 Task: Look for space in Rawmarsh, United Kingdom from 1st August, 2023 to 5th August, 2023 for 3 adults, 1 child in price range Rs.13000 to Rs.20000. Place can be entire place with 2 bedrooms having 3 beds and 2 bathrooms. Property type can be flatguest house, hotel. Booking option can be shelf check-in. Required host language is English.
Action: Mouse moved to (545, 124)
Screenshot: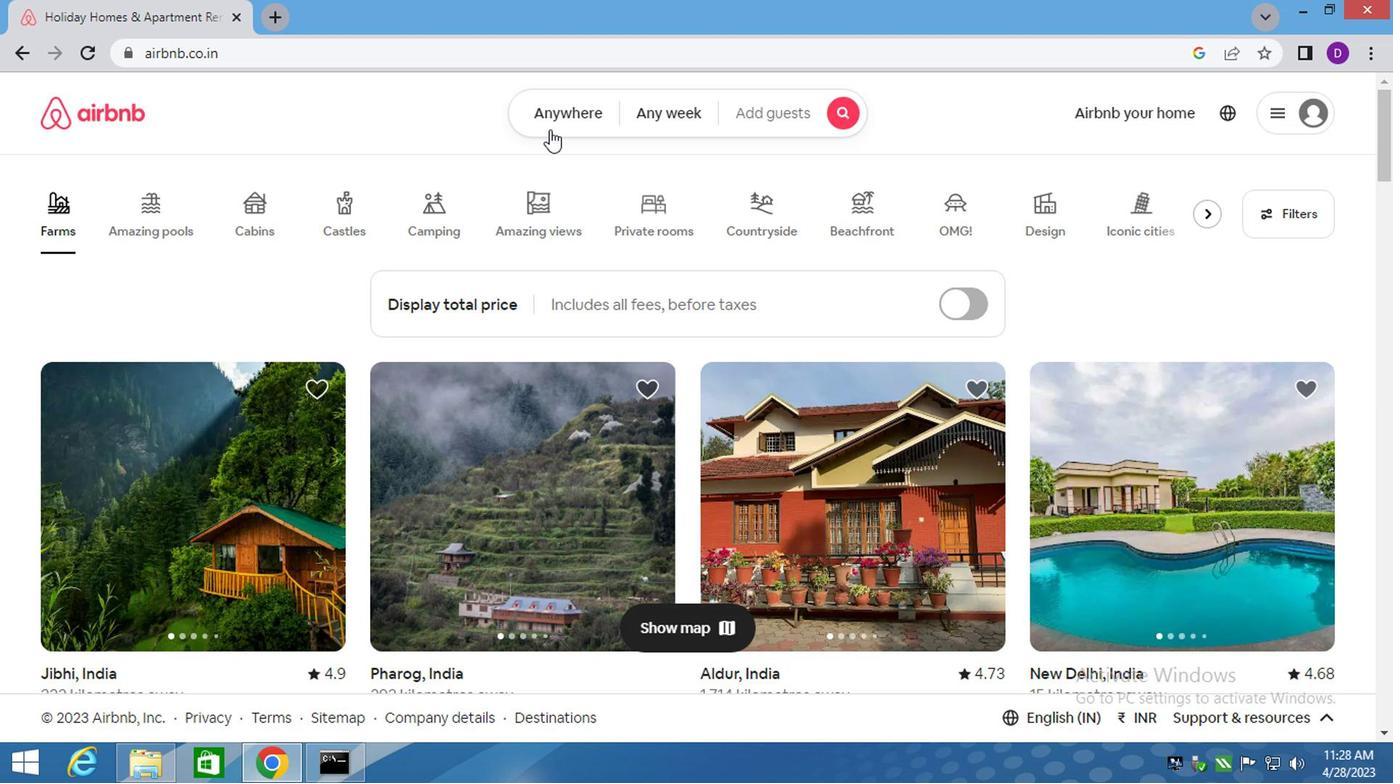 
Action: Mouse pressed left at (545, 124)
Screenshot: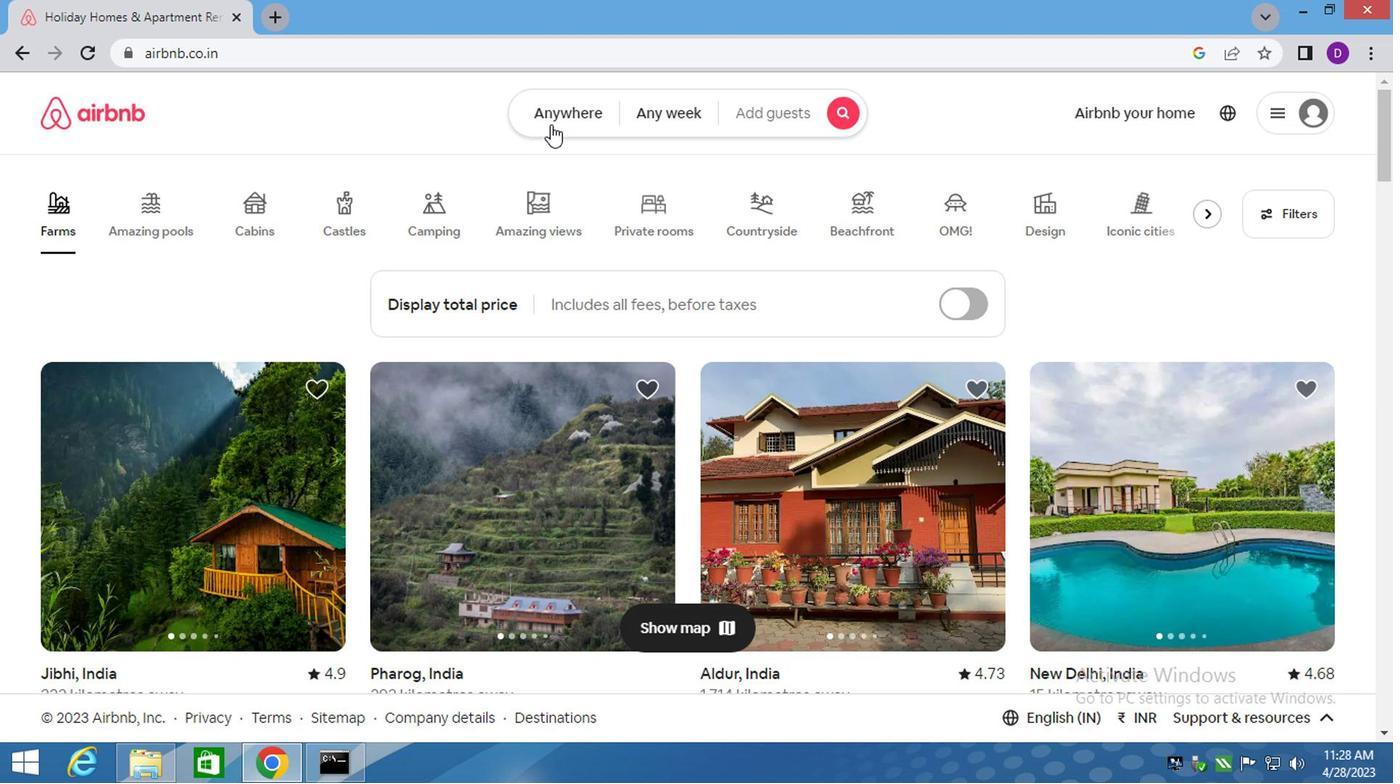 
Action: Mouse moved to (378, 195)
Screenshot: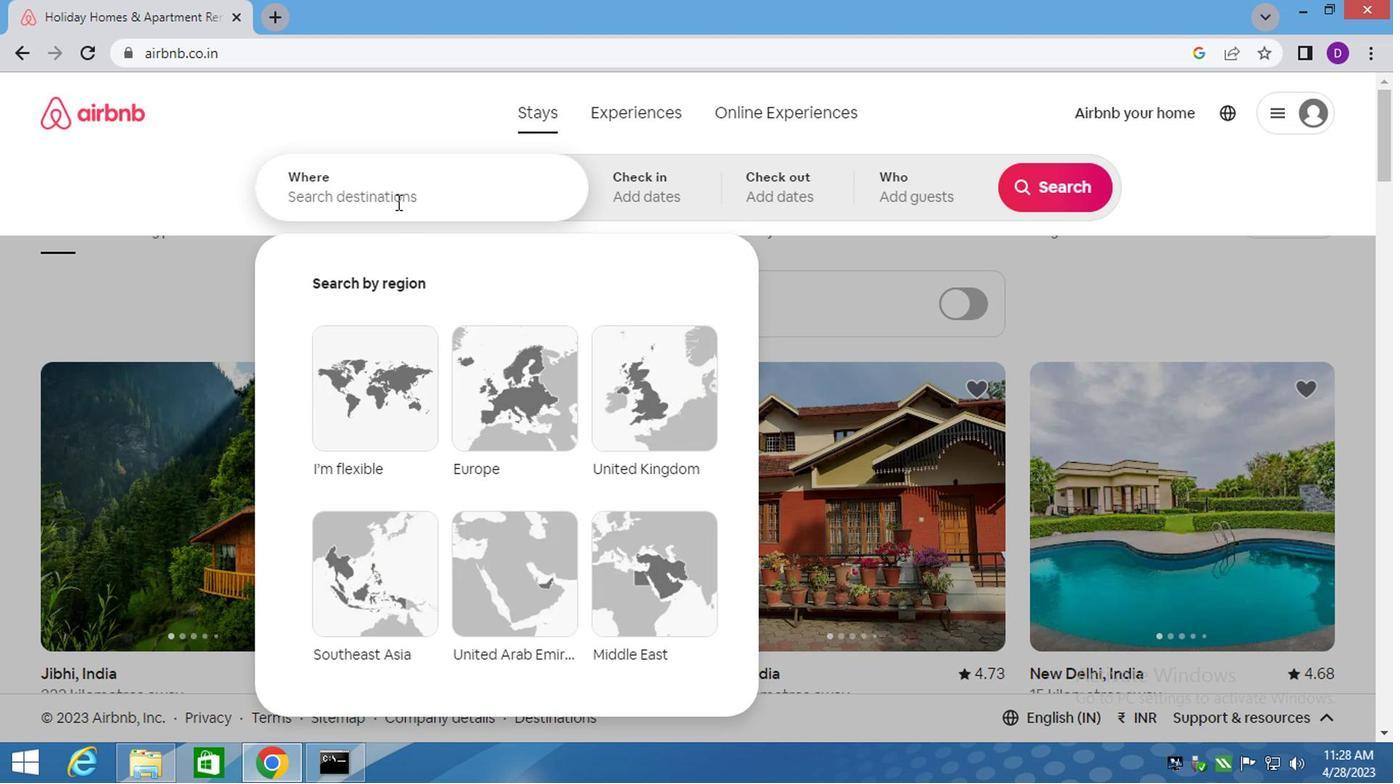 
Action: Mouse pressed left at (378, 195)
Screenshot: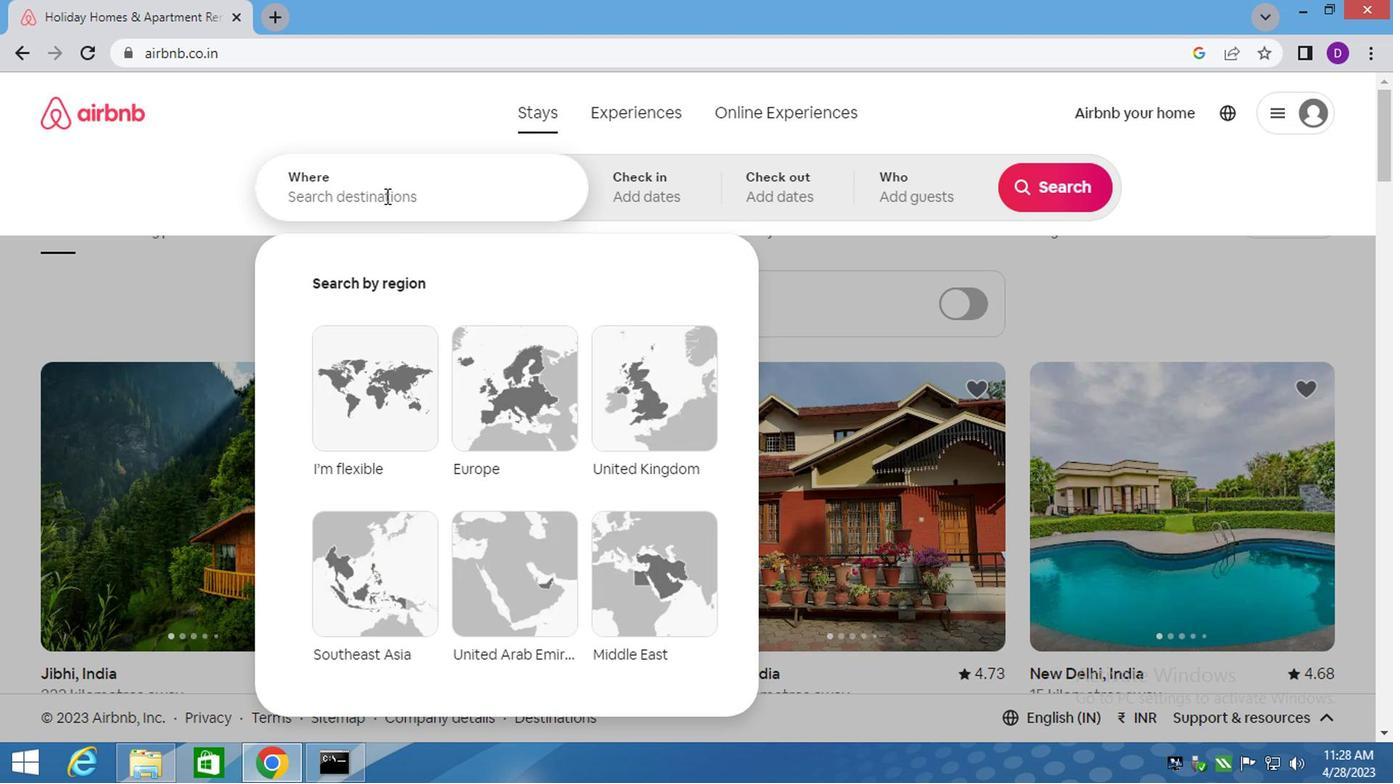 
Action: Key pressed rawmarsh
Screenshot: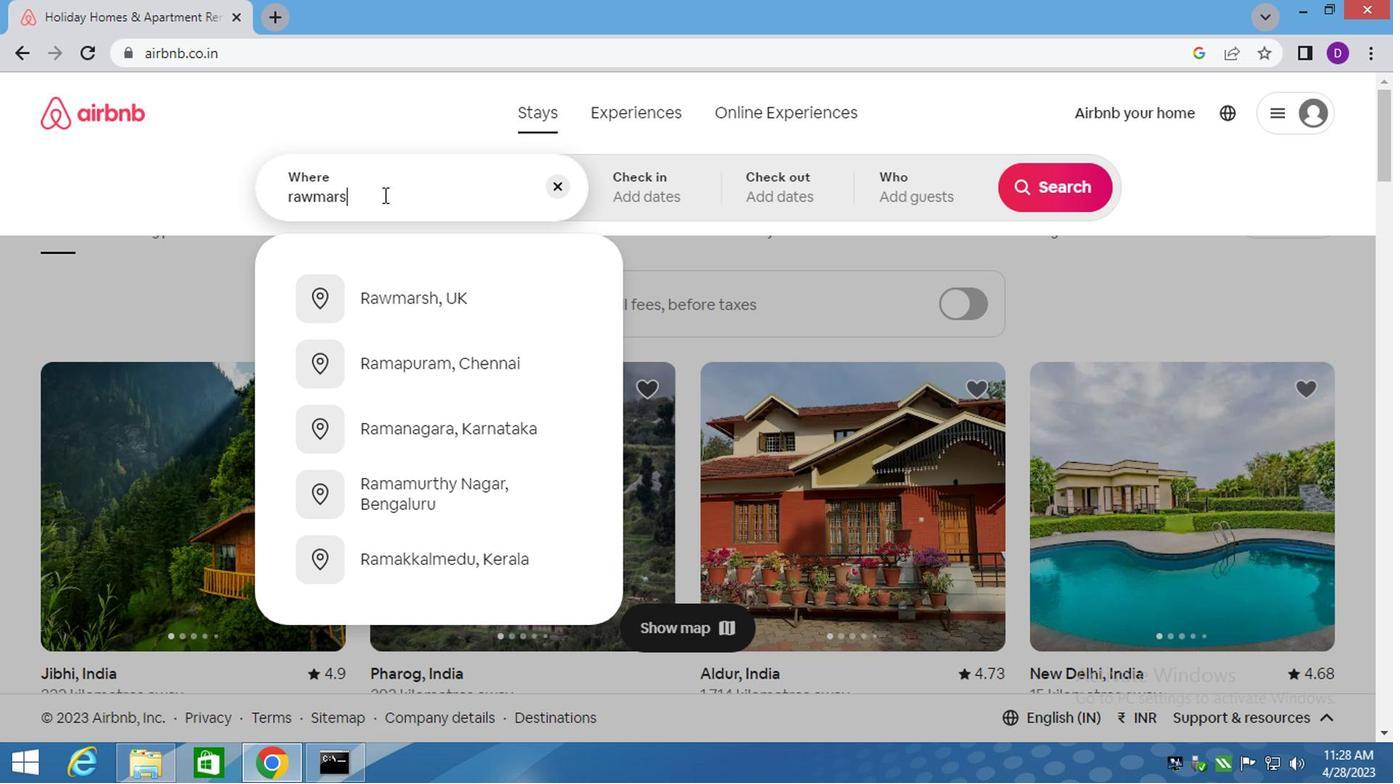 
Action: Mouse moved to (433, 295)
Screenshot: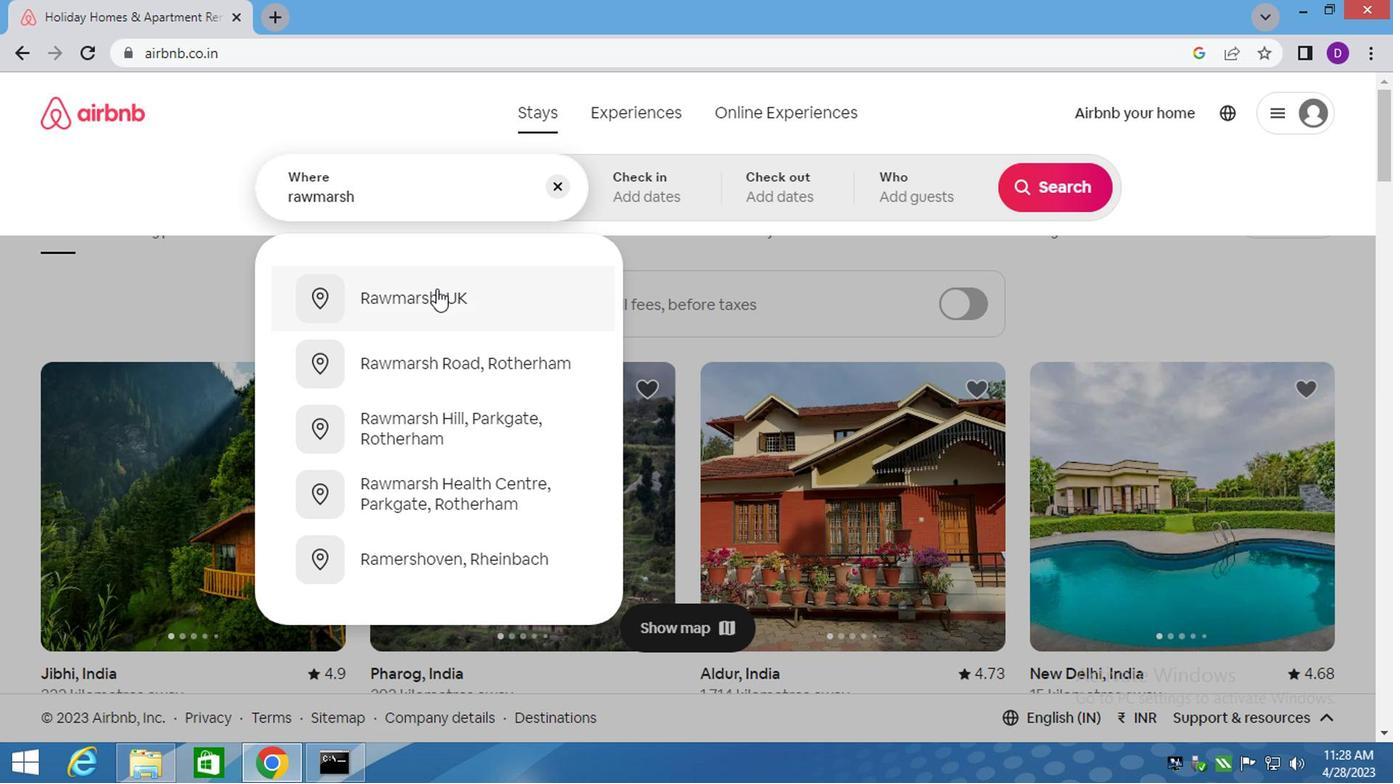 
Action: Mouse pressed left at (433, 295)
Screenshot: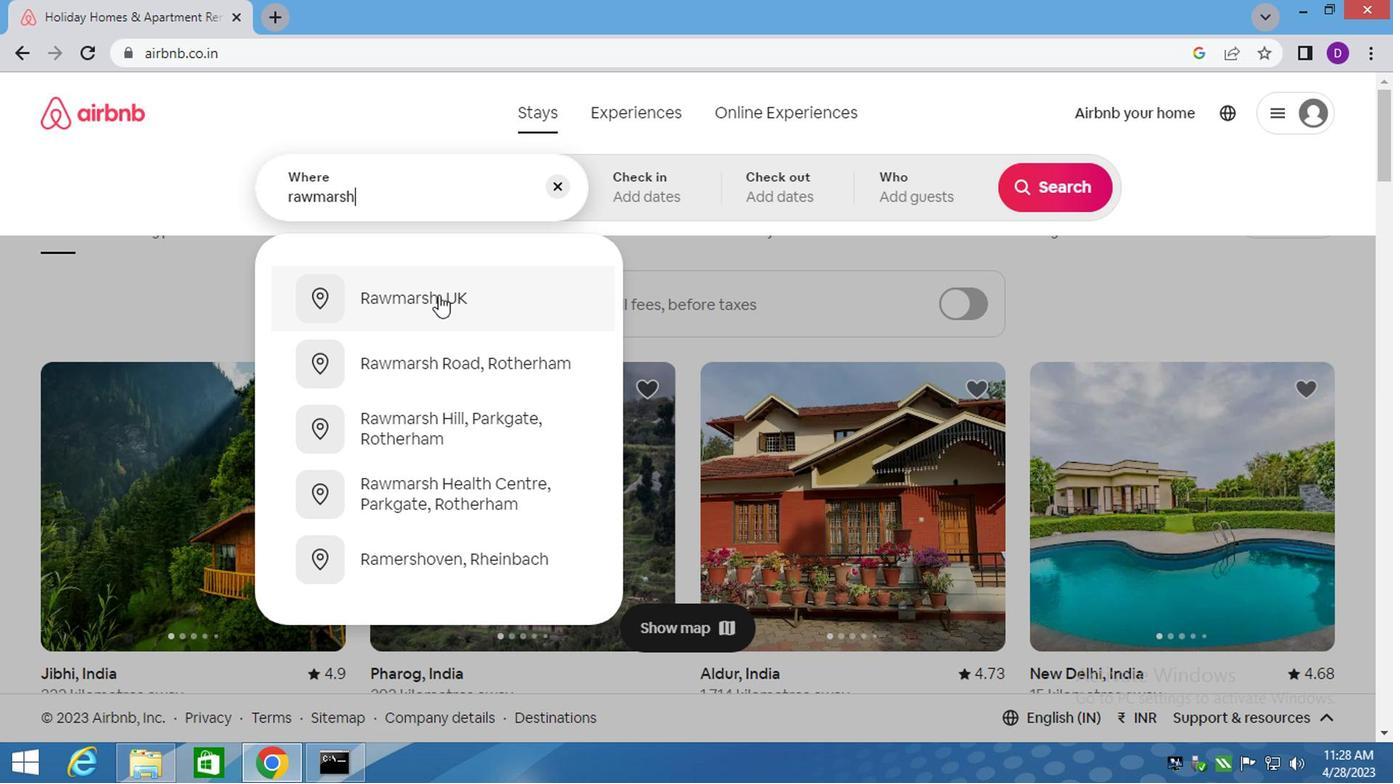 
Action: Mouse moved to (1031, 354)
Screenshot: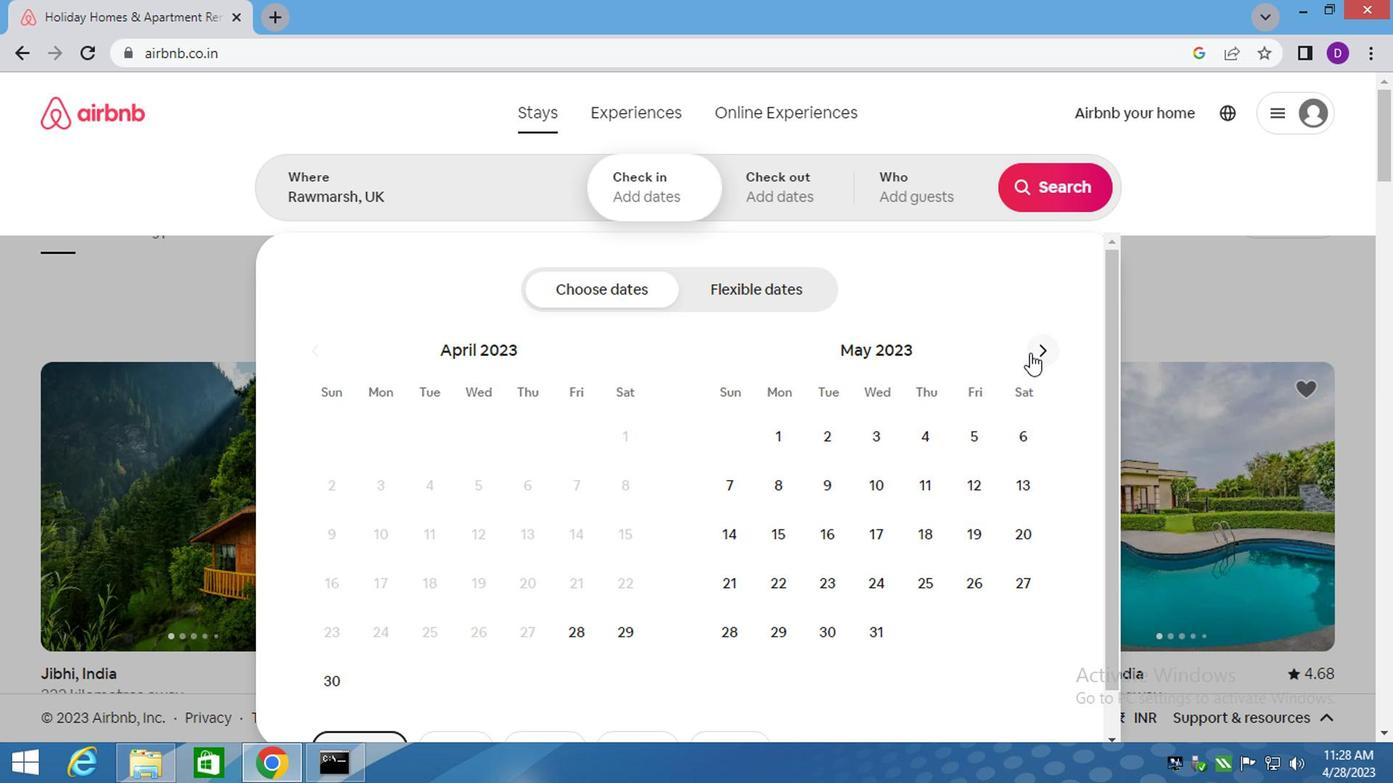 
Action: Mouse pressed left at (1031, 354)
Screenshot: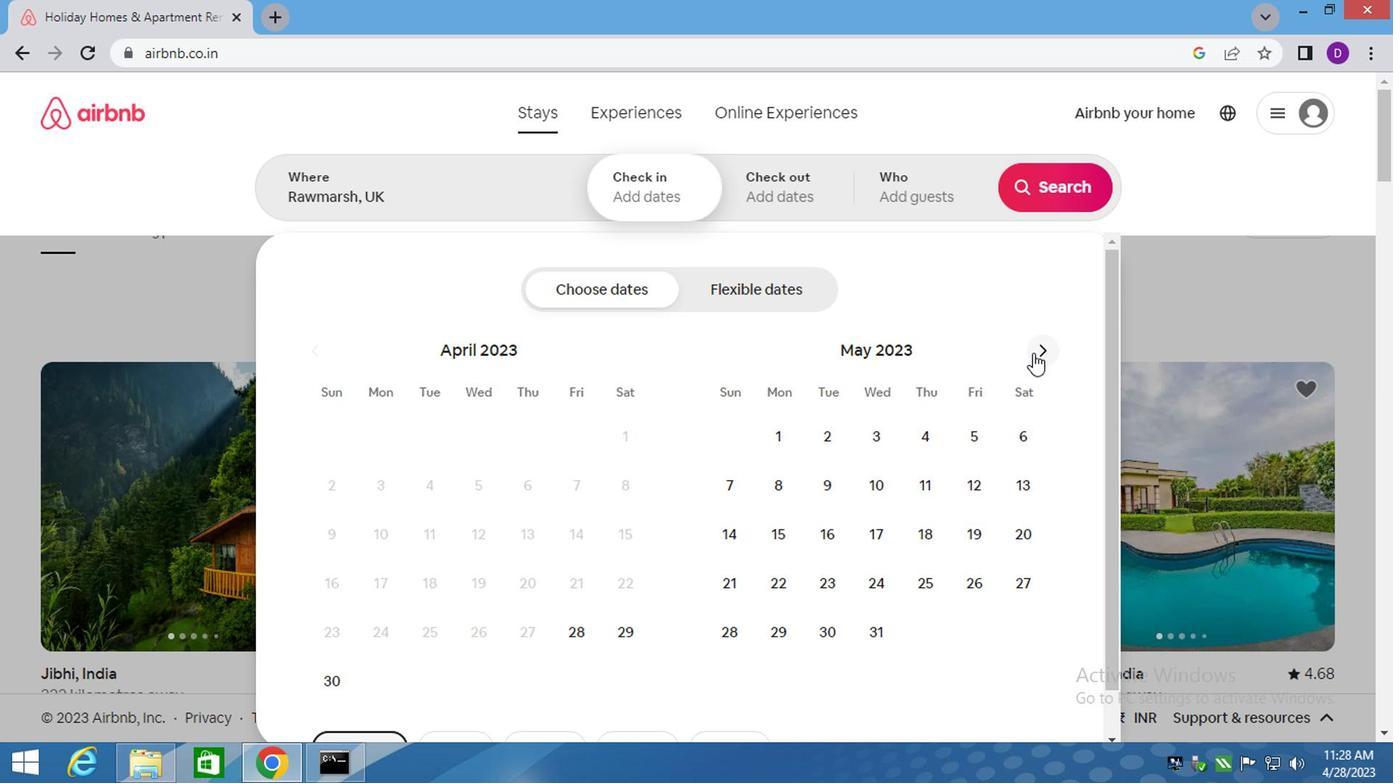 
Action: Mouse pressed left at (1031, 354)
Screenshot: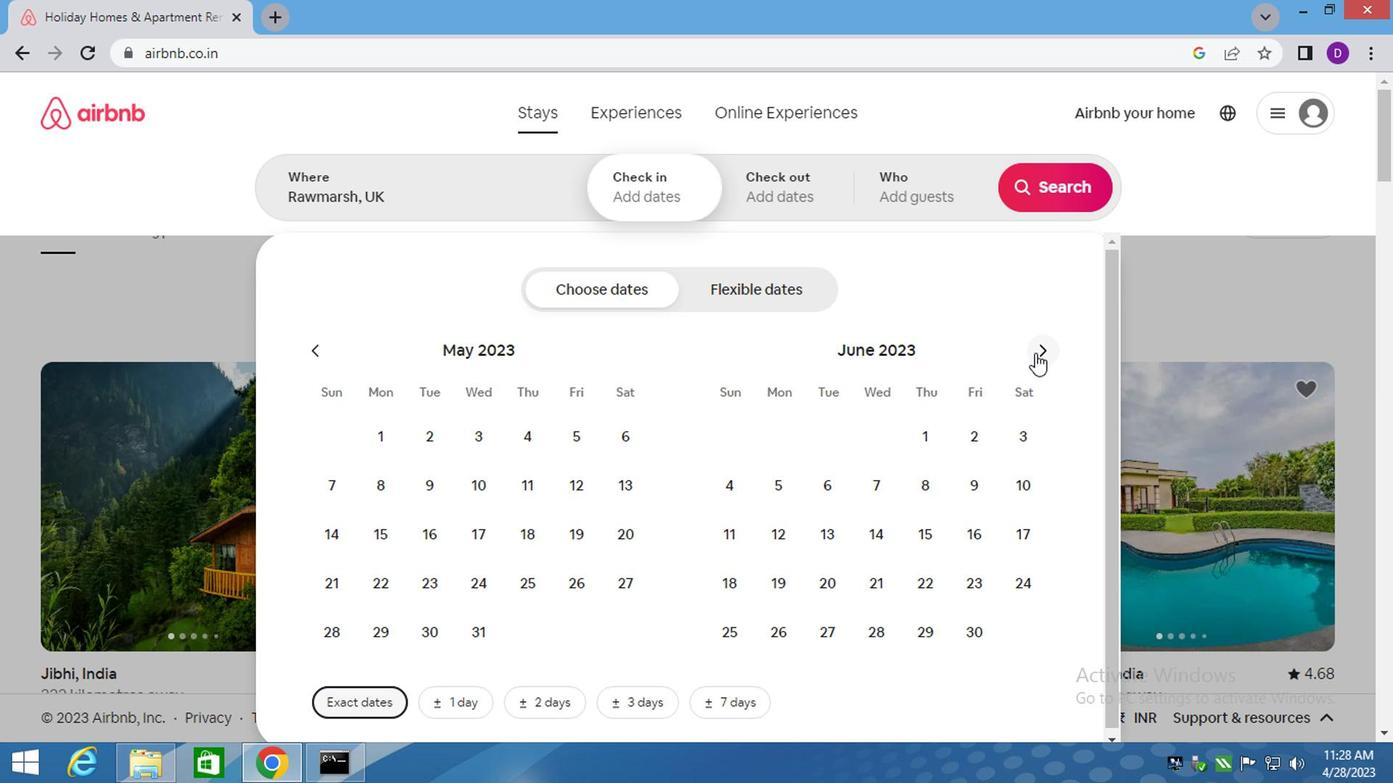 
Action: Mouse pressed left at (1031, 354)
Screenshot: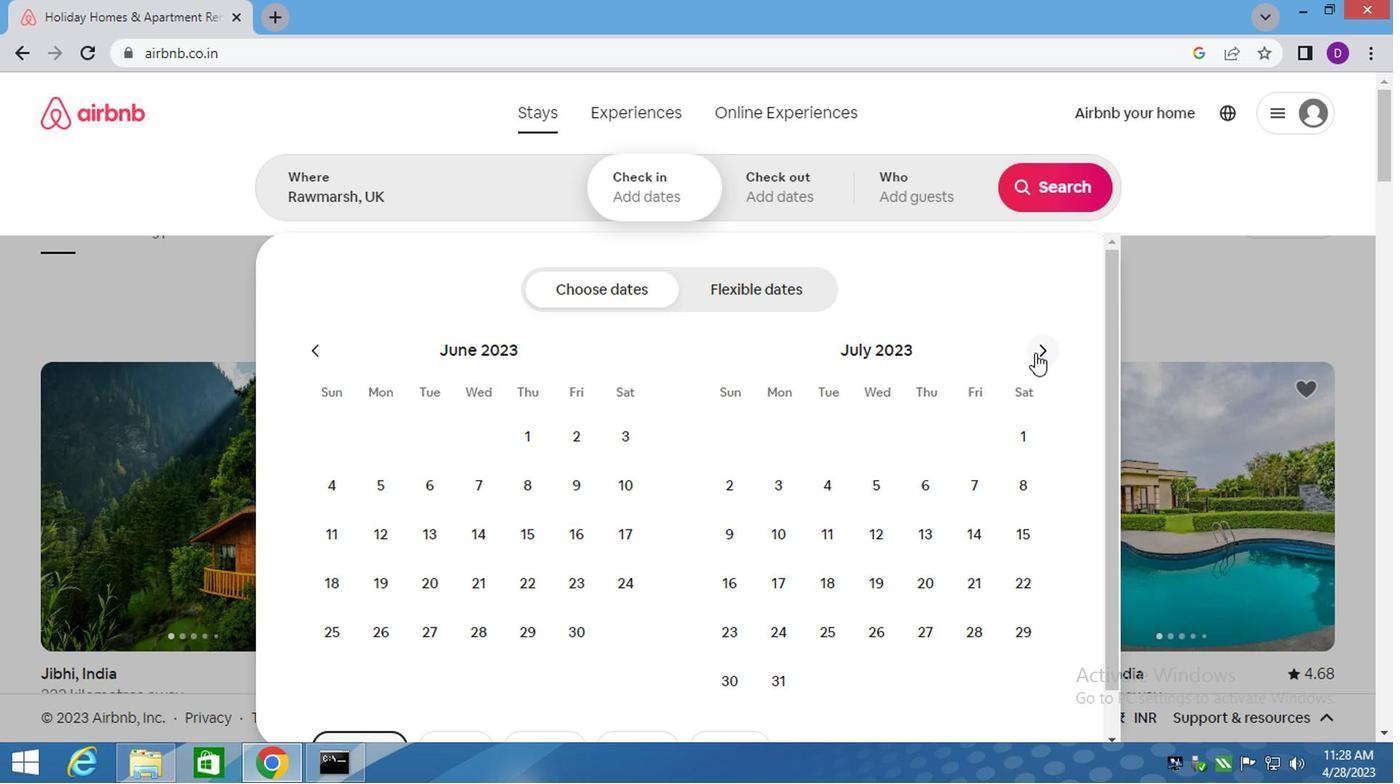 
Action: Mouse moved to (828, 436)
Screenshot: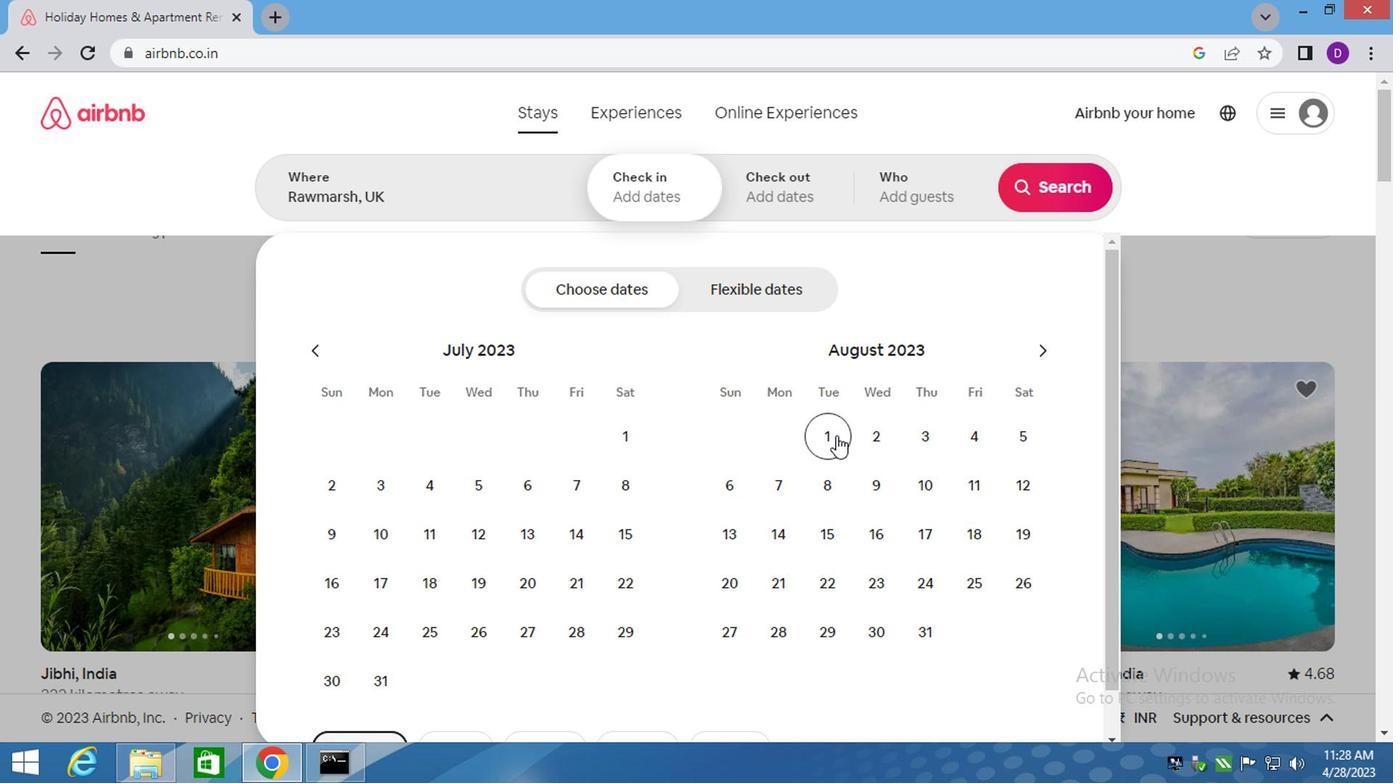 
Action: Mouse pressed left at (828, 436)
Screenshot: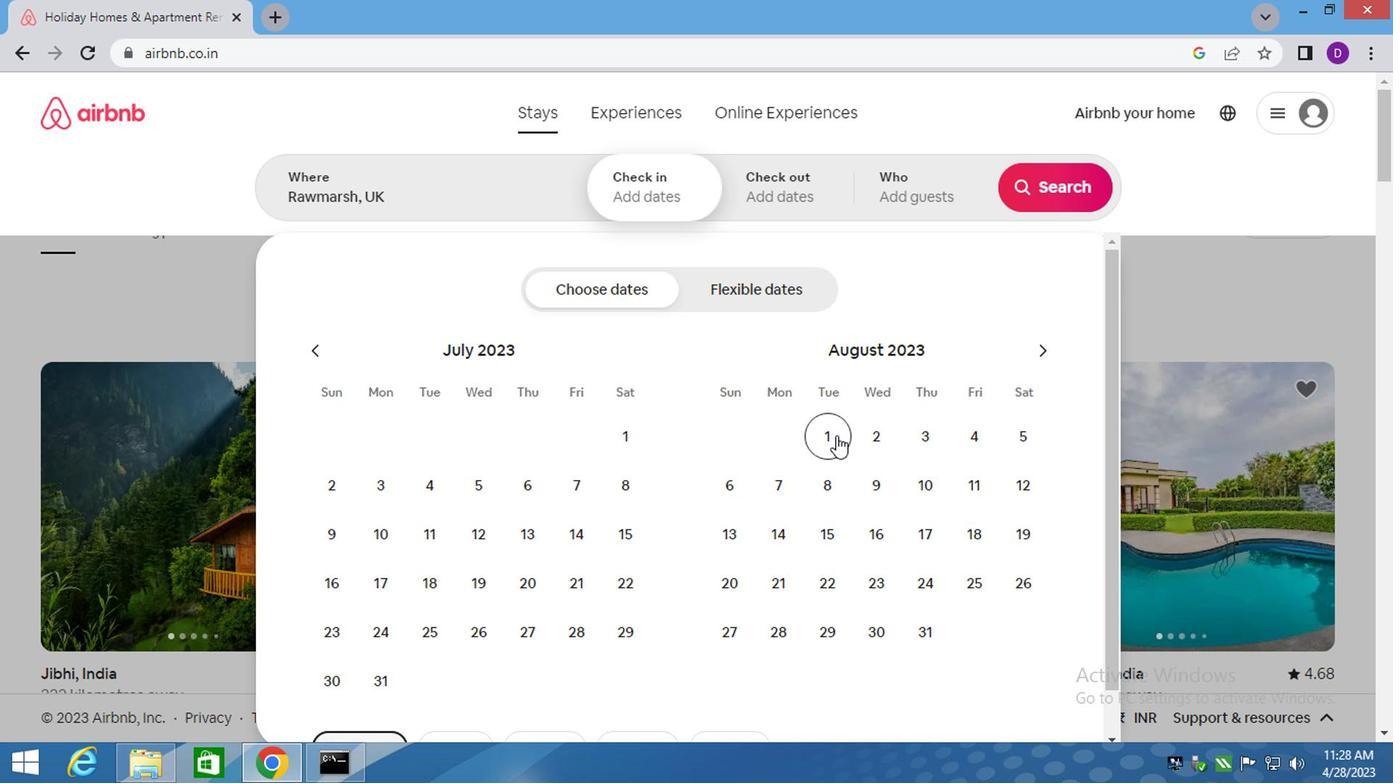 
Action: Mouse moved to (1012, 430)
Screenshot: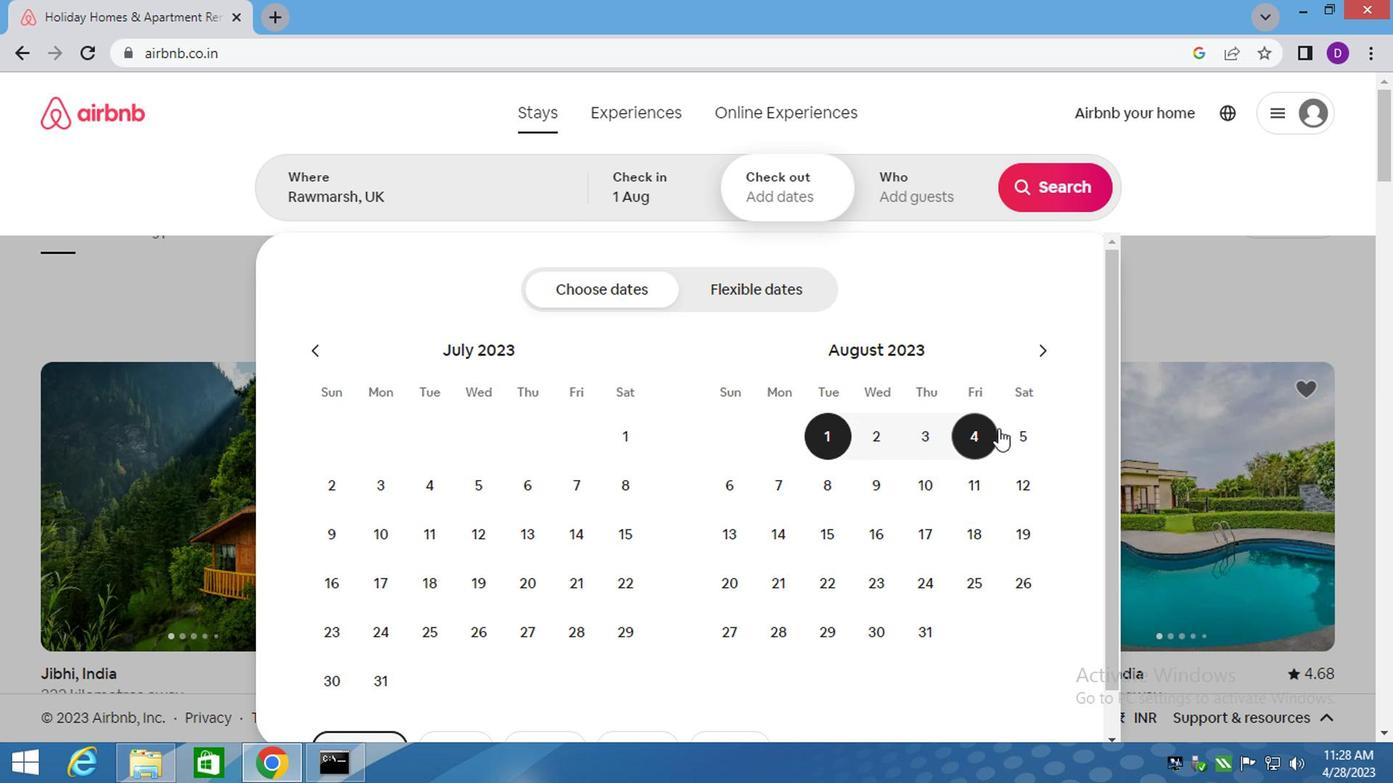 
Action: Mouse pressed left at (1012, 430)
Screenshot: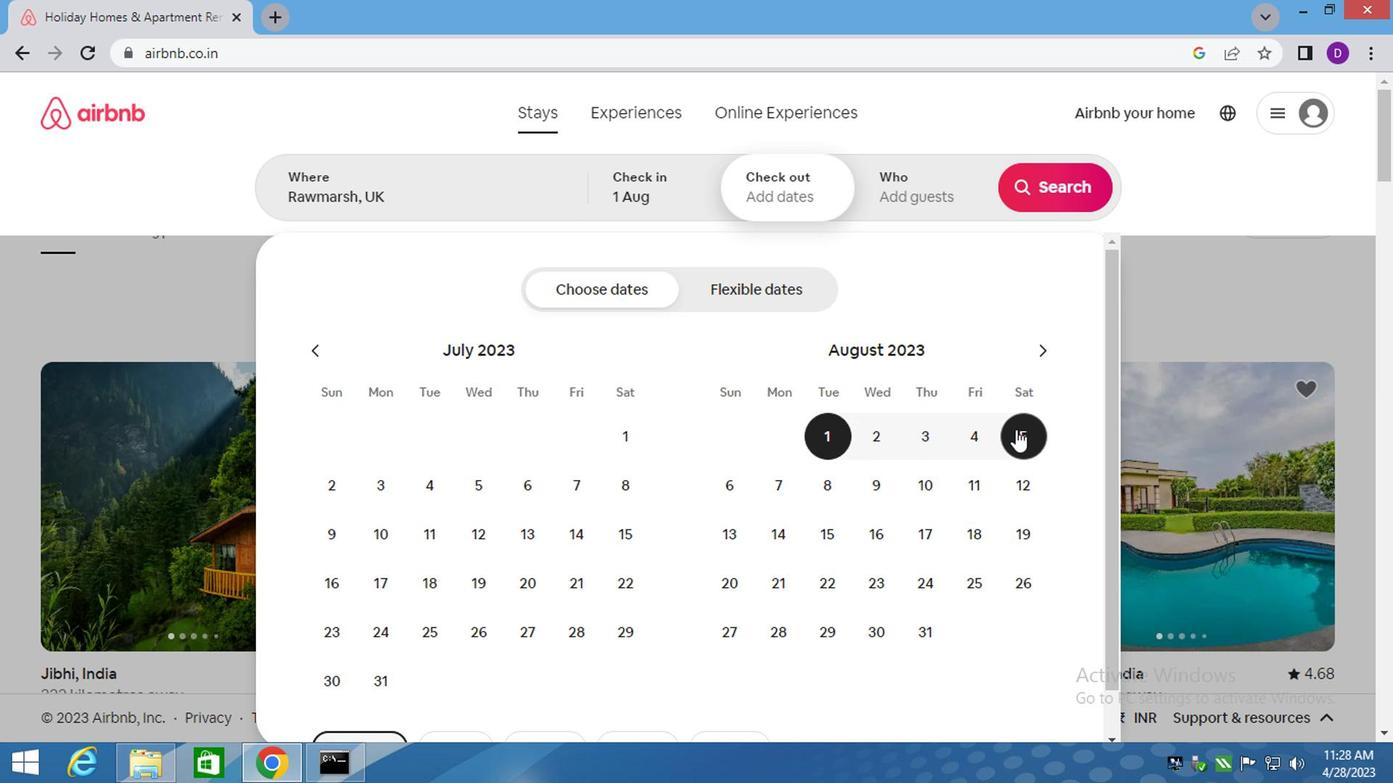
Action: Mouse moved to (899, 184)
Screenshot: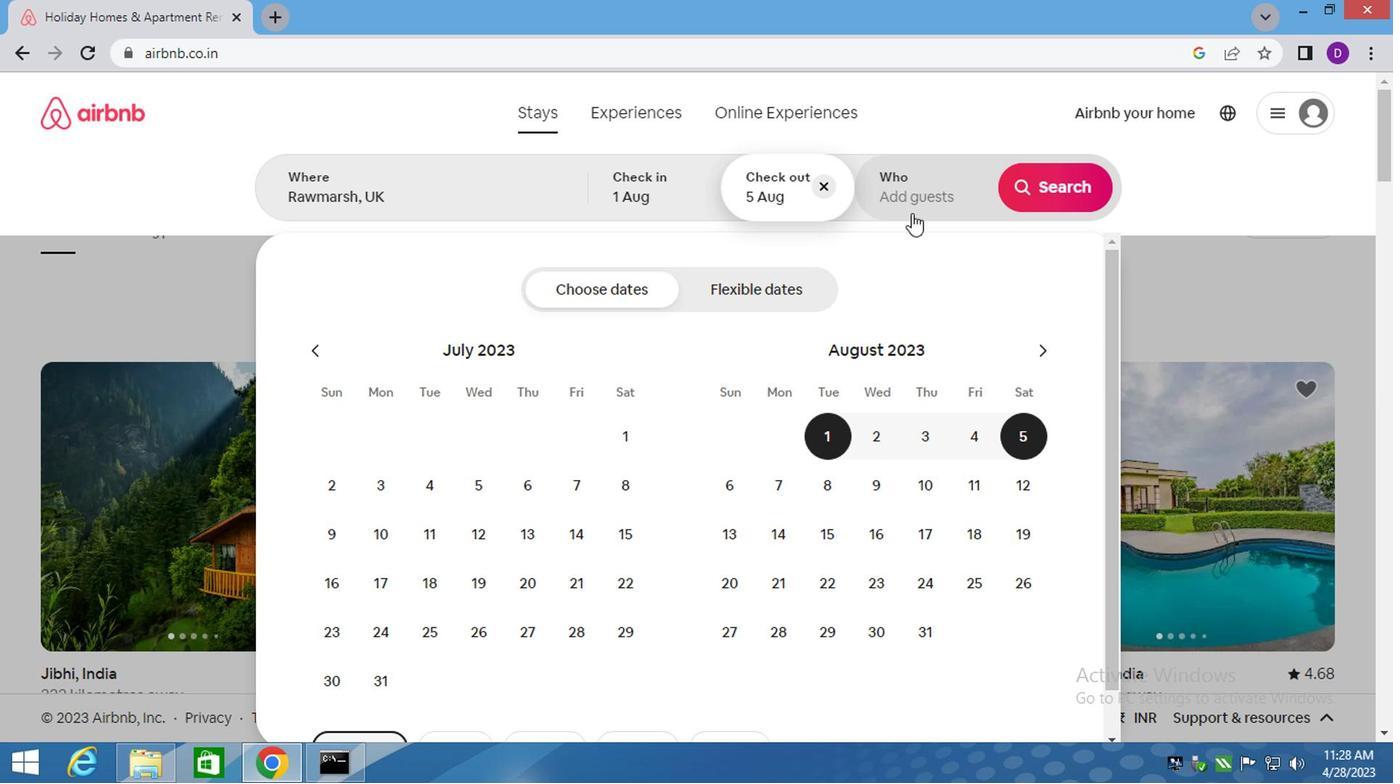 
Action: Mouse pressed left at (899, 184)
Screenshot: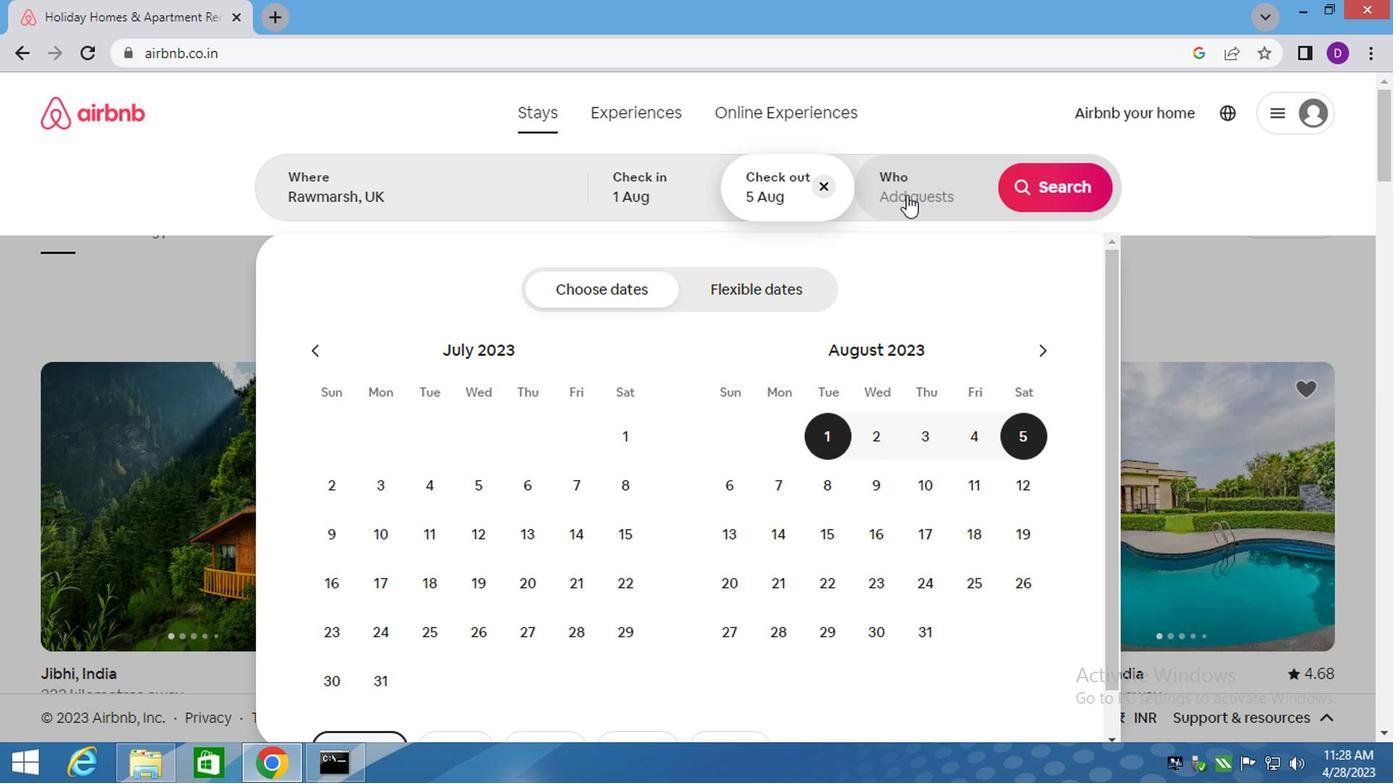 
Action: Mouse moved to (1054, 292)
Screenshot: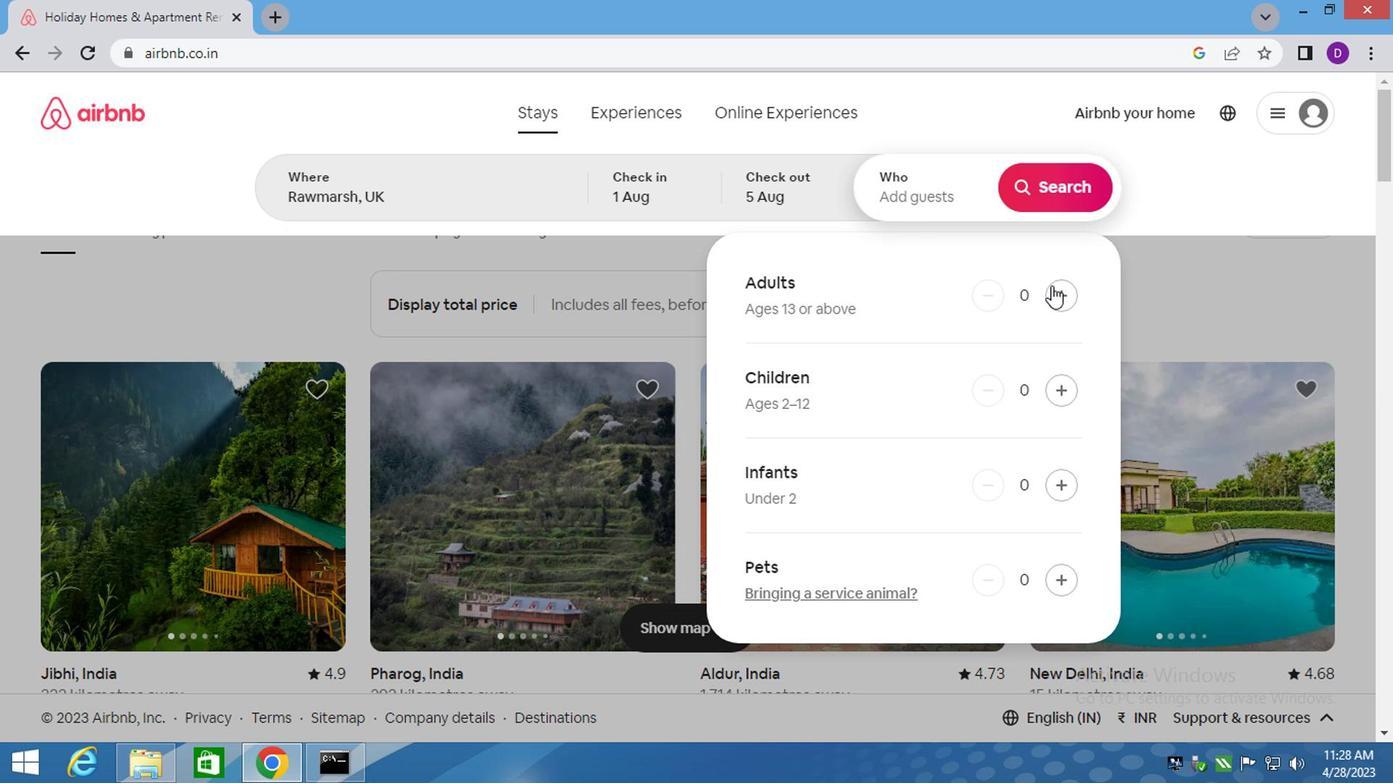 
Action: Mouse pressed left at (1054, 292)
Screenshot: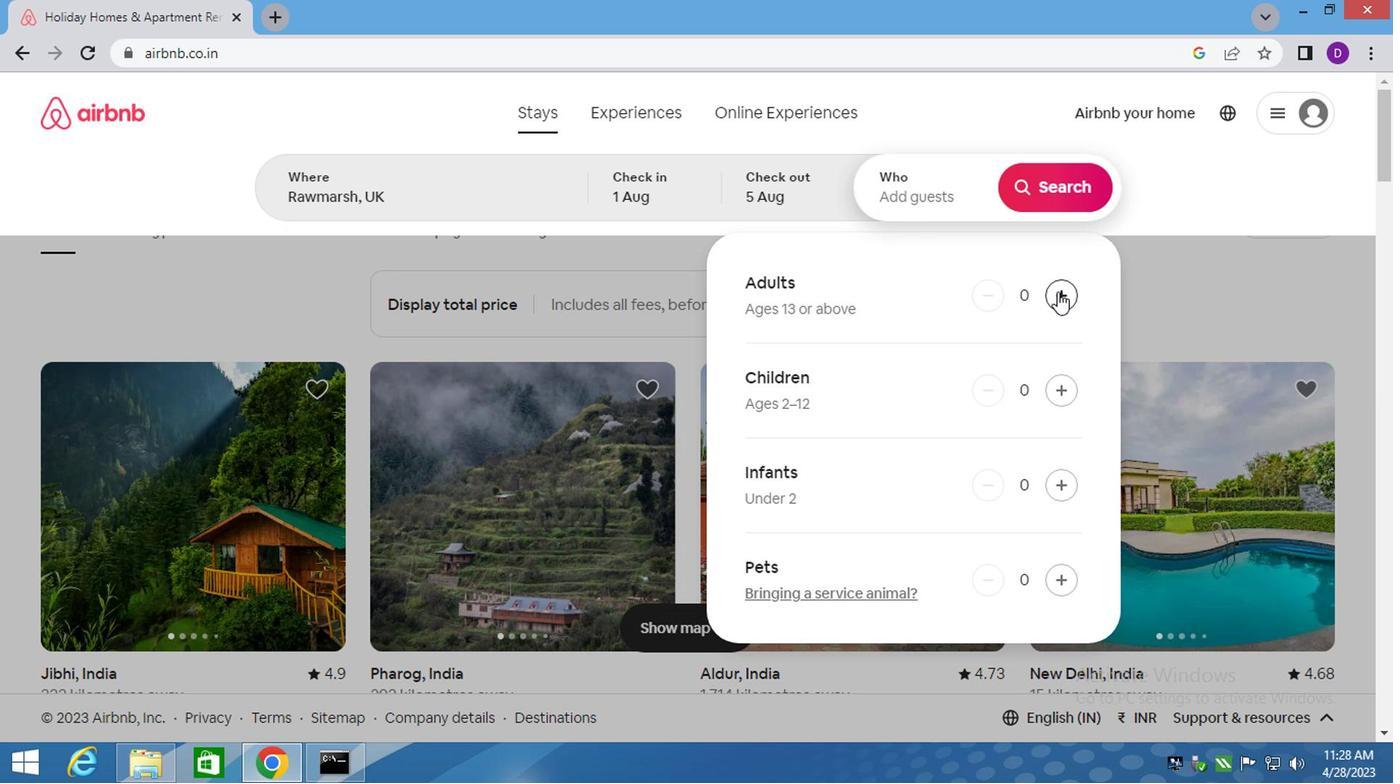 
Action: Mouse pressed left at (1054, 292)
Screenshot: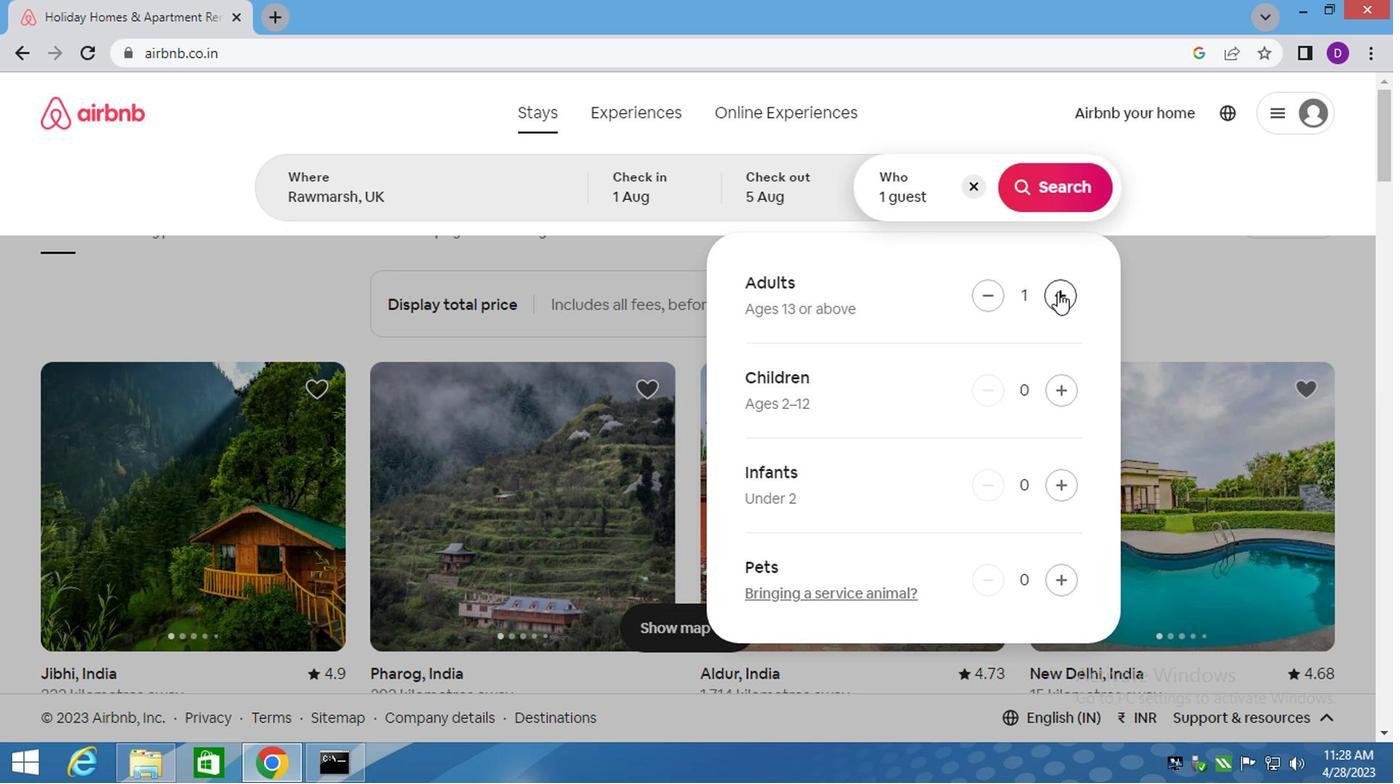 
Action: Mouse pressed left at (1054, 292)
Screenshot: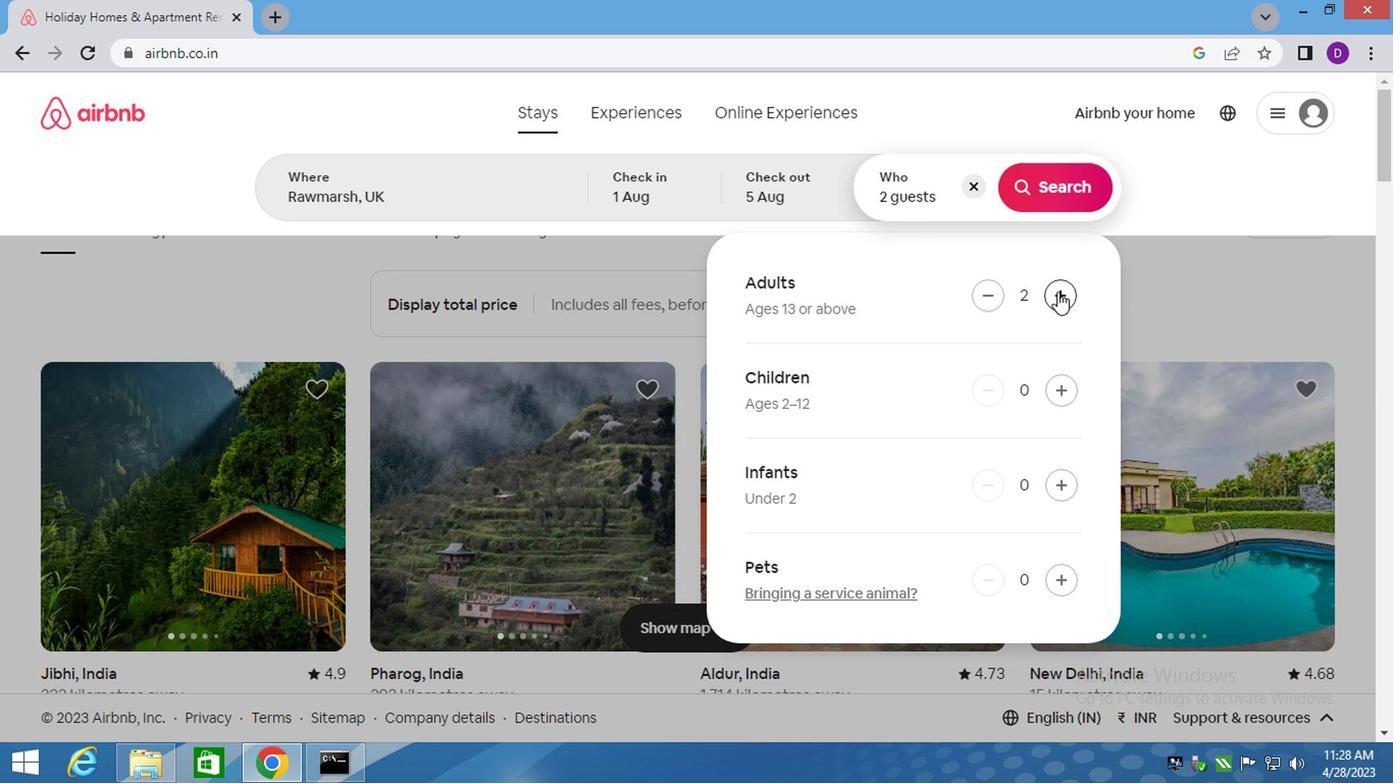
Action: Mouse moved to (1061, 389)
Screenshot: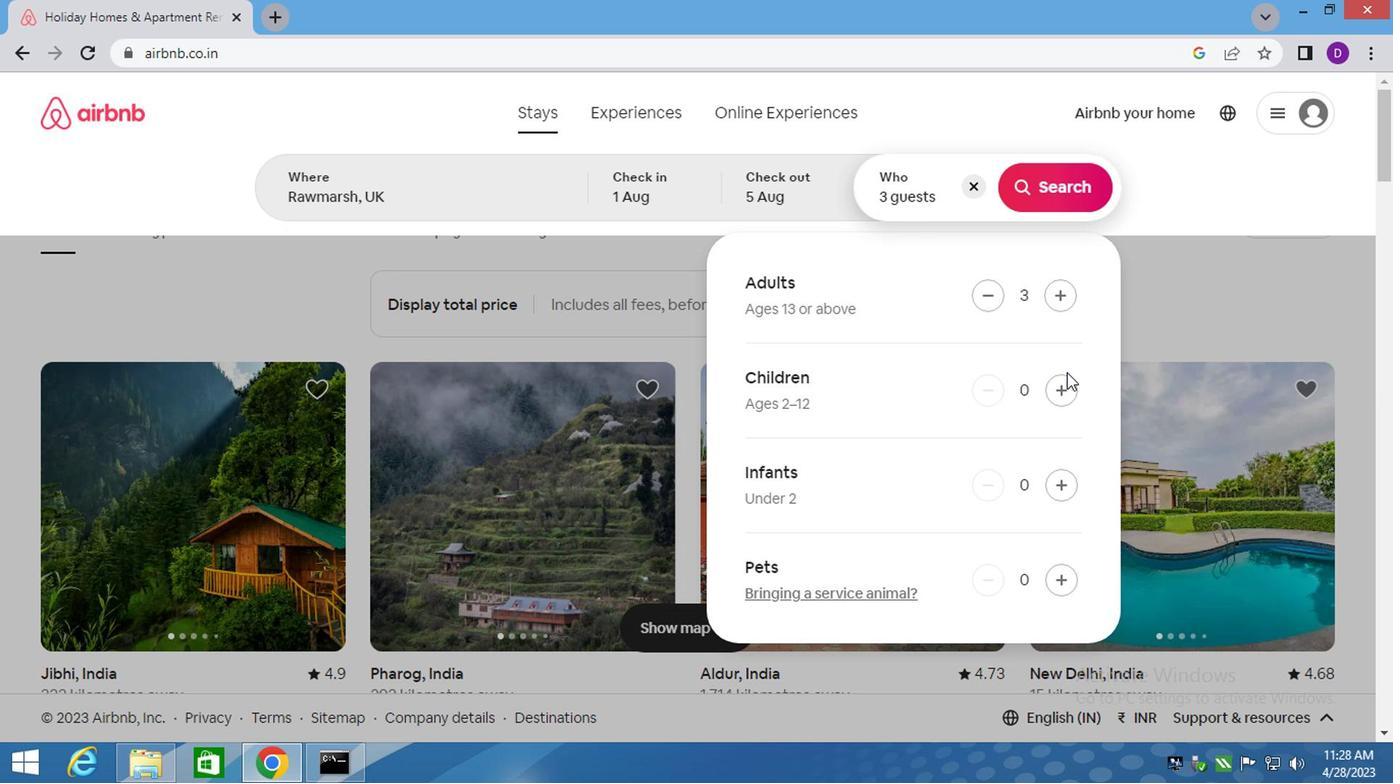 
Action: Mouse pressed left at (1061, 389)
Screenshot: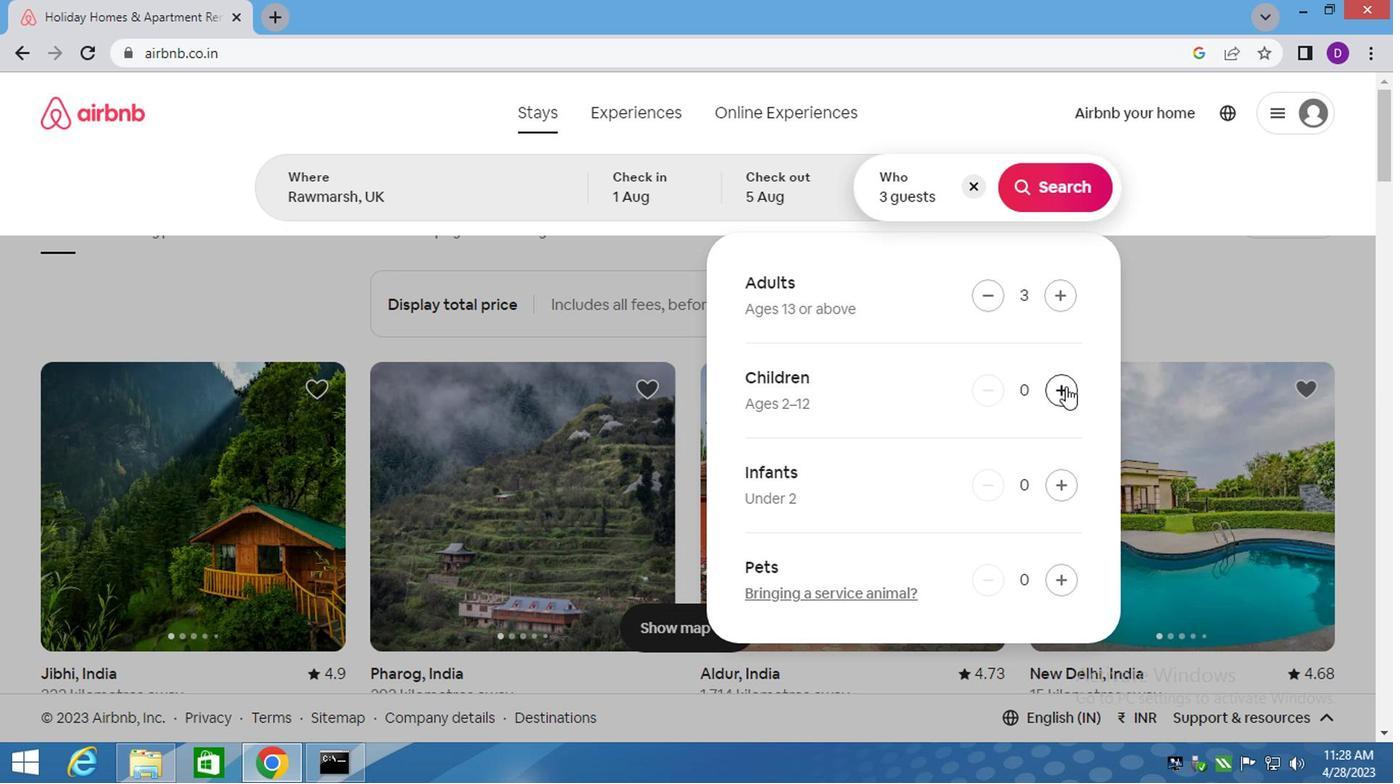 
Action: Mouse moved to (1040, 192)
Screenshot: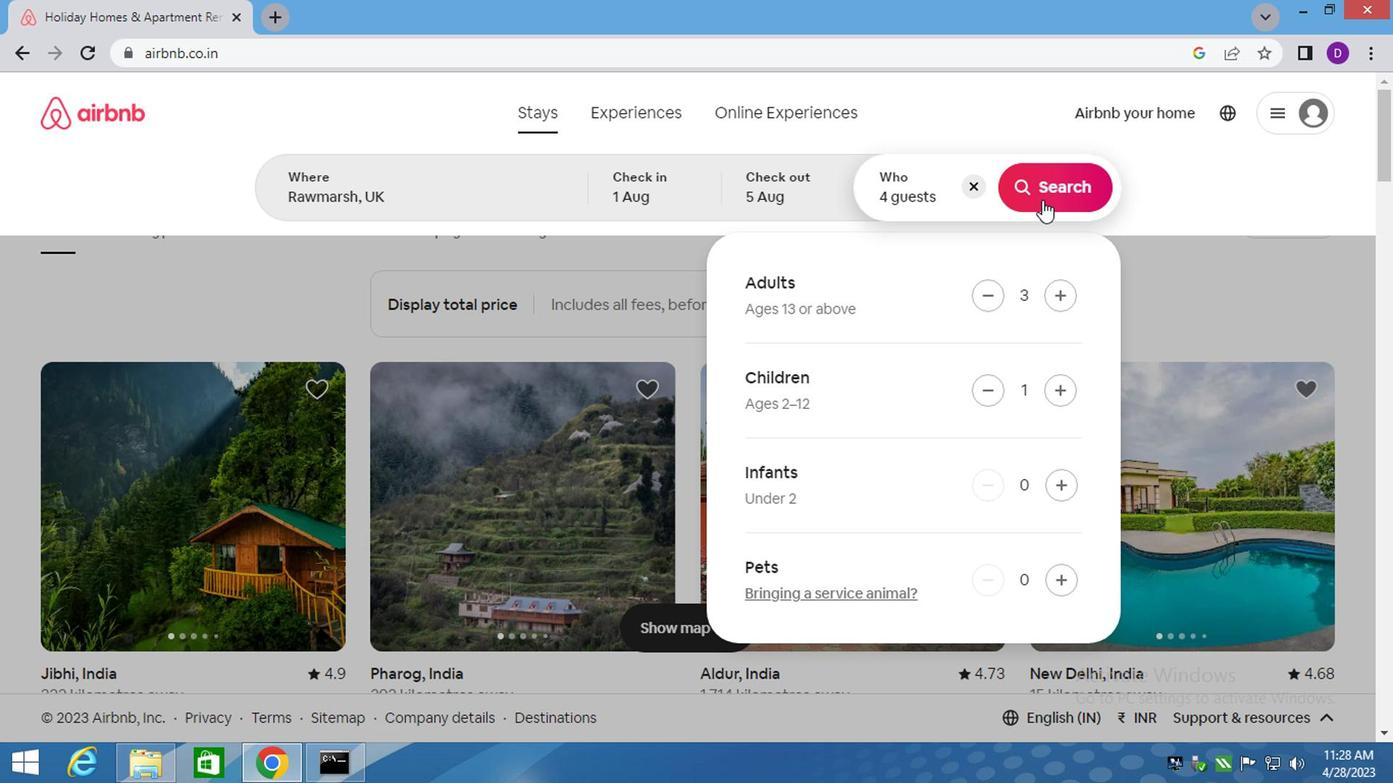 
Action: Mouse pressed left at (1040, 192)
Screenshot: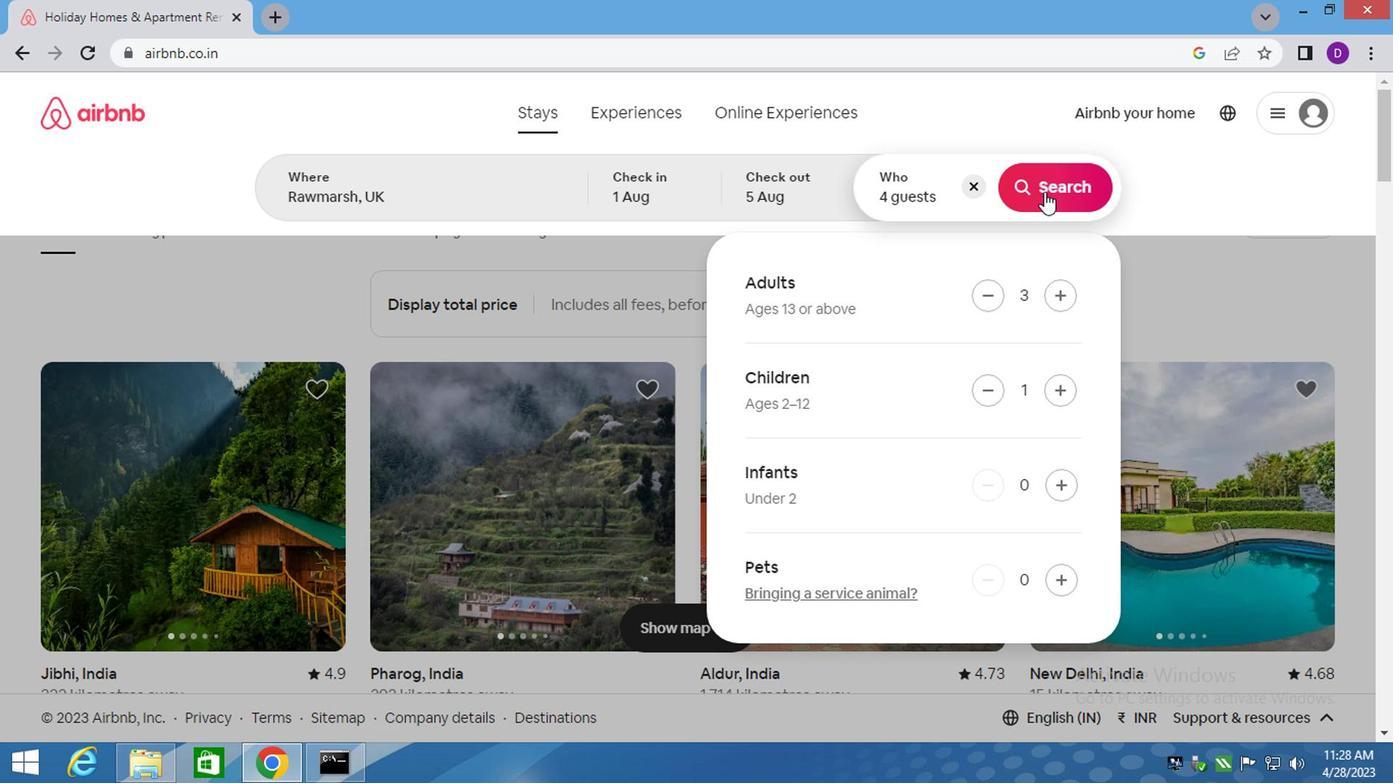 
Action: Mouse moved to (1285, 190)
Screenshot: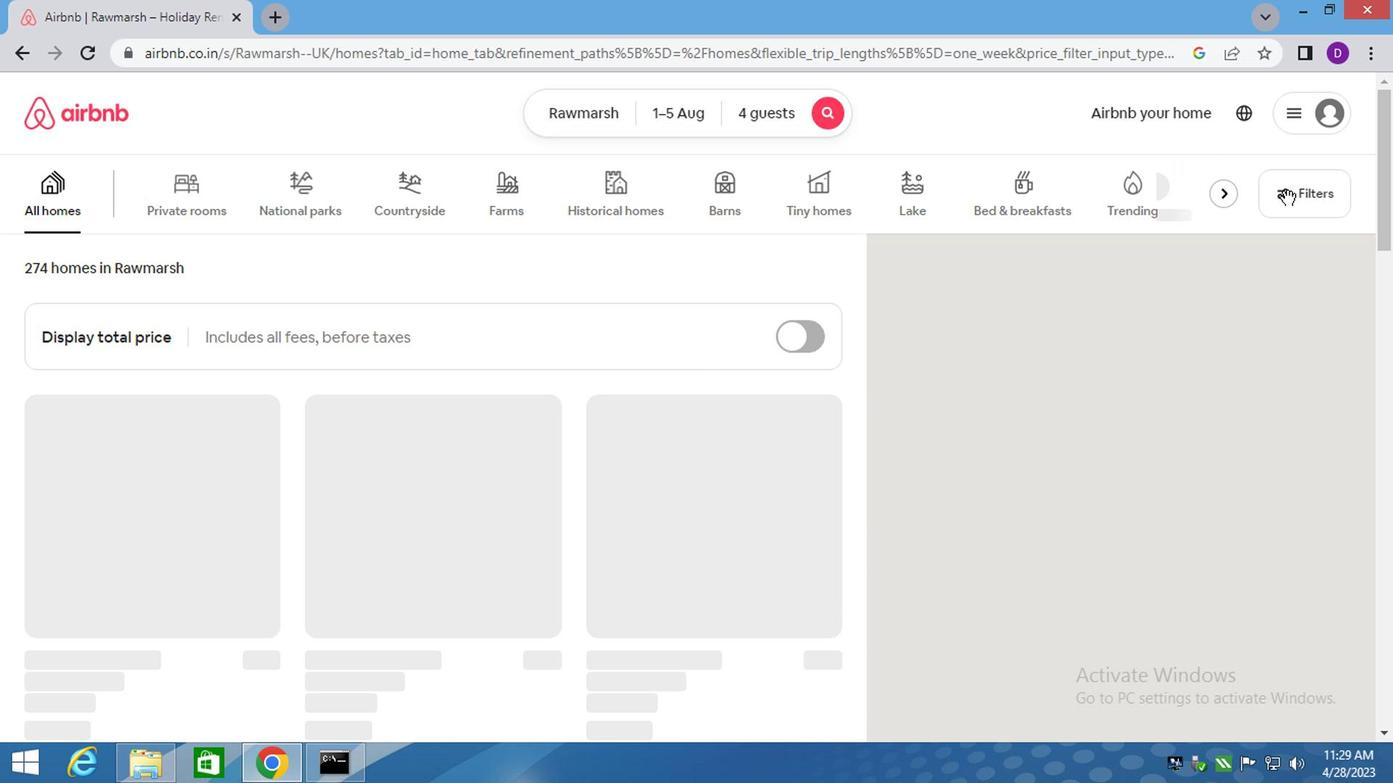 
Action: Mouse pressed left at (1285, 185)
Screenshot: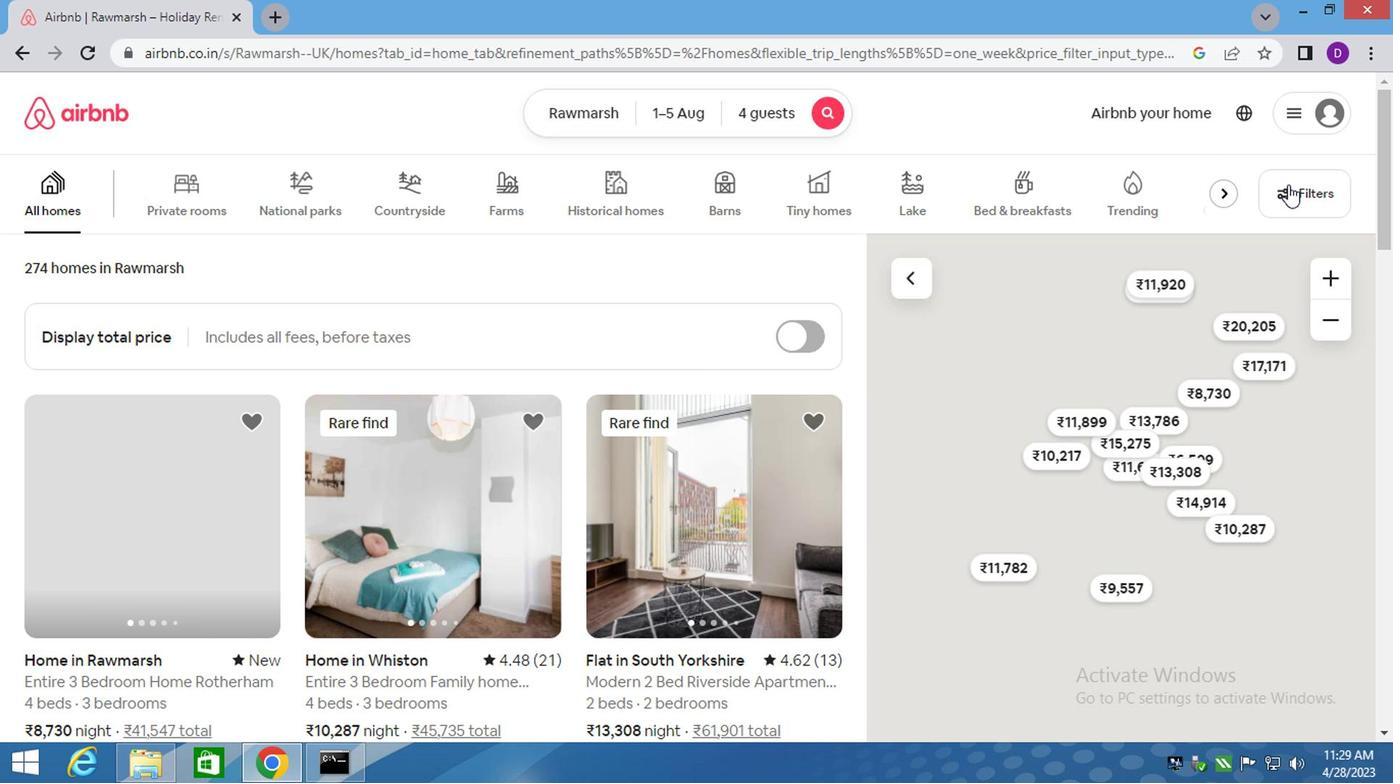 
Action: Mouse moved to (409, 452)
Screenshot: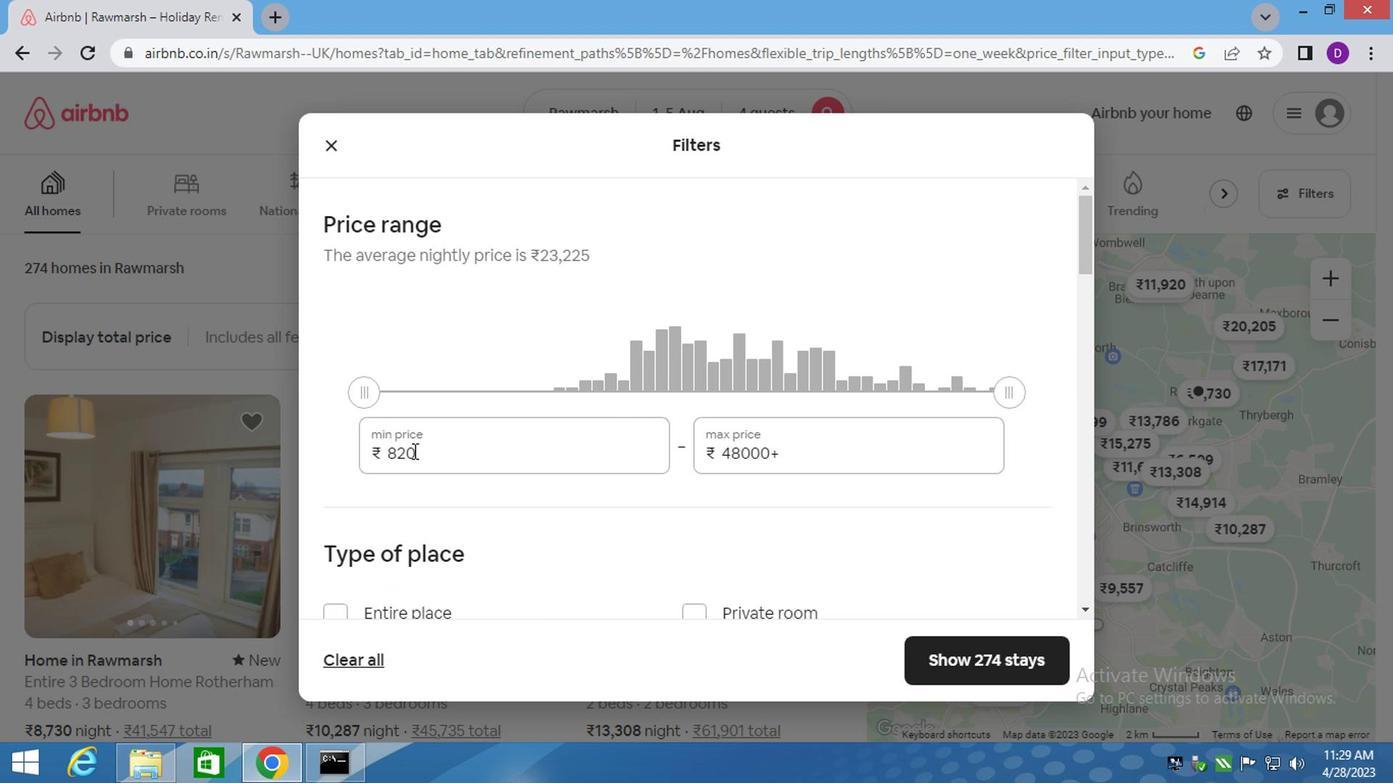 
Action: Mouse pressed left at (409, 452)
Screenshot: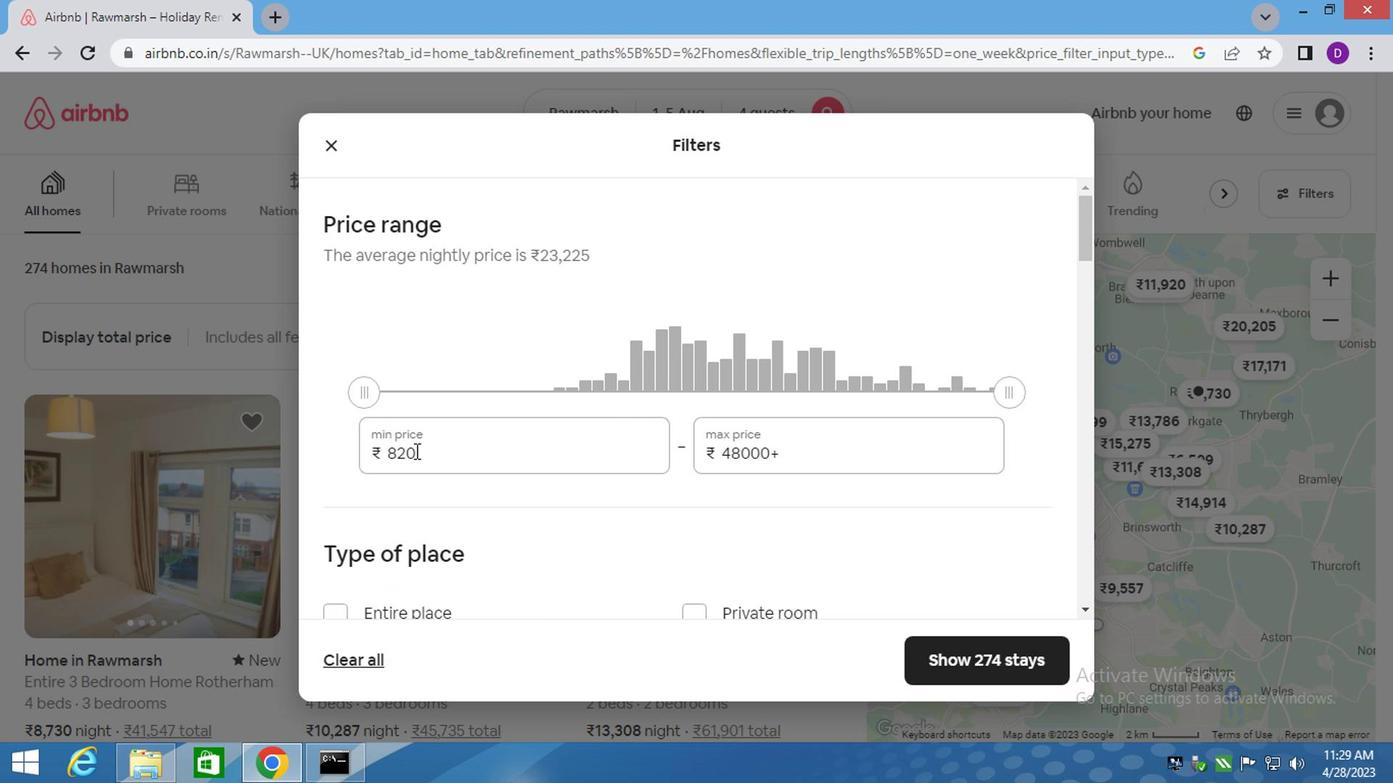 
Action: Mouse pressed left at (409, 452)
Screenshot: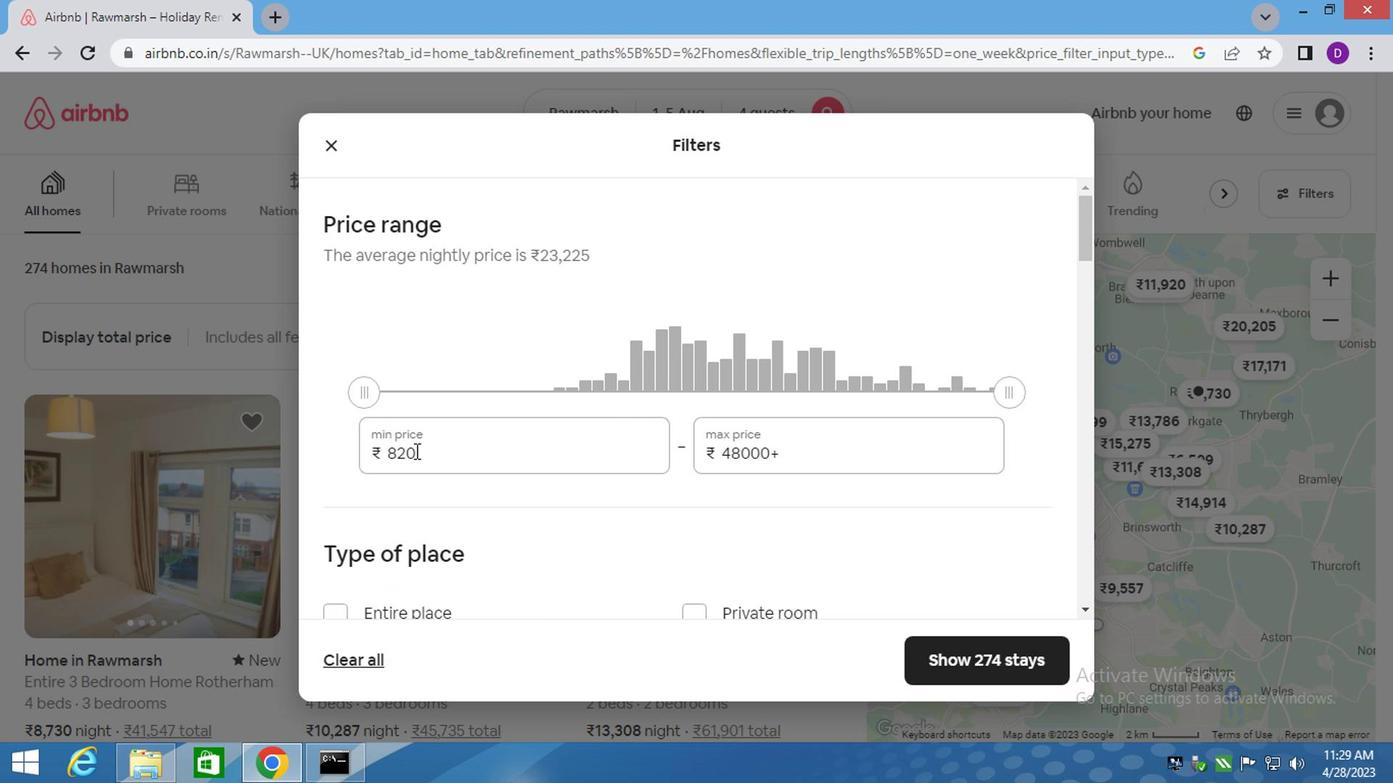 
Action: Key pressed 13000<Key.tab>20000
Screenshot: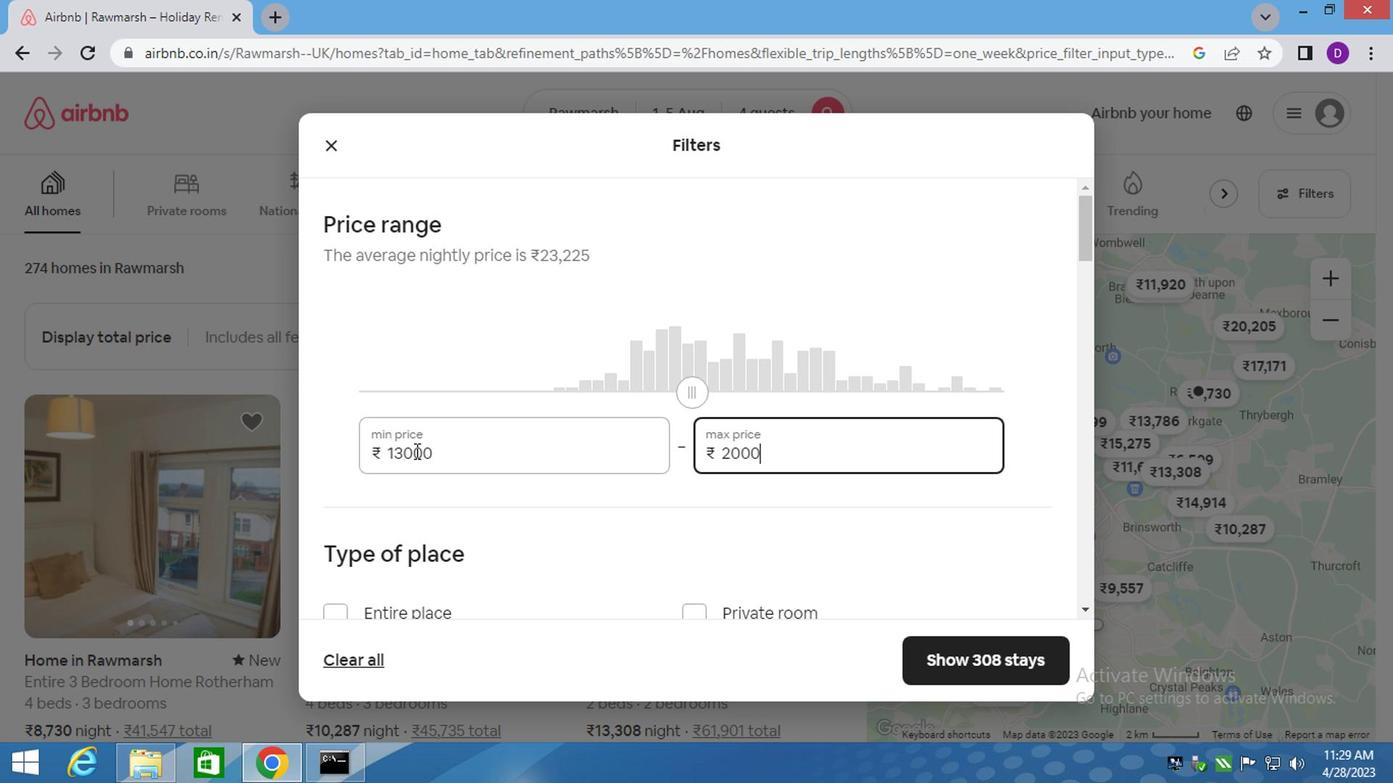
Action: Mouse moved to (351, 482)
Screenshot: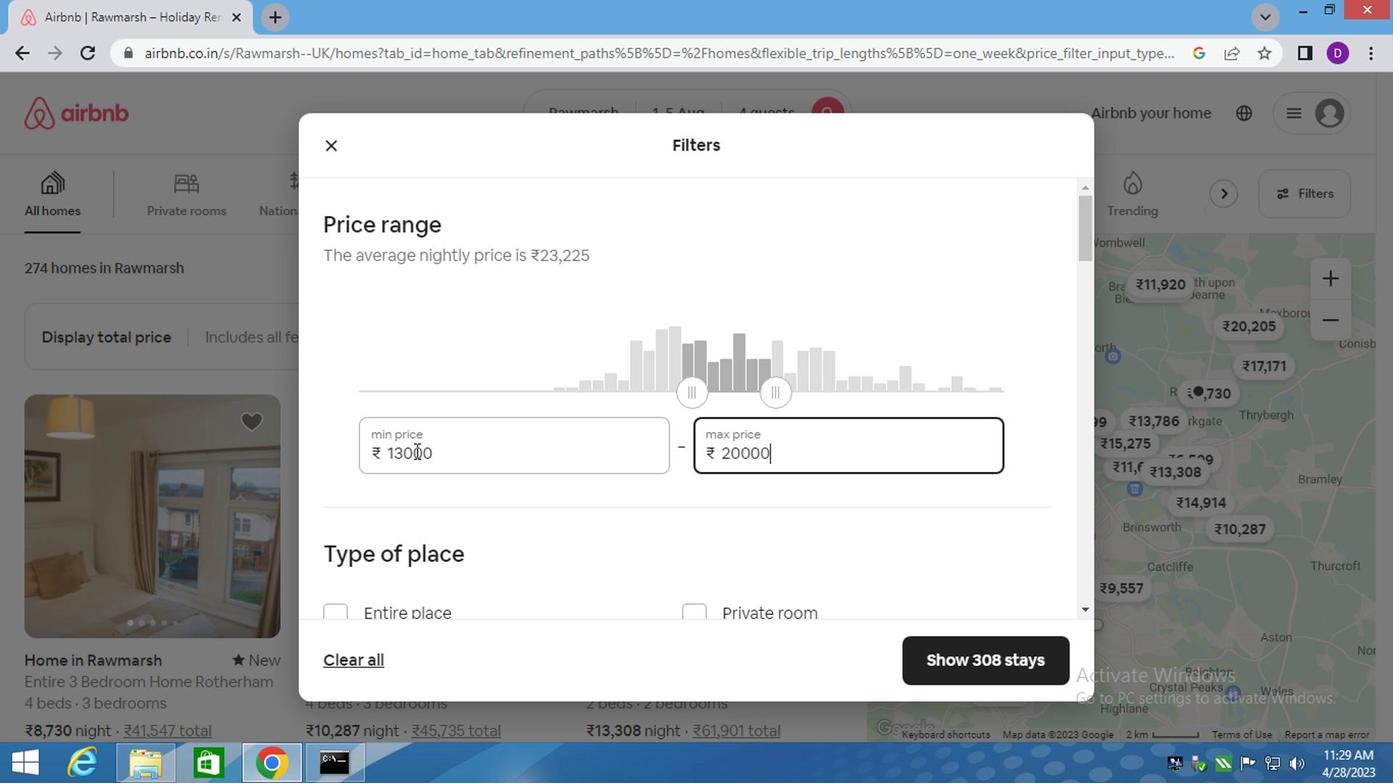 
Action: Mouse scrolled (351, 481) with delta (0, 0)
Screenshot: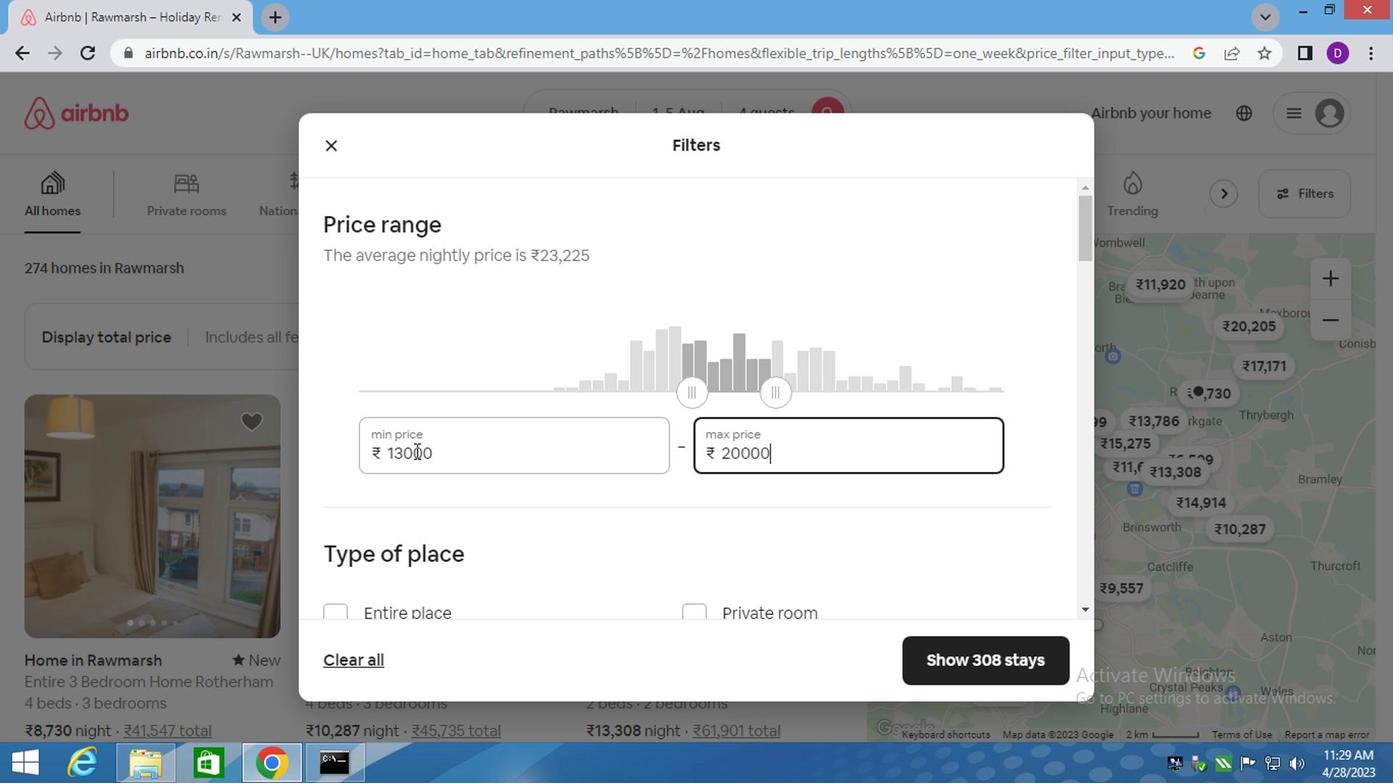 
Action: Mouse moved to (349, 484)
Screenshot: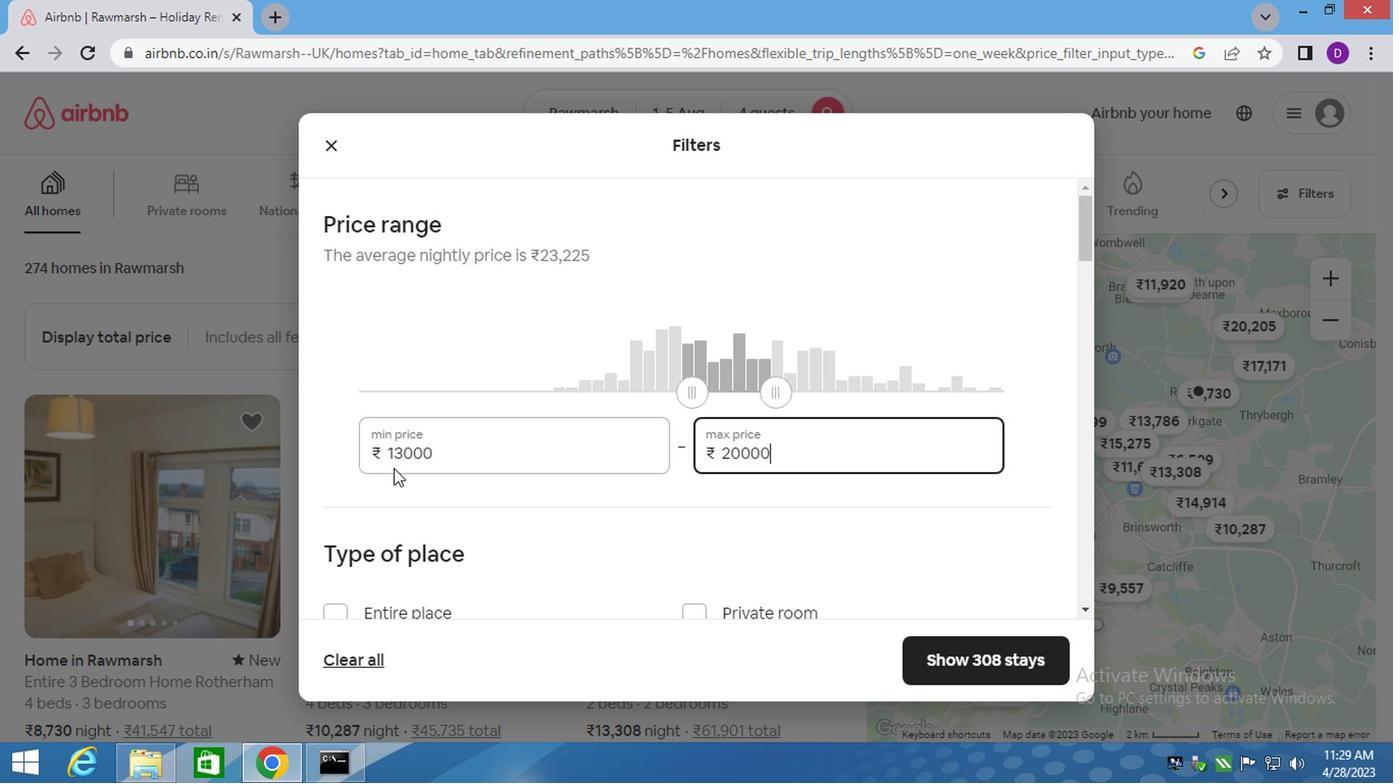 
Action: Mouse scrolled (349, 484) with delta (0, 0)
Screenshot: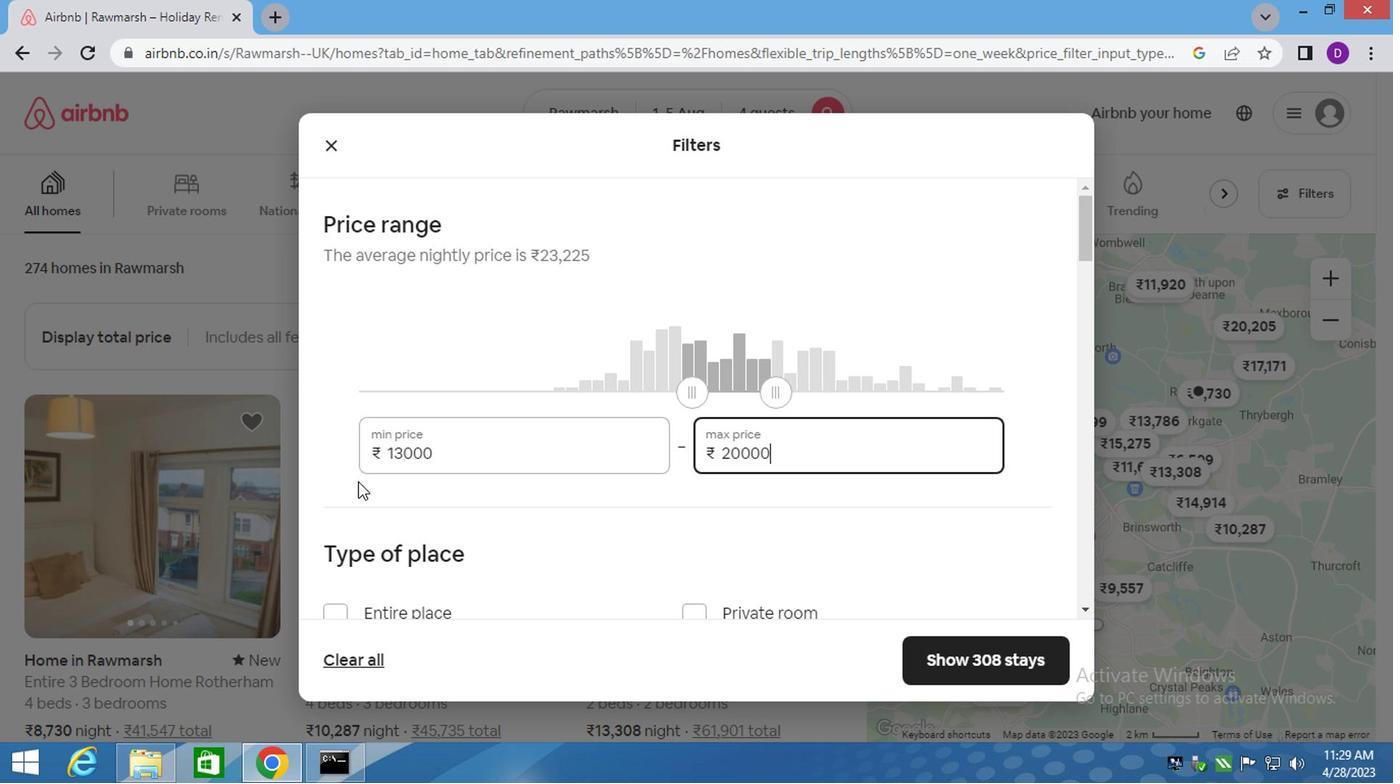 
Action: Mouse moved to (321, 417)
Screenshot: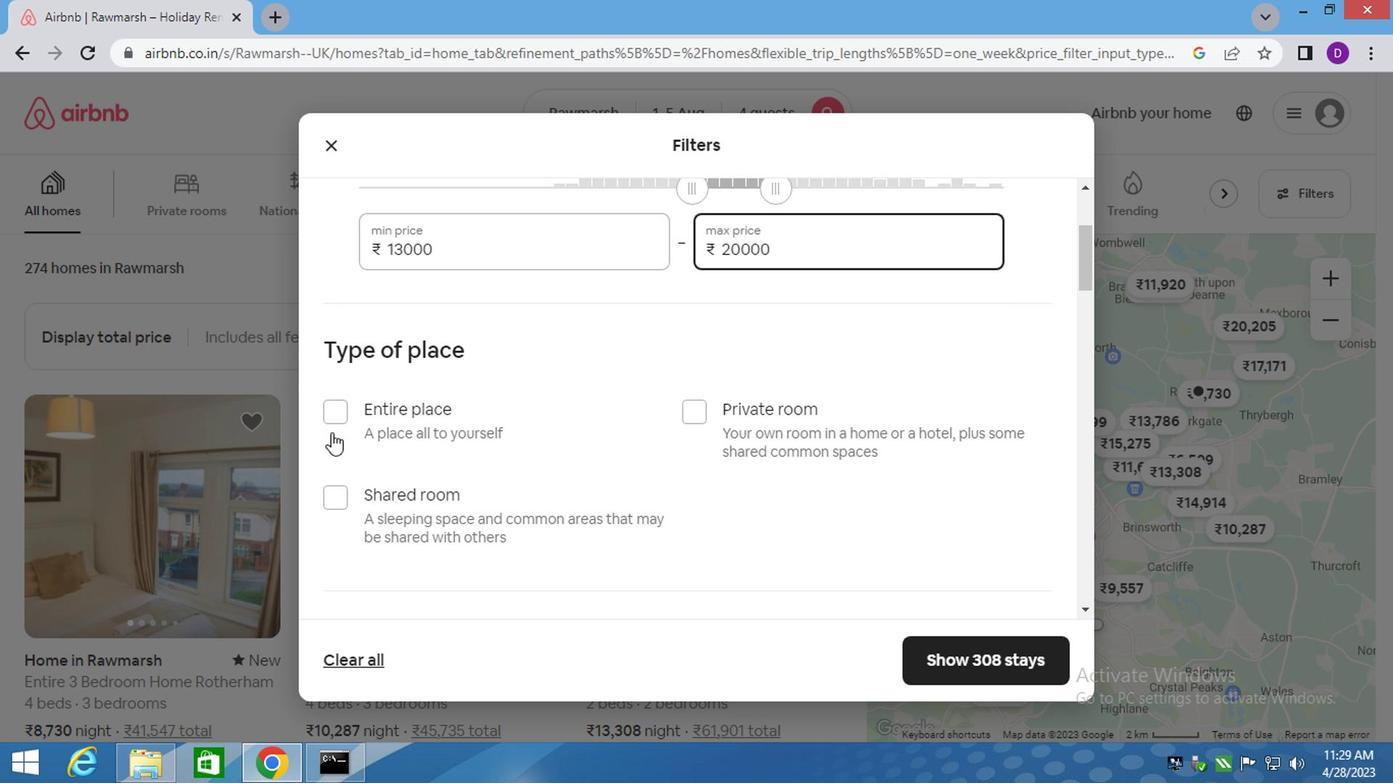 
Action: Mouse pressed left at (321, 417)
Screenshot: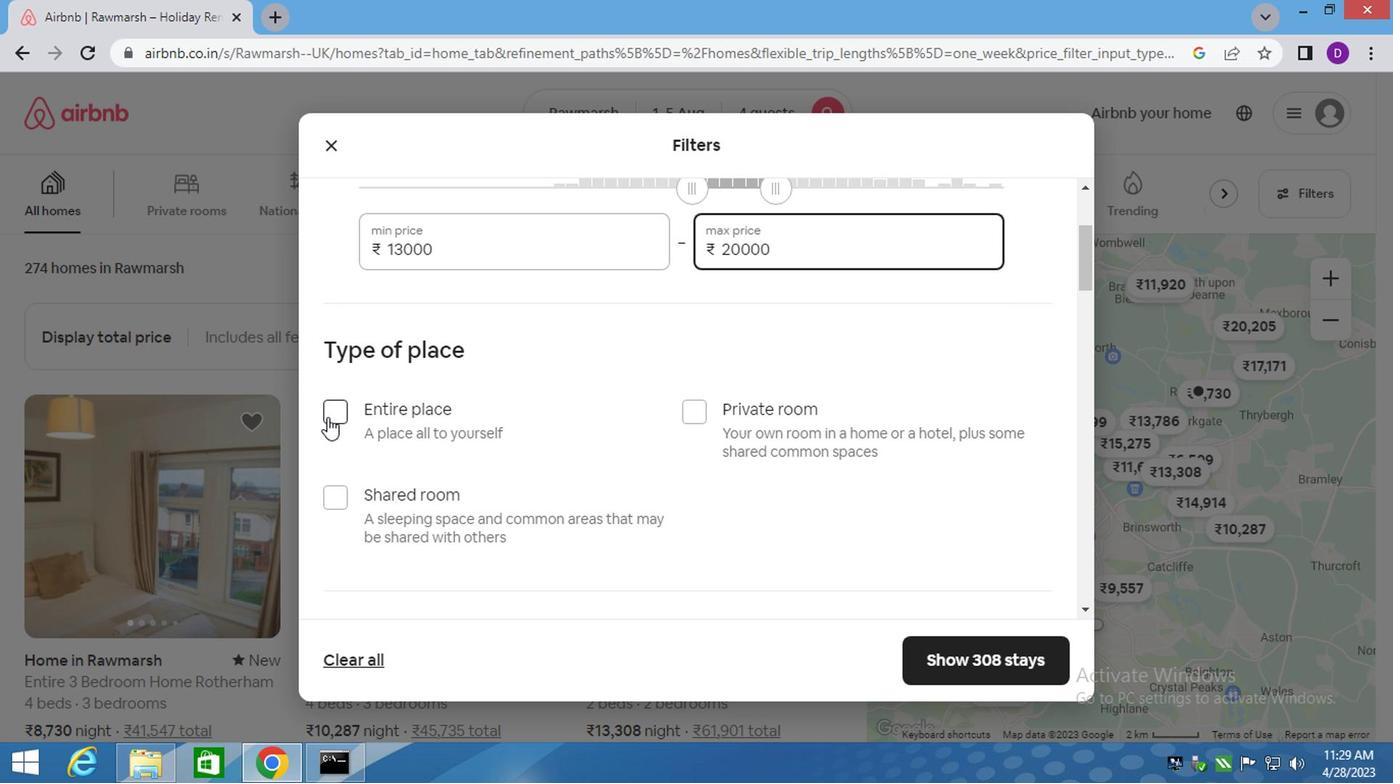 
Action: Mouse moved to (425, 457)
Screenshot: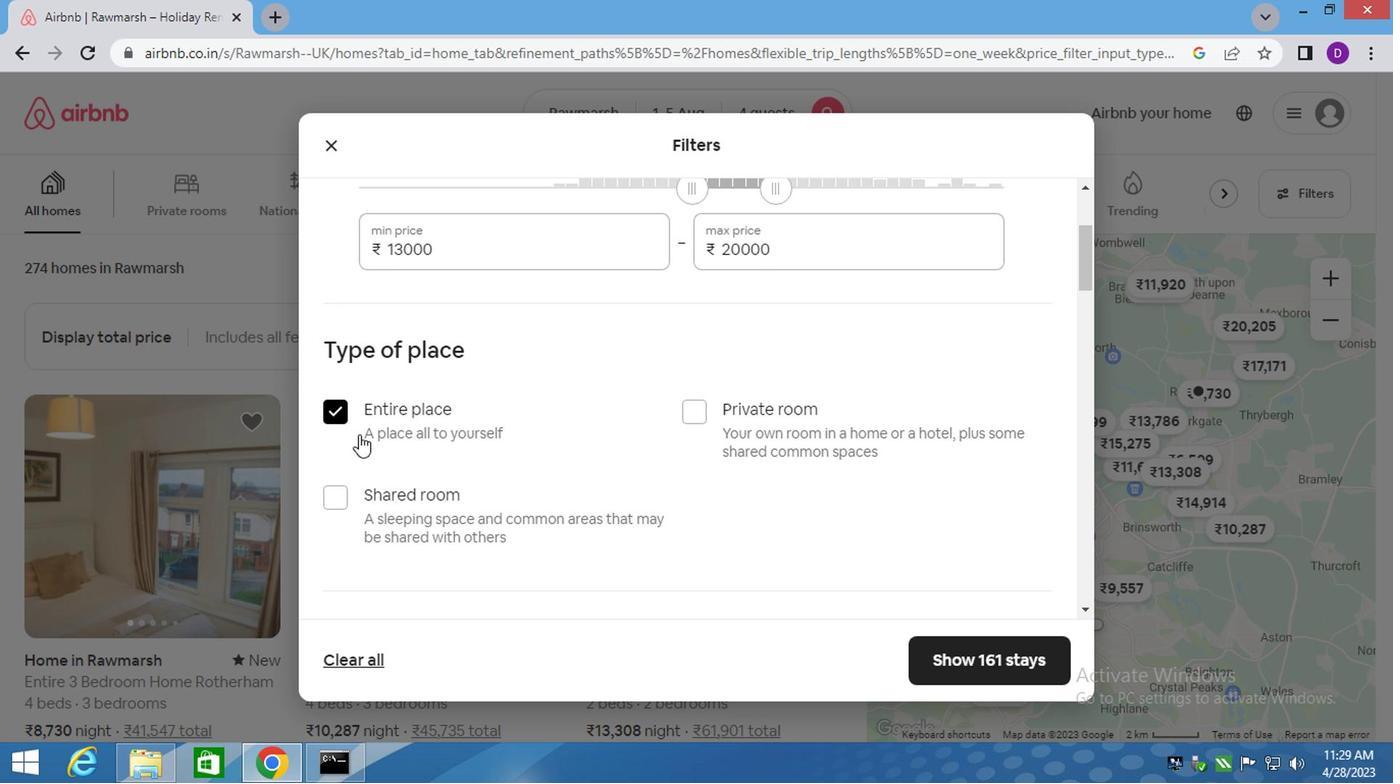 
Action: Mouse scrolled (425, 455) with delta (0, -1)
Screenshot: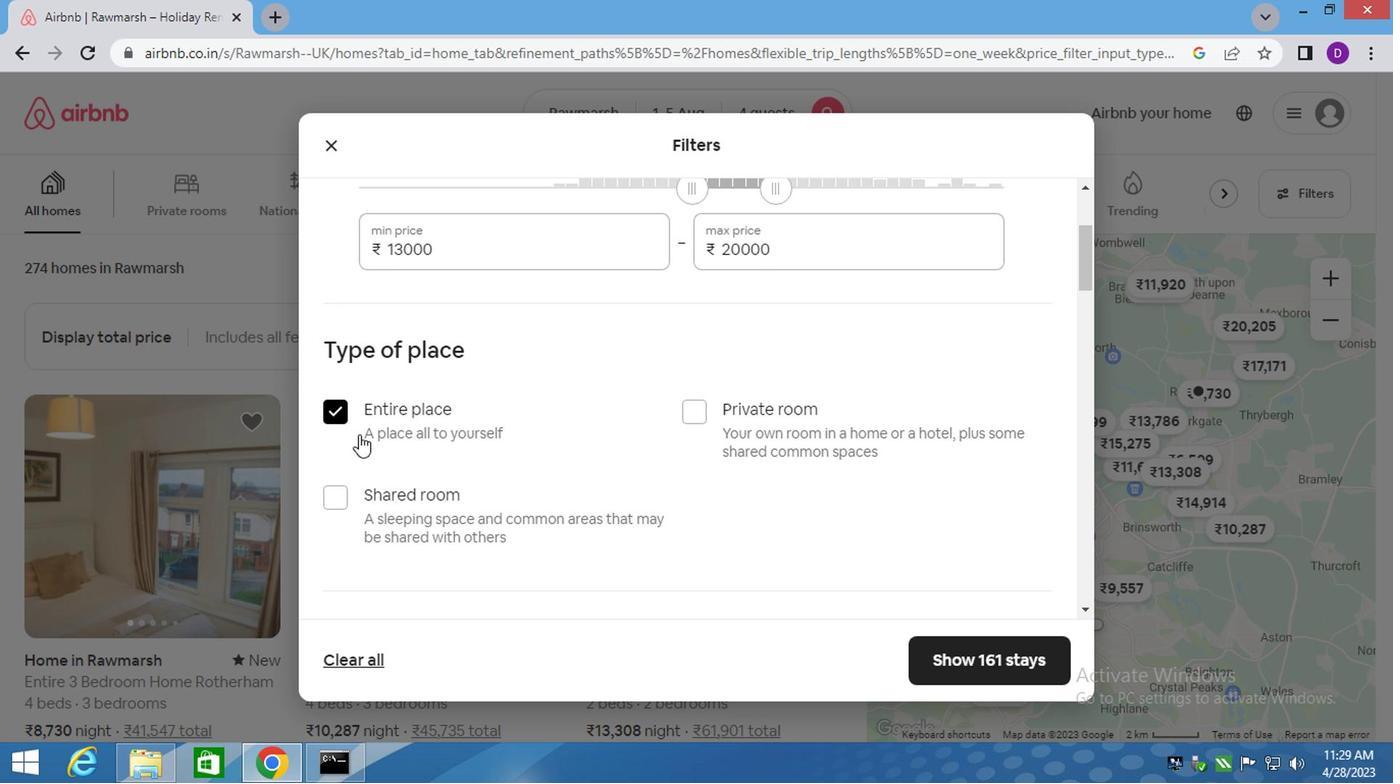 
Action: Mouse moved to (431, 457)
Screenshot: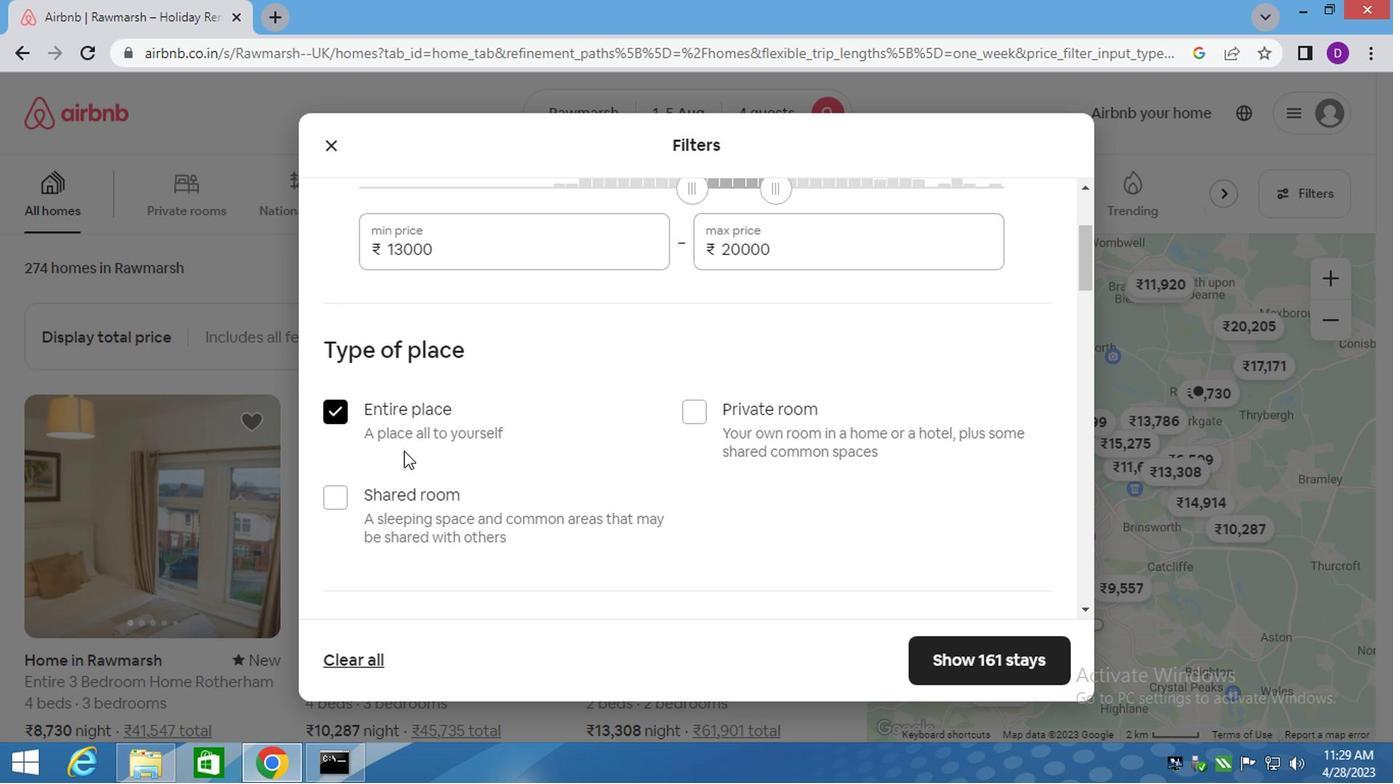 
Action: Mouse scrolled (431, 457) with delta (0, 0)
Screenshot: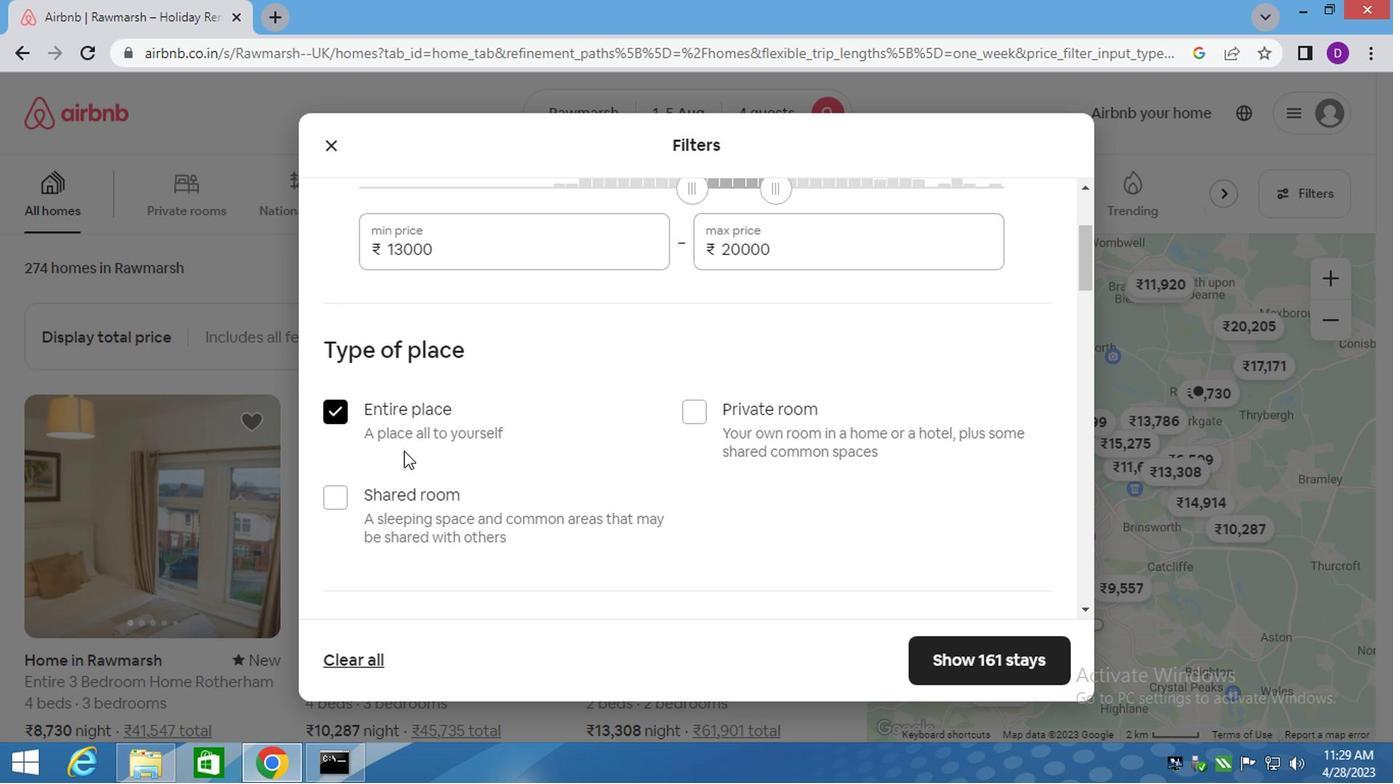 
Action: Mouse moved to (455, 457)
Screenshot: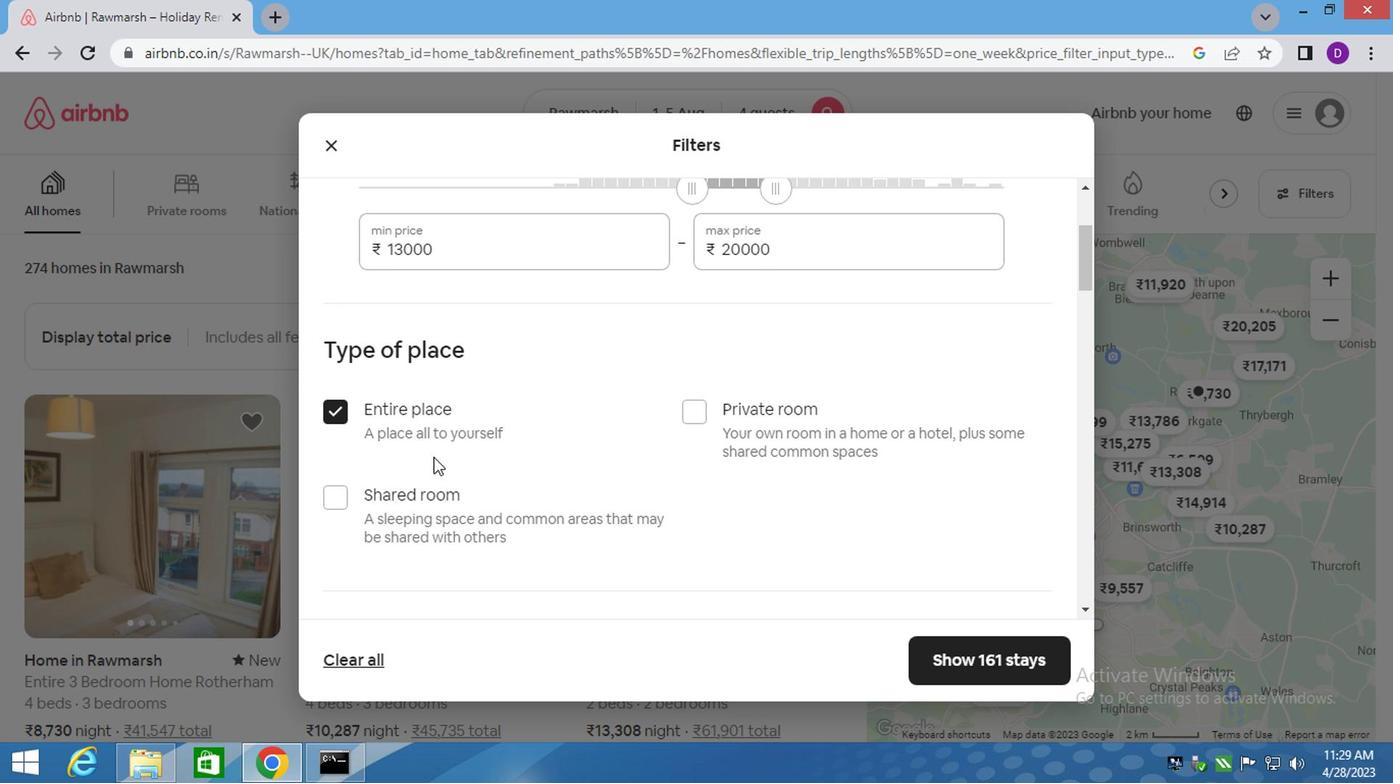
Action: Mouse scrolled (455, 457) with delta (0, 0)
Screenshot: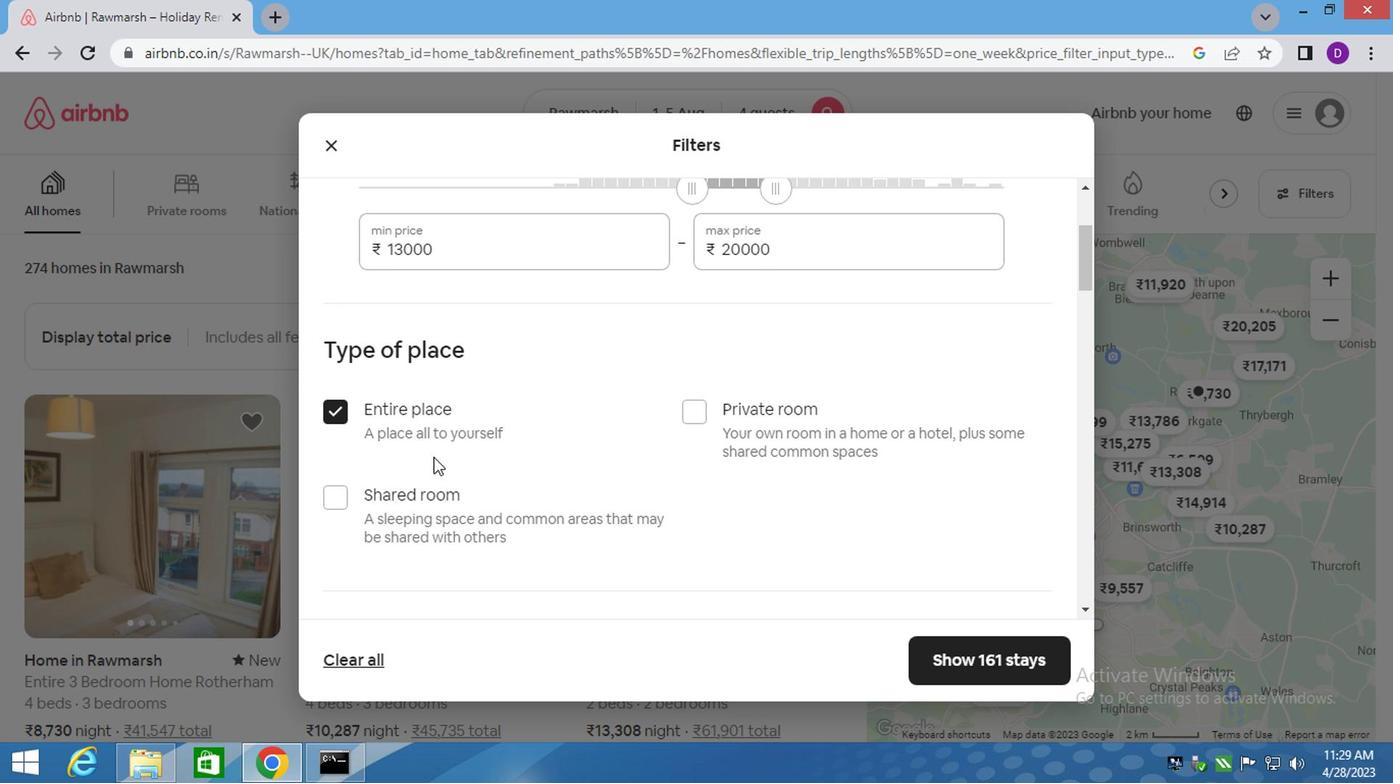 
Action: Mouse moved to (508, 440)
Screenshot: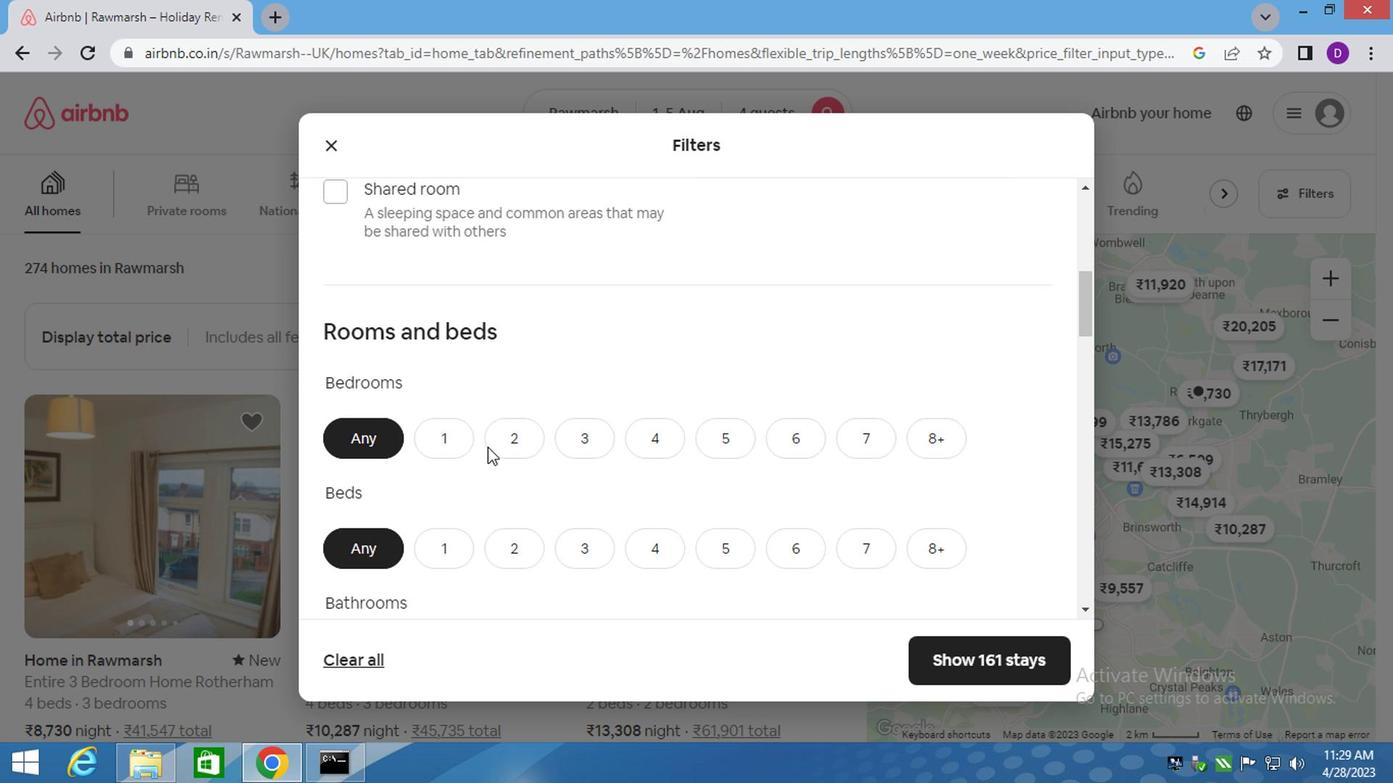 
Action: Mouse pressed left at (508, 440)
Screenshot: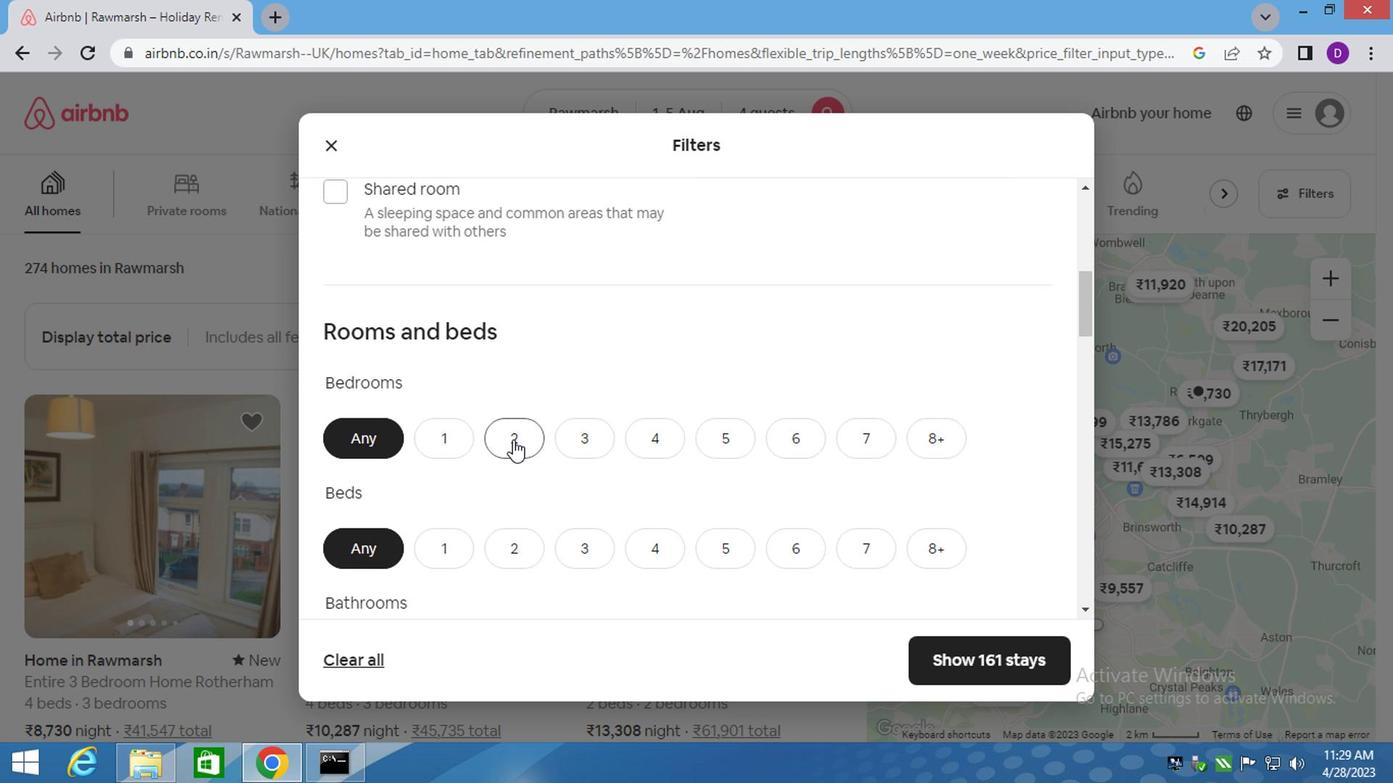 
Action: Mouse scrolled (508, 439) with delta (0, 0)
Screenshot: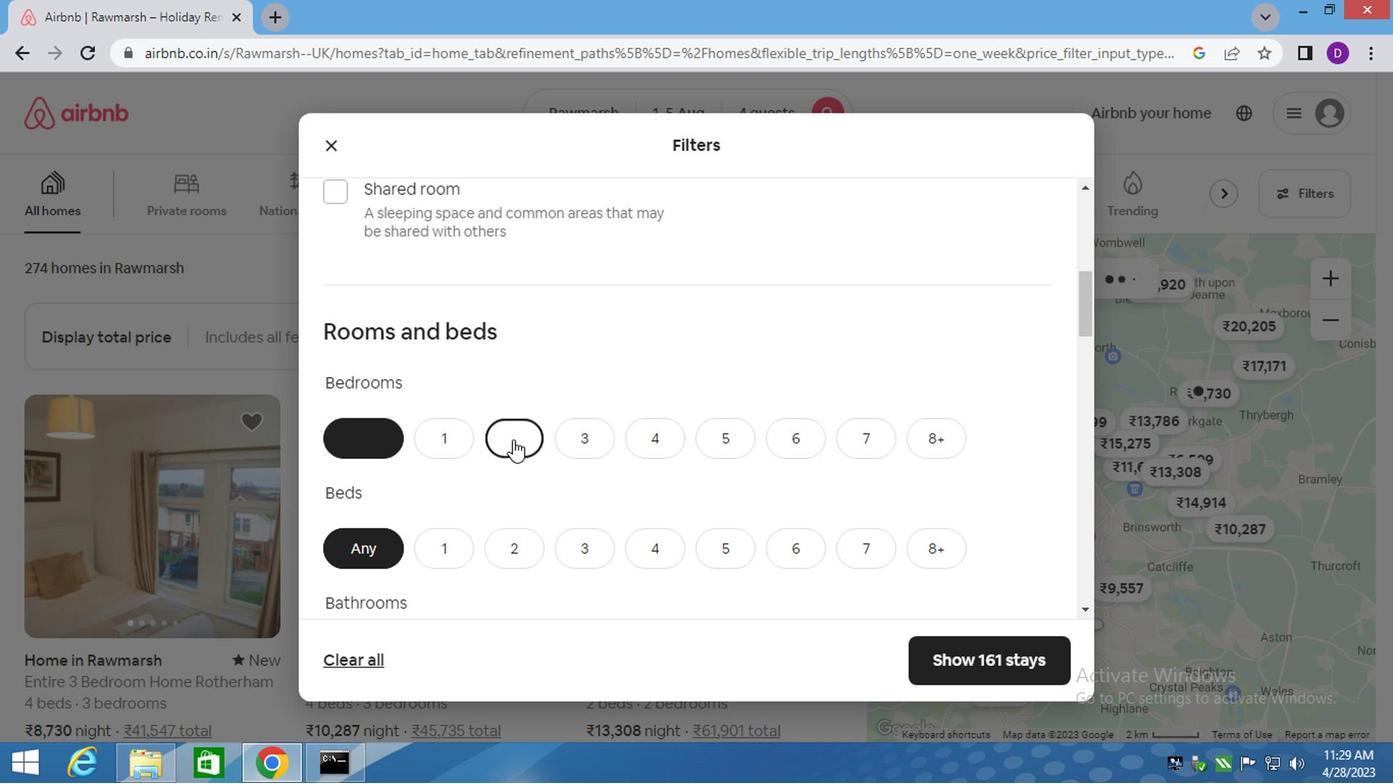 
Action: Mouse moved to (595, 439)
Screenshot: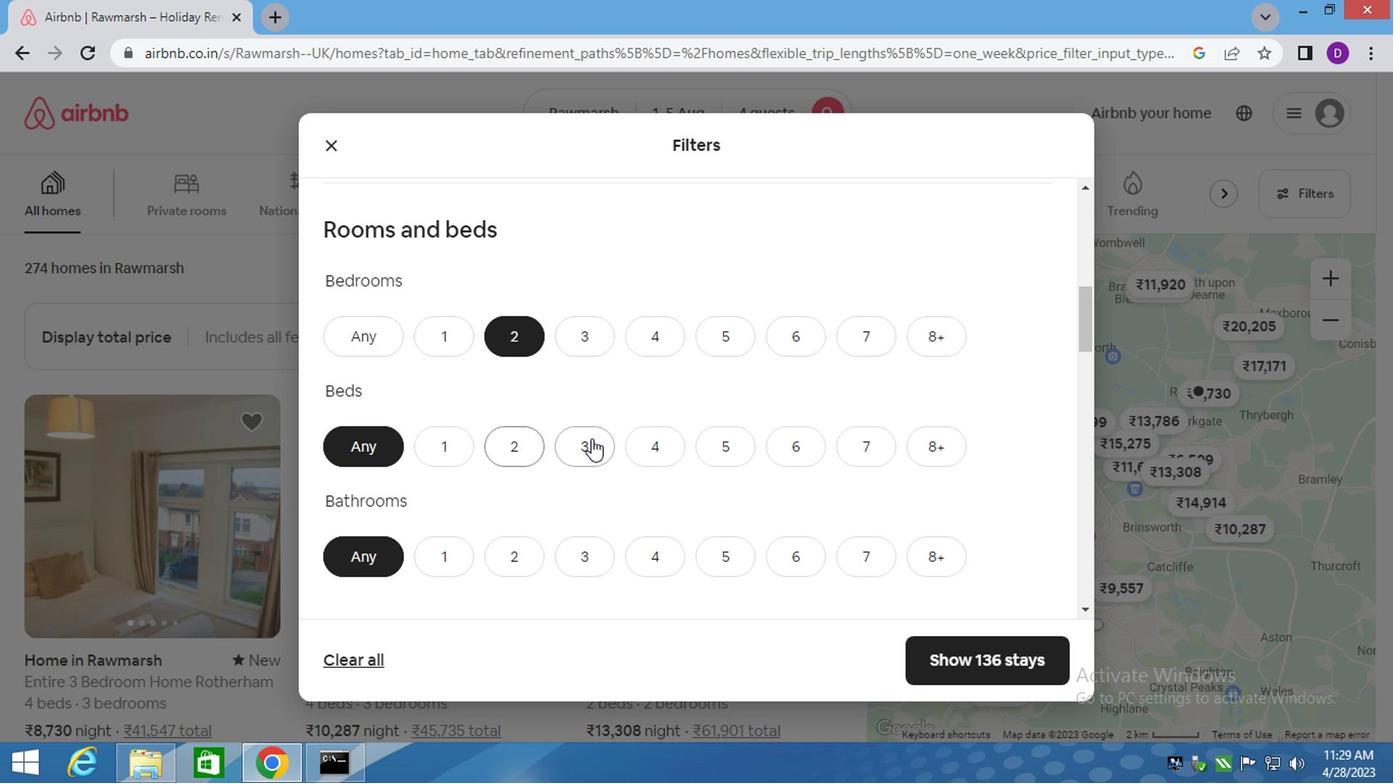 
Action: Mouse pressed left at (595, 439)
Screenshot: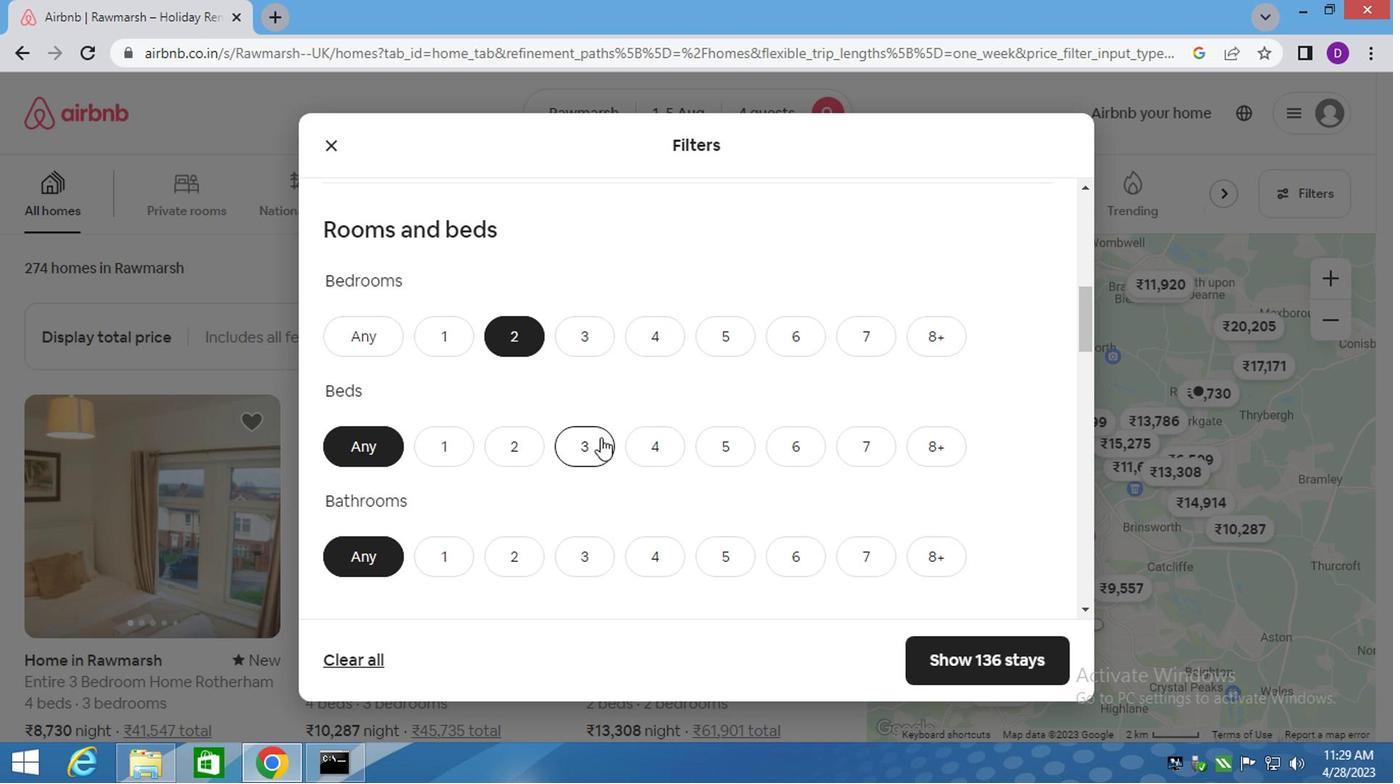 
Action: Mouse moved to (497, 551)
Screenshot: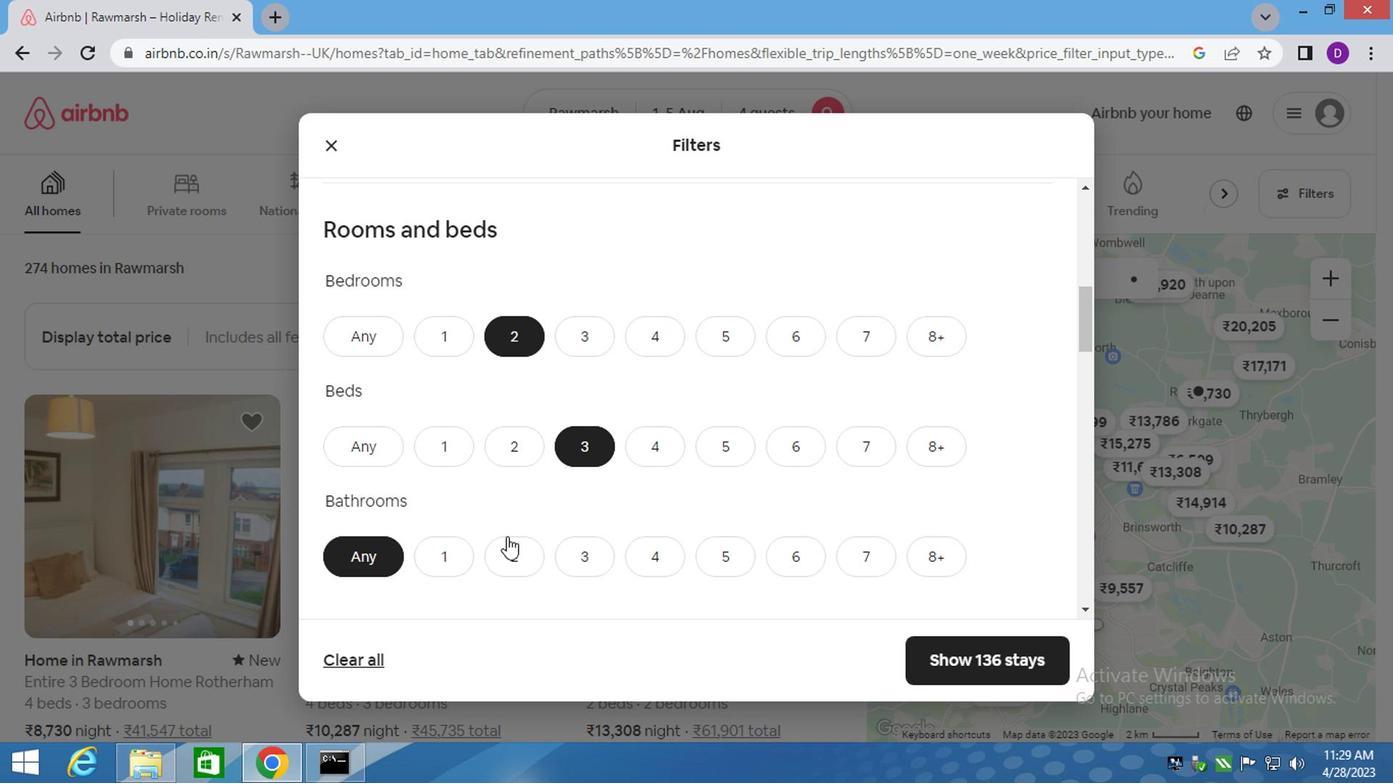 
Action: Mouse pressed left at (497, 551)
Screenshot: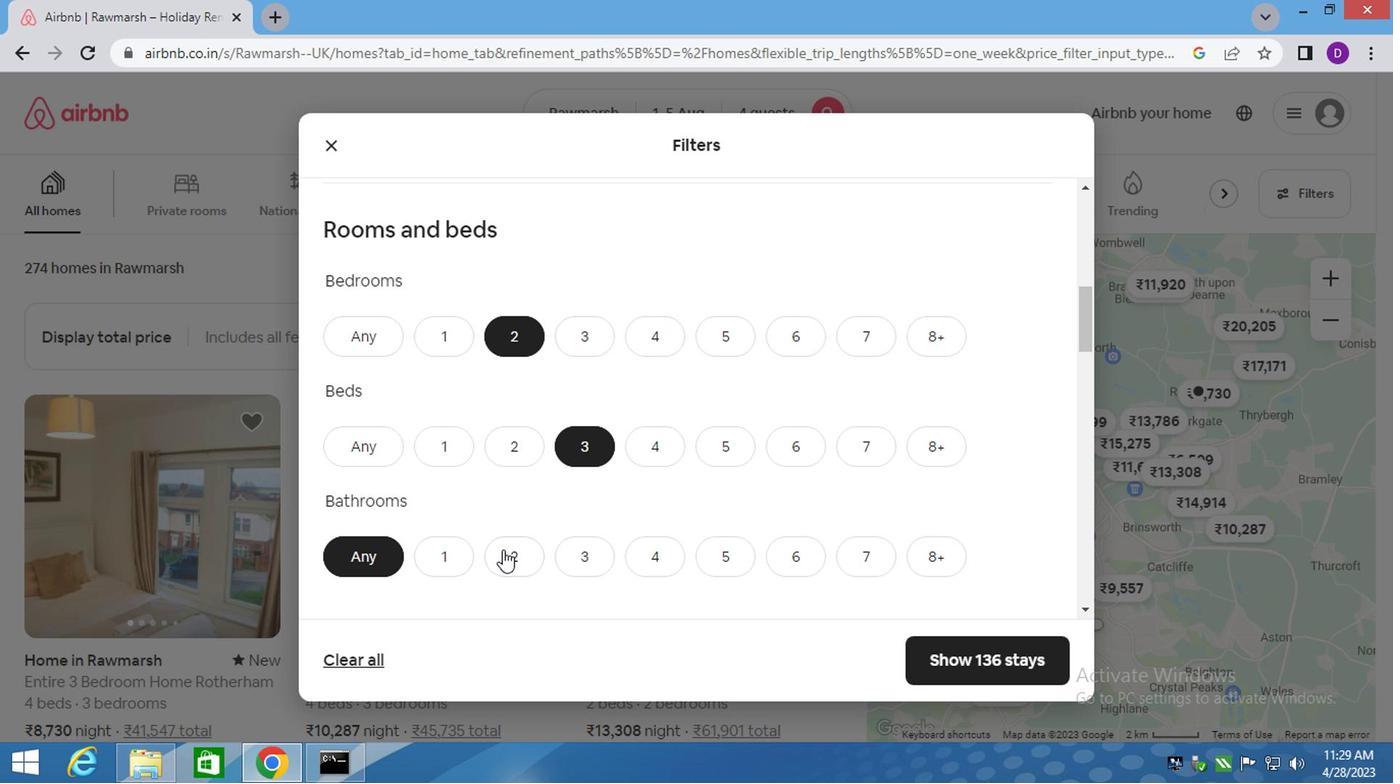 
Action: Mouse scrolled (497, 550) with delta (0, -1)
Screenshot: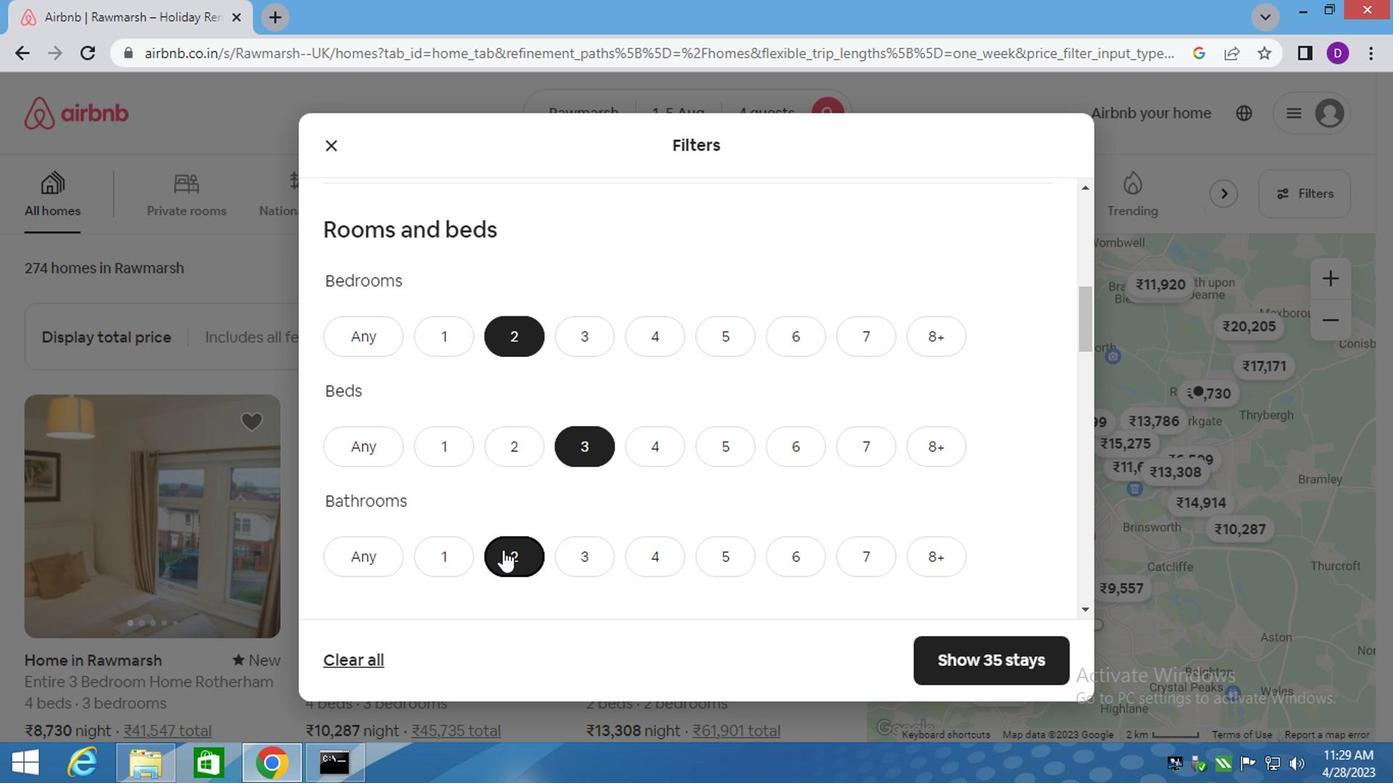 
Action: Mouse scrolled (497, 550) with delta (0, -1)
Screenshot: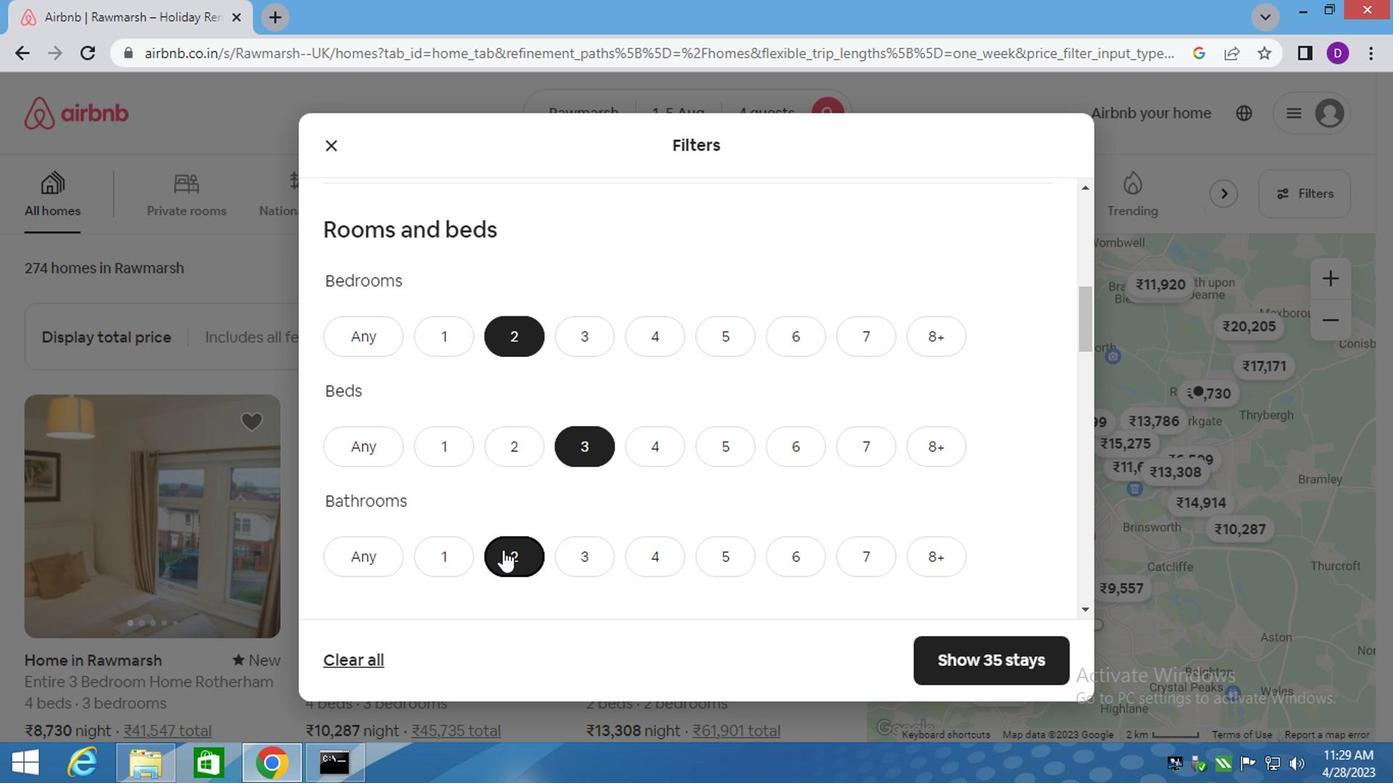 
Action: Mouse moved to (497, 552)
Screenshot: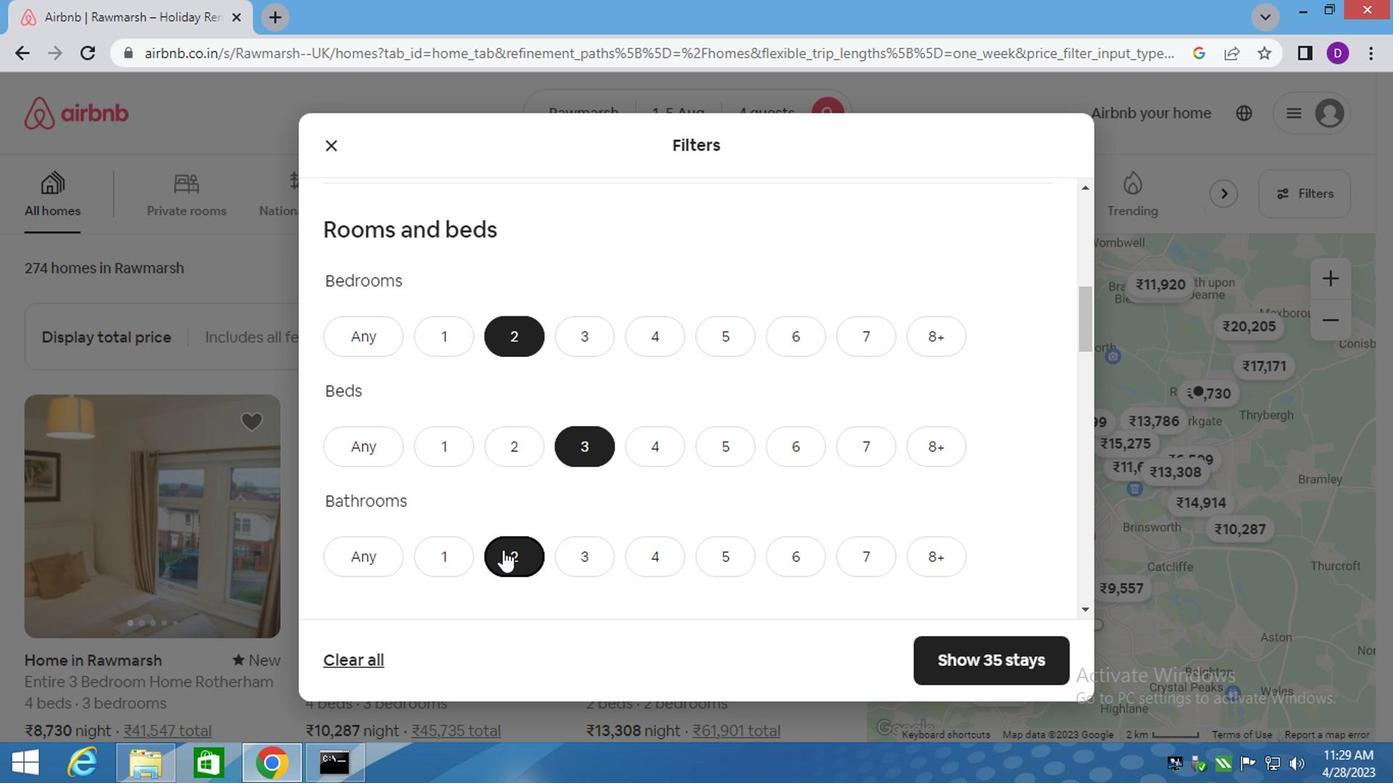 
Action: Mouse scrolled (497, 551) with delta (0, 0)
Screenshot: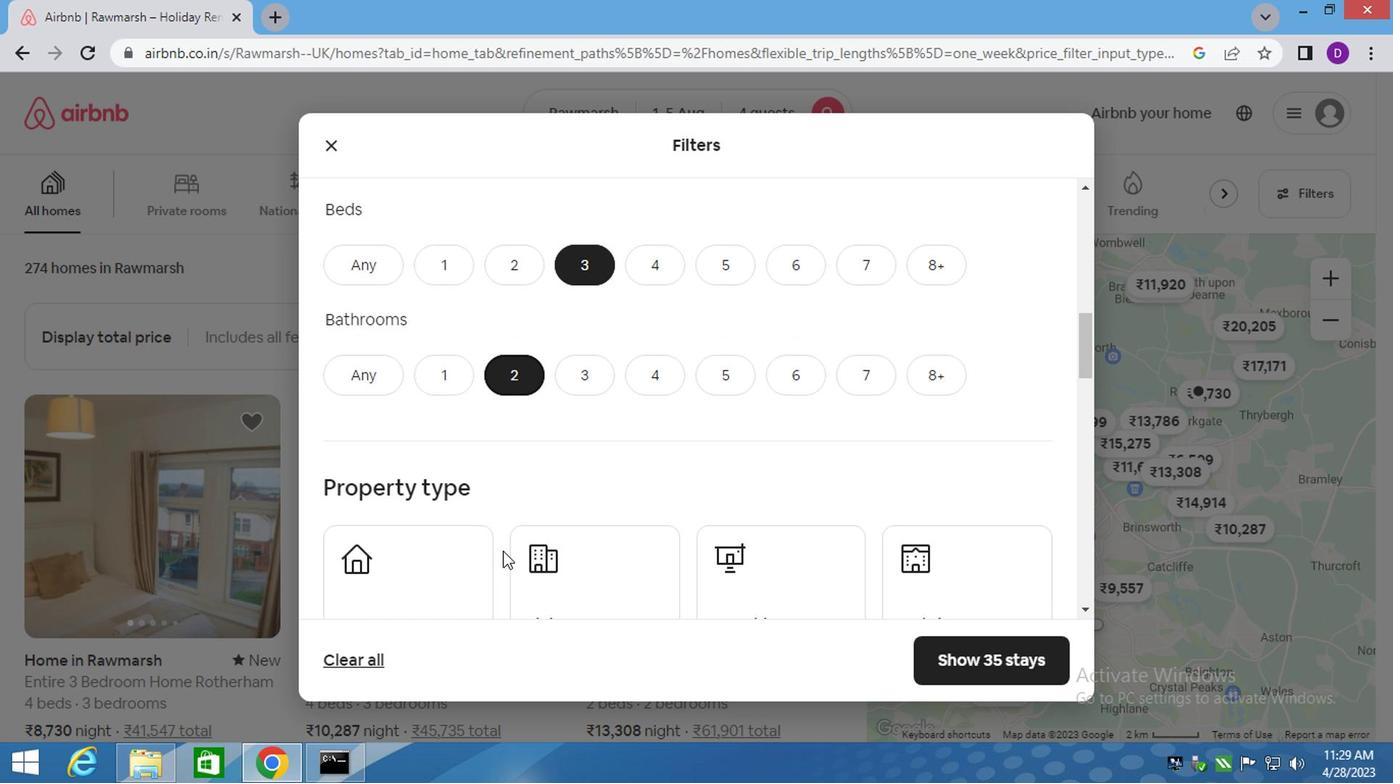 
Action: Mouse moved to (534, 478)
Screenshot: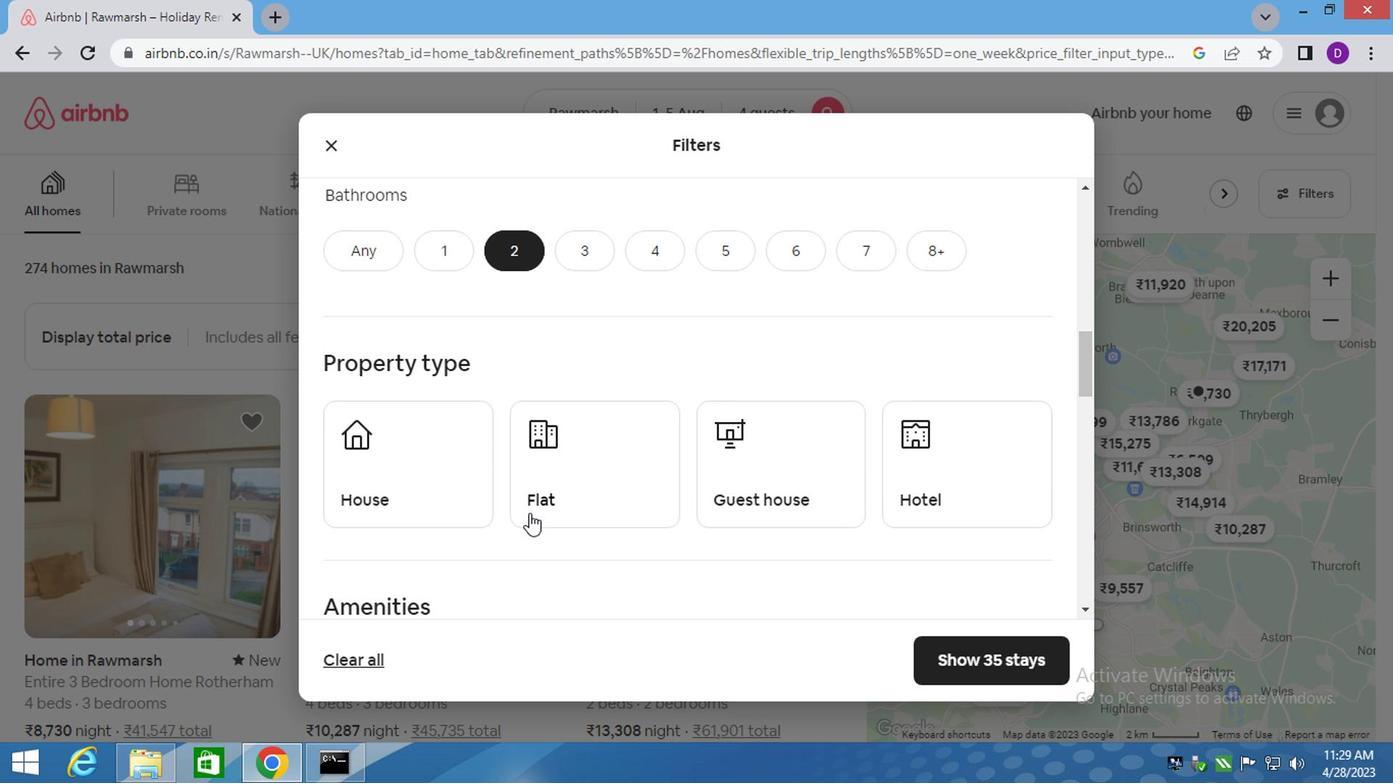 
Action: Mouse pressed left at (534, 478)
Screenshot: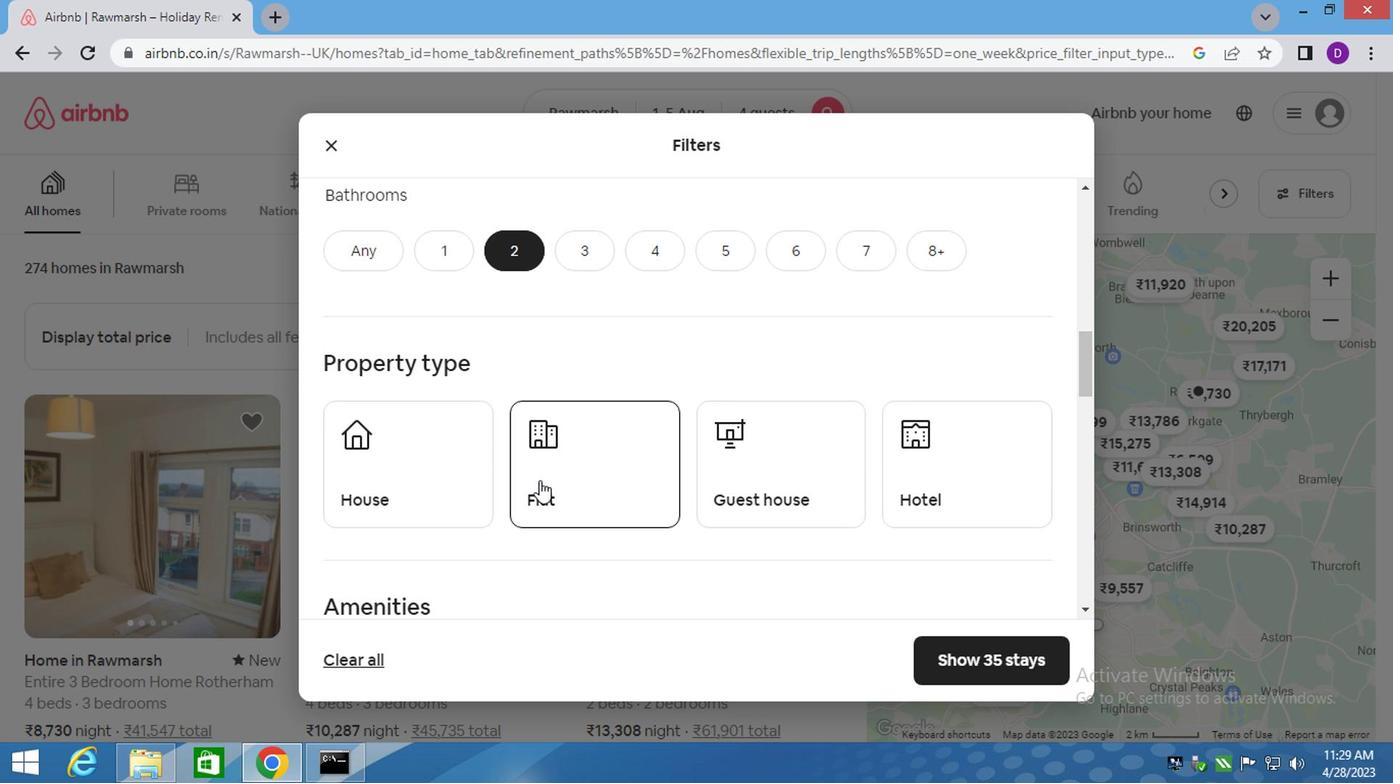 
Action: Mouse moved to (747, 487)
Screenshot: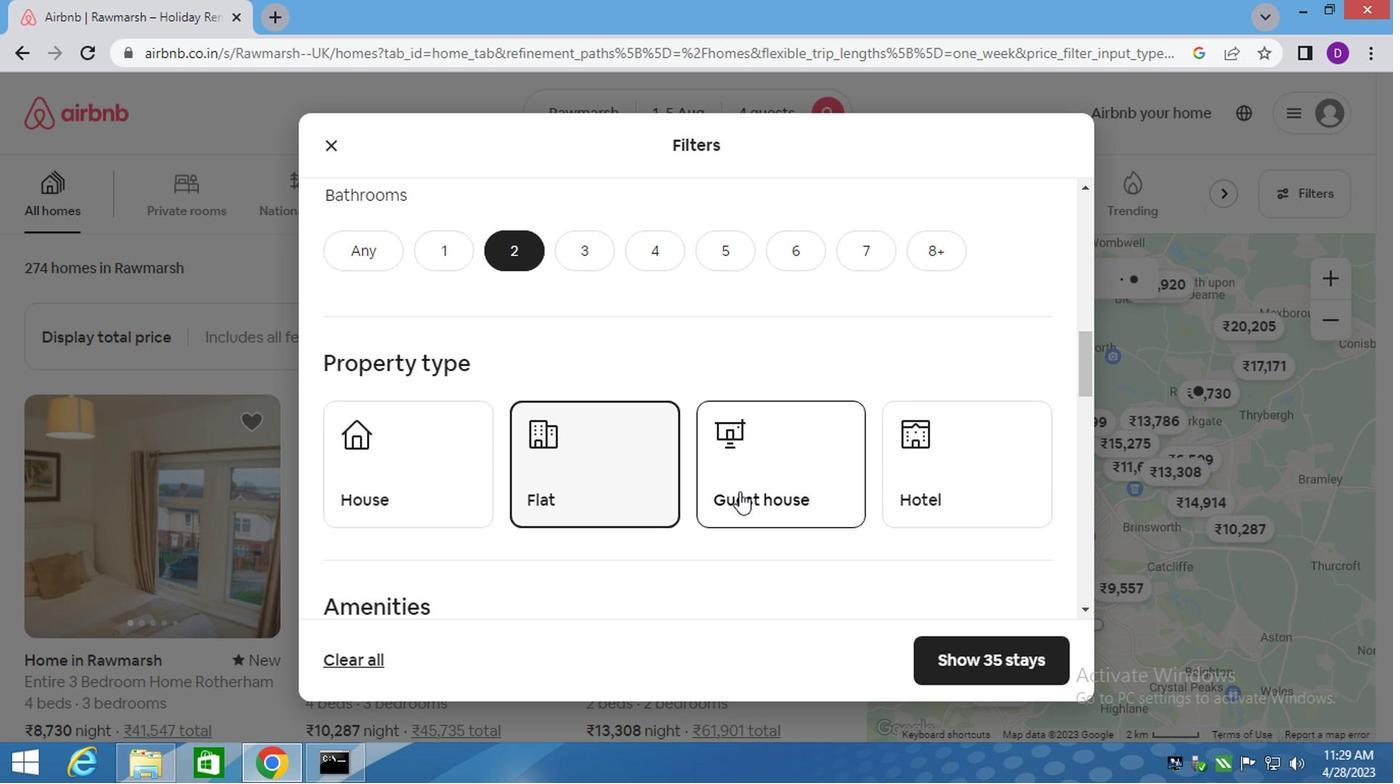 
Action: Mouse pressed left at (747, 487)
Screenshot: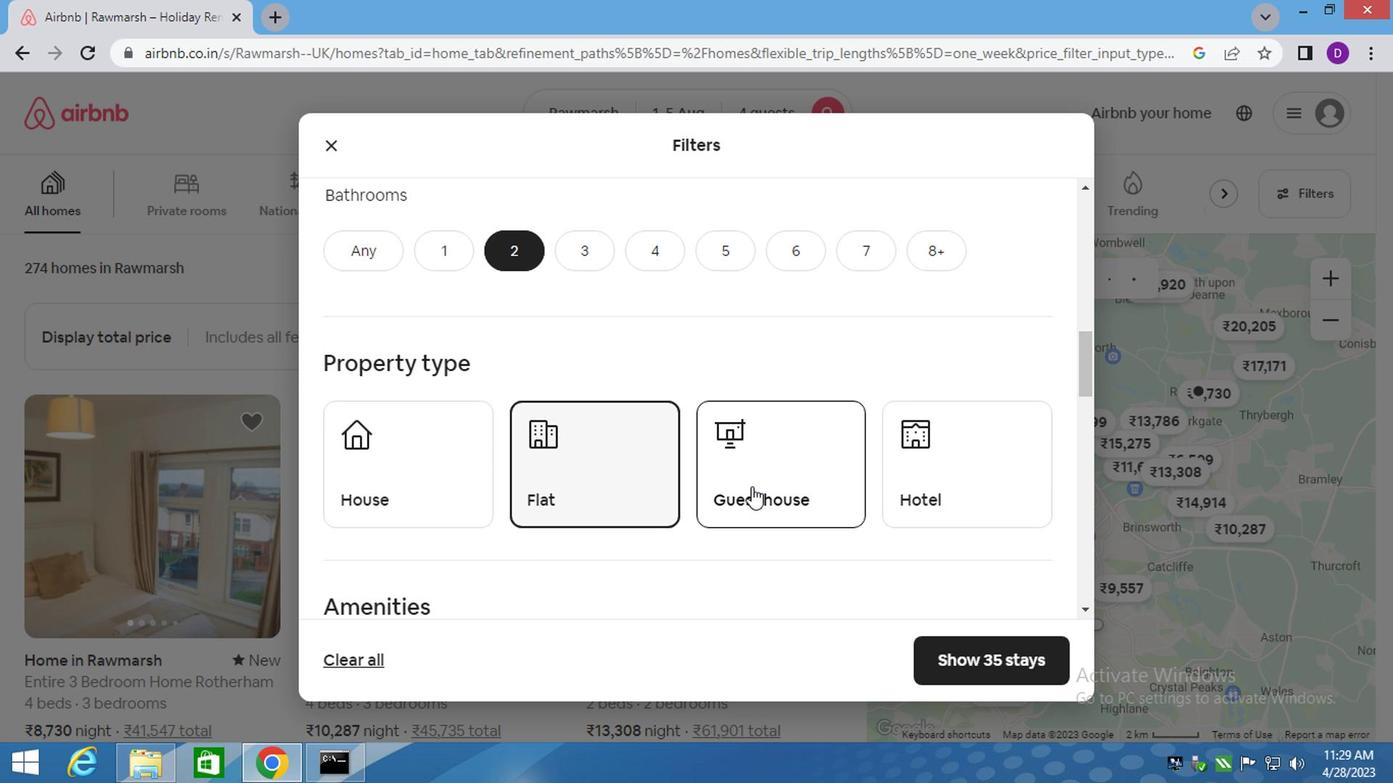 
Action: Mouse moved to (887, 475)
Screenshot: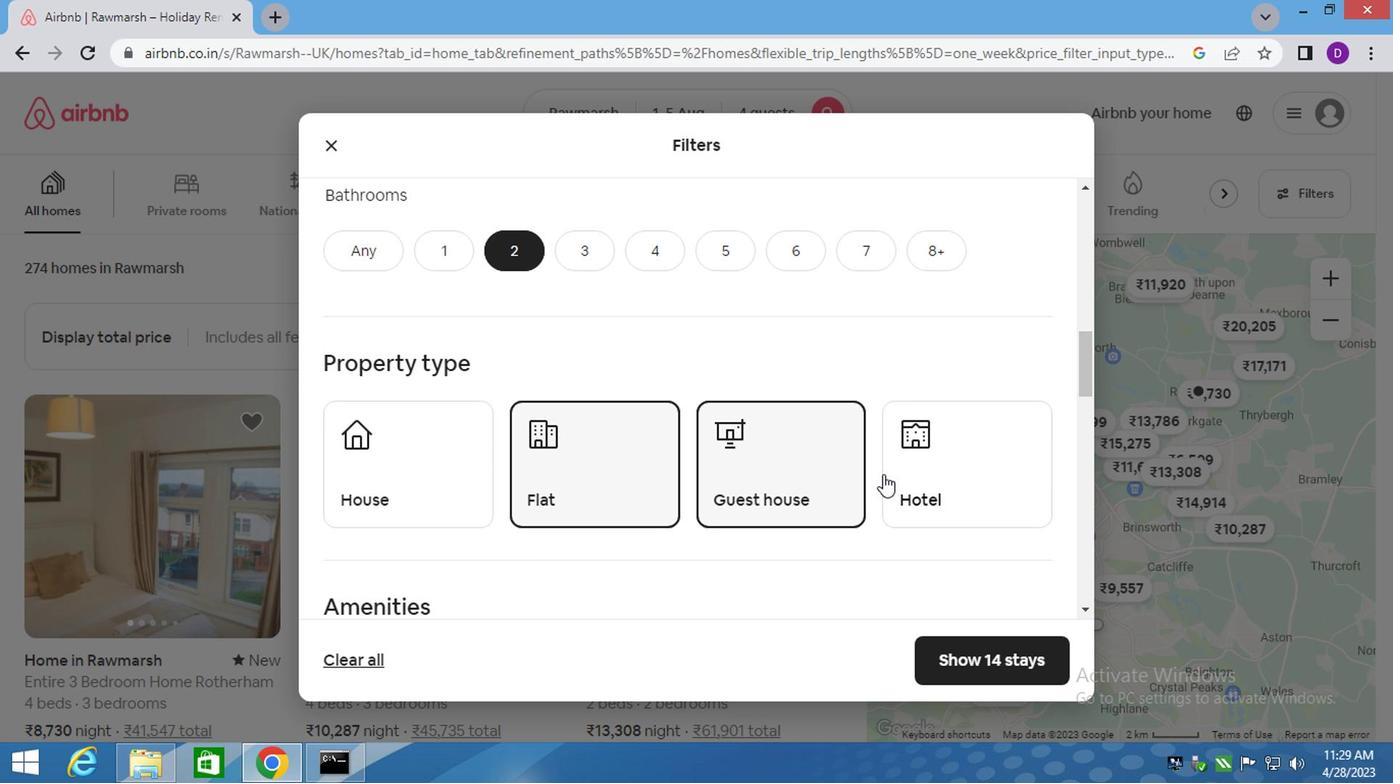 
Action: Mouse pressed left at (887, 475)
Screenshot: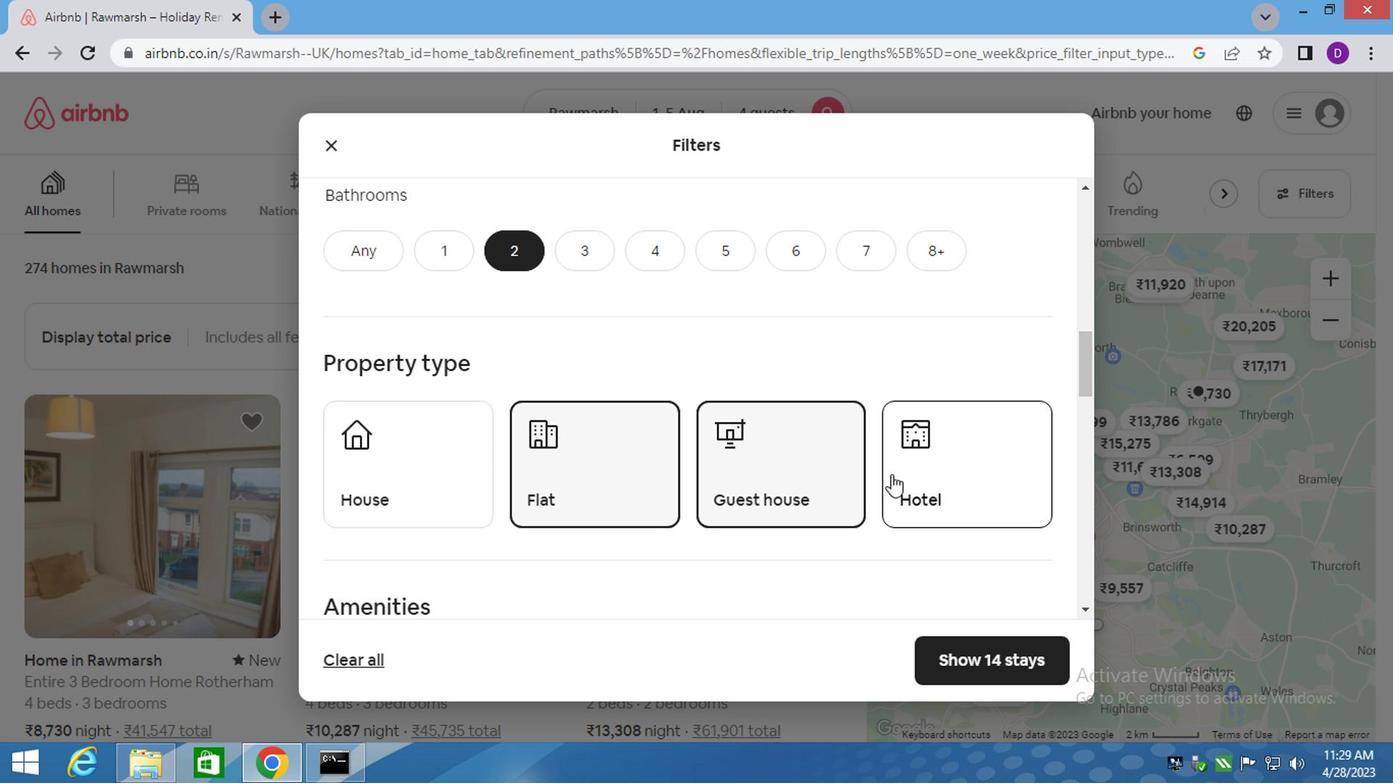 
Action: Mouse moved to (668, 497)
Screenshot: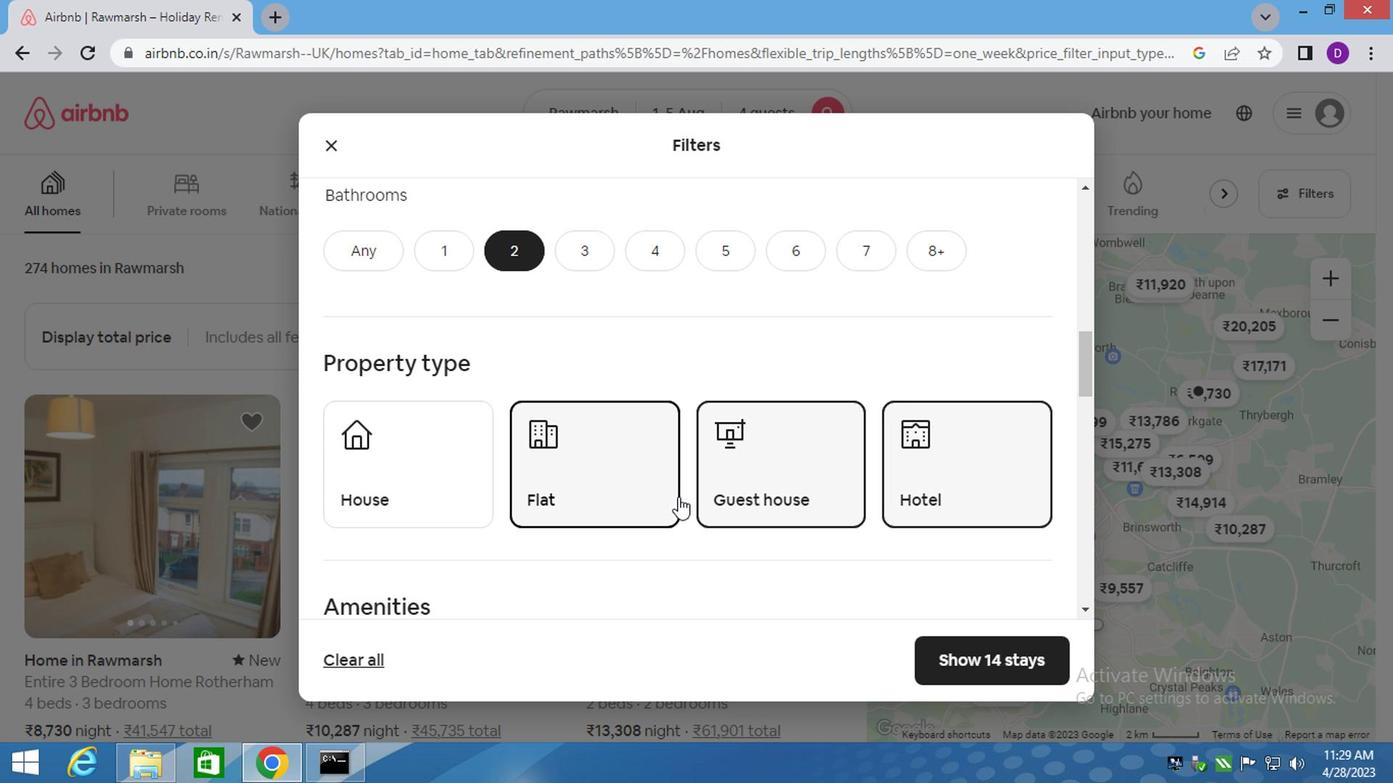 
Action: Mouse scrolled (668, 497) with delta (0, 0)
Screenshot: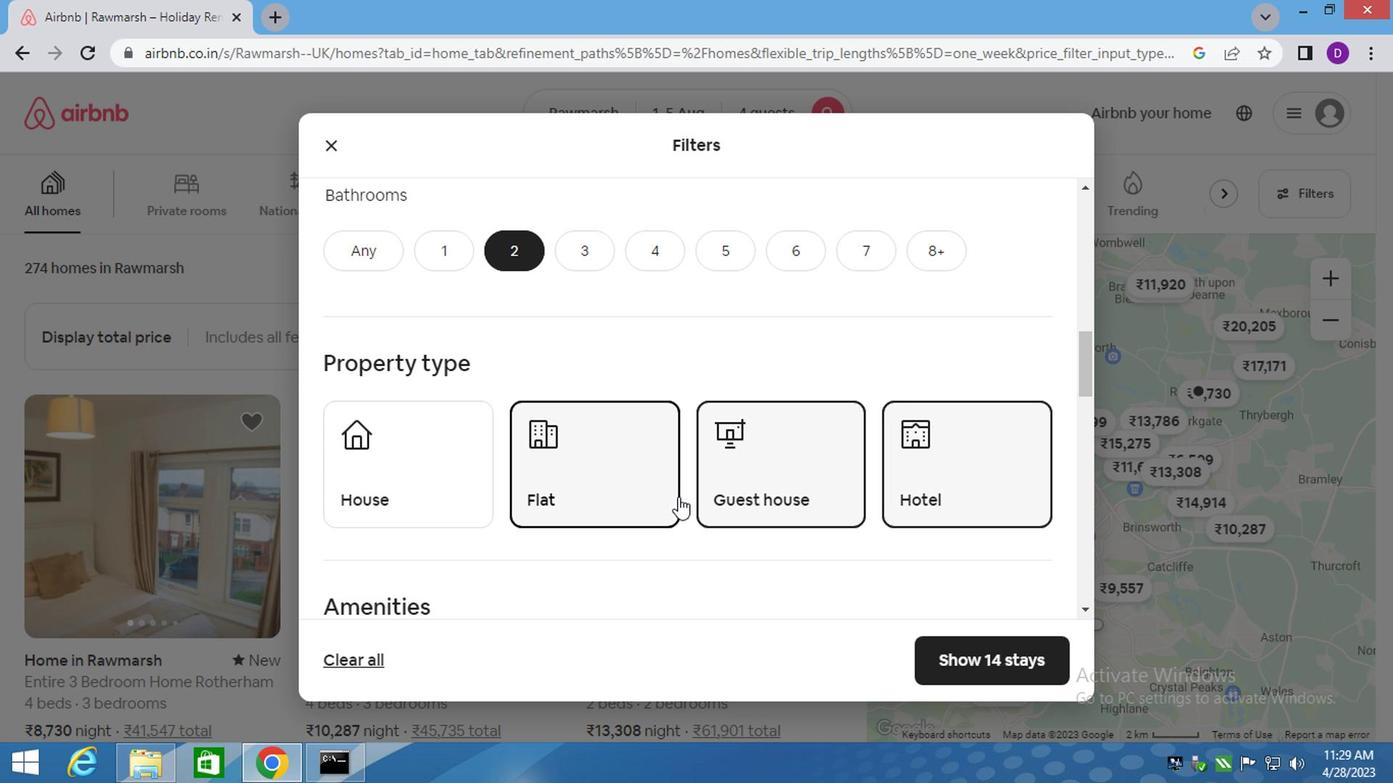 
Action: Mouse moved to (648, 500)
Screenshot: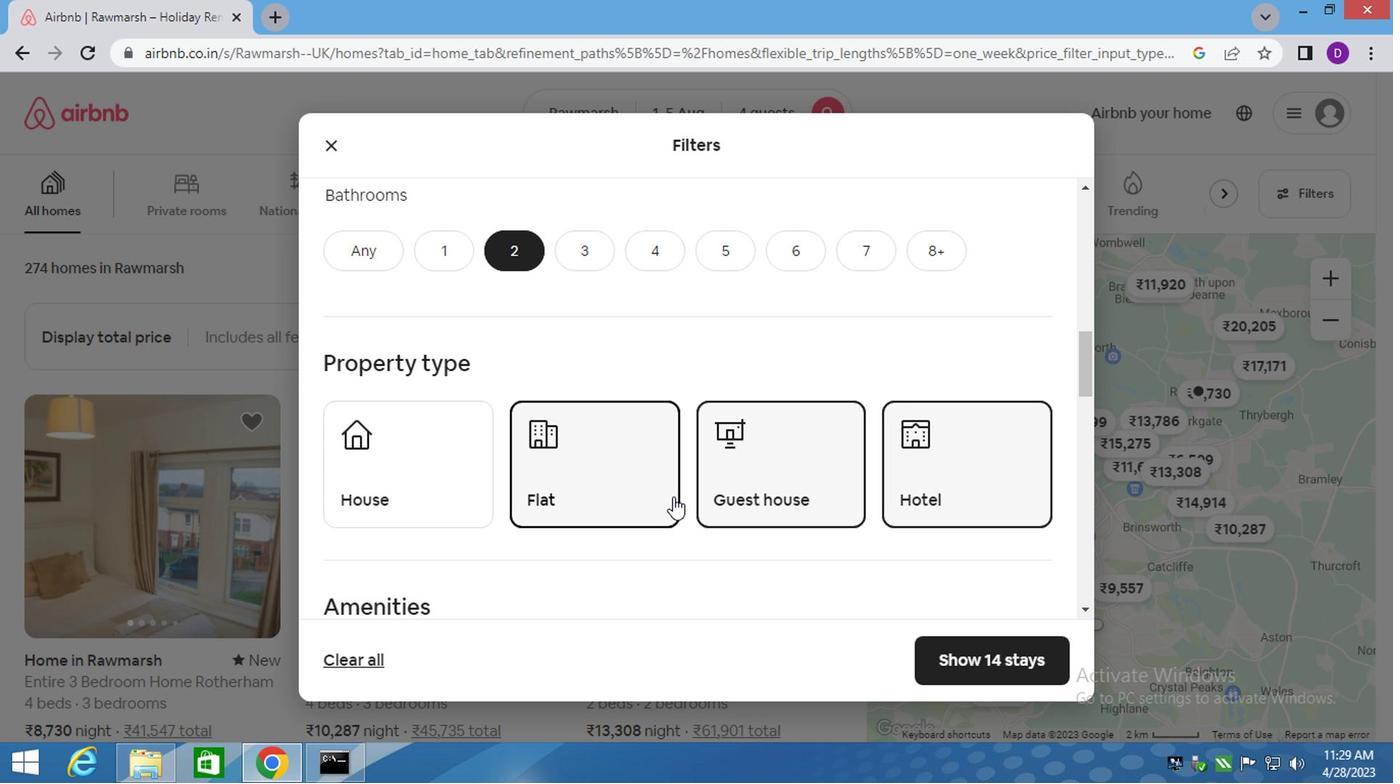 
Action: Mouse scrolled (648, 500) with delta (0, 0)
Screenshot: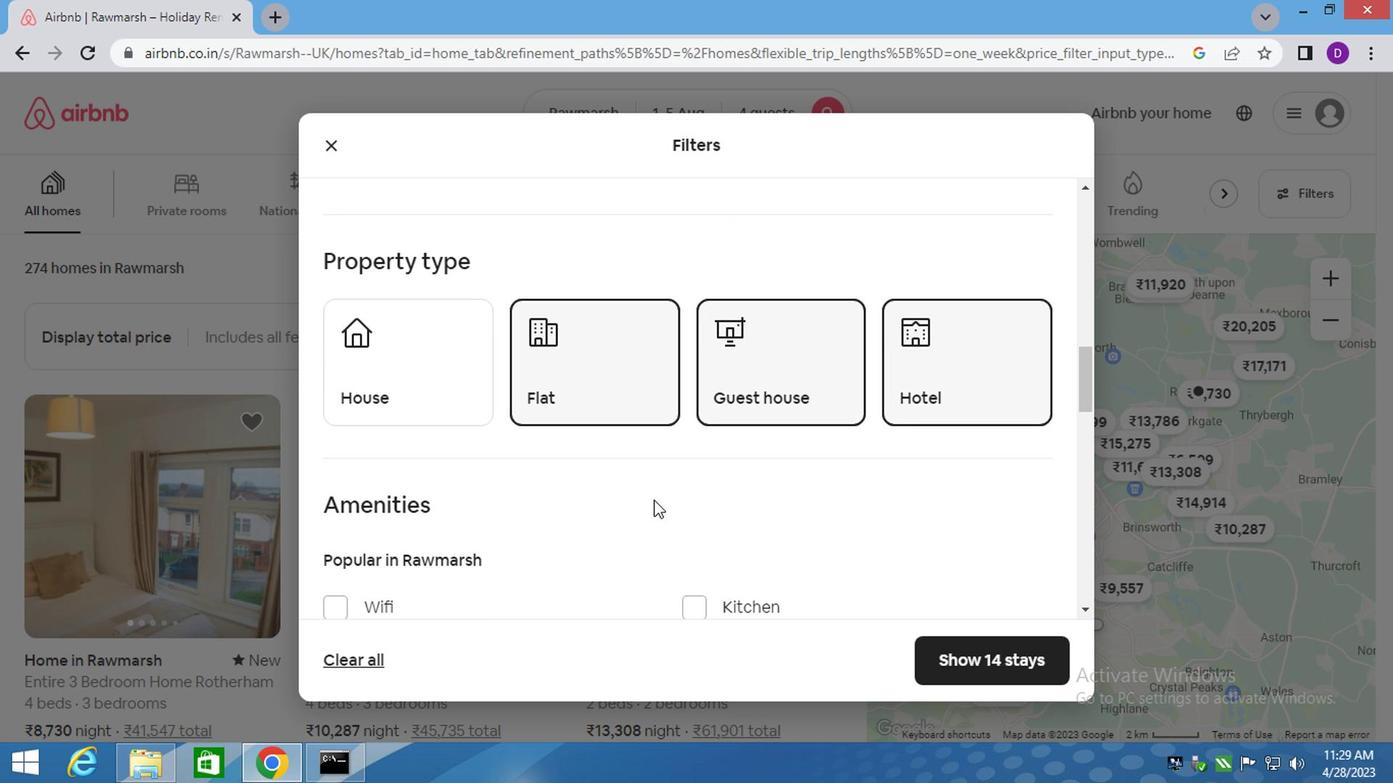 
Action: Mouse scrolled (648, 500) with delta (0, 0)
Screenshot: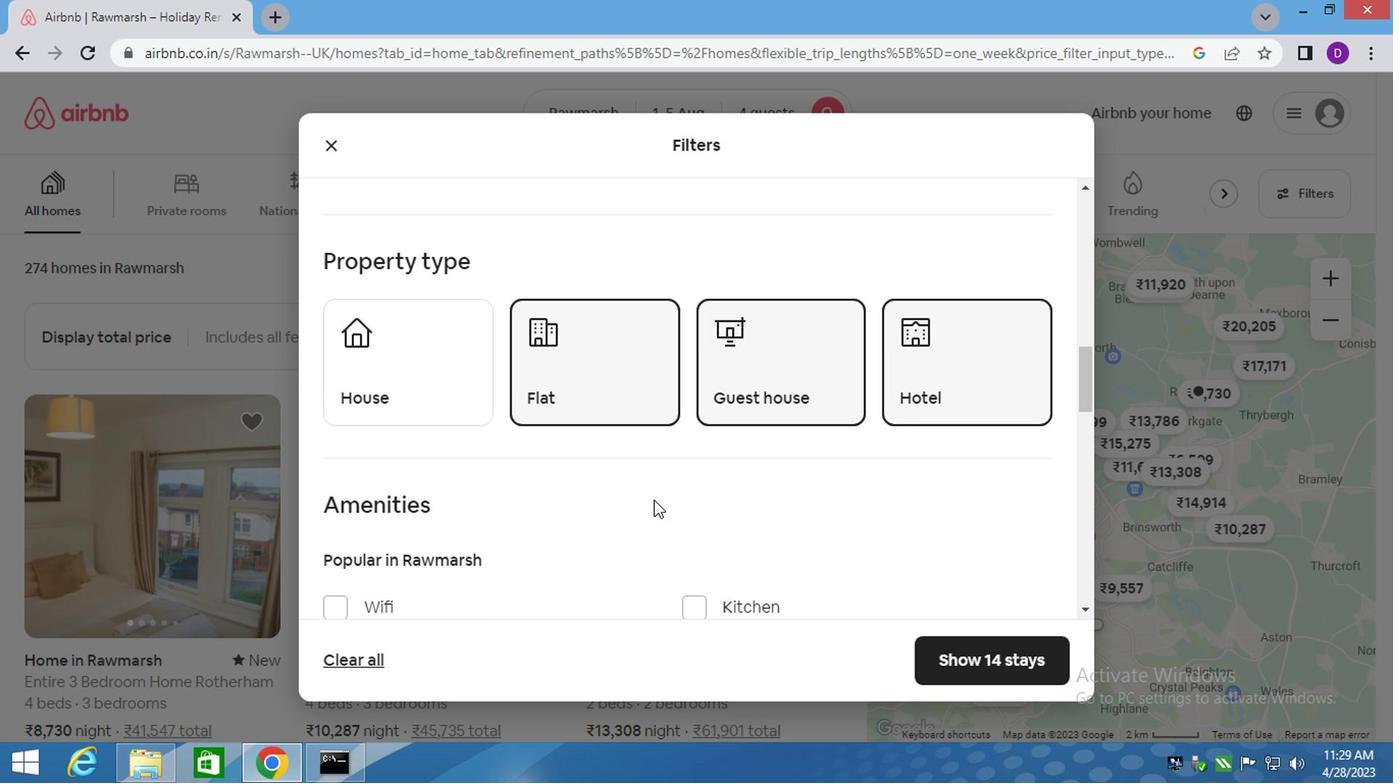 
Action: Mouse moved to (622, 500)
Screenshot: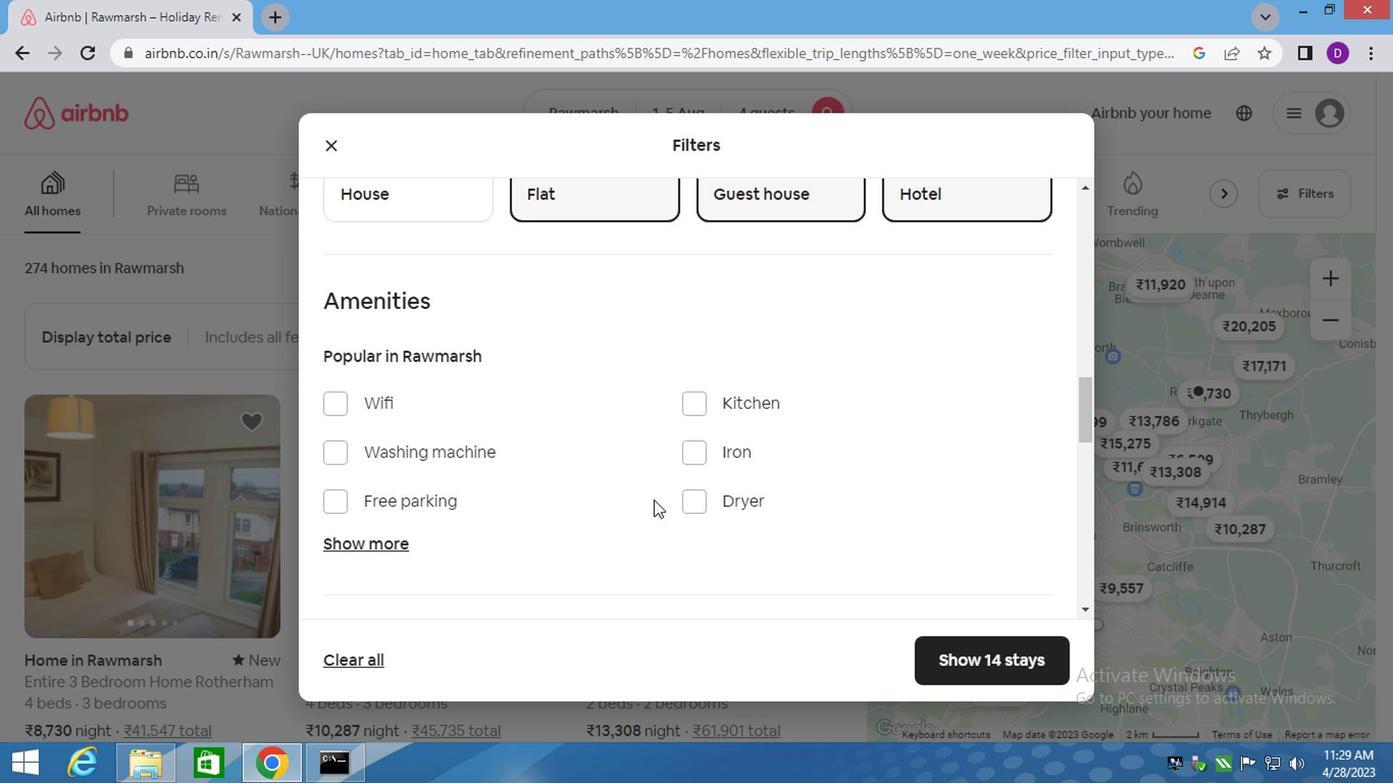 
Action: Mouse scrolled (622, 500) with delta (0, 0)
Screenshot: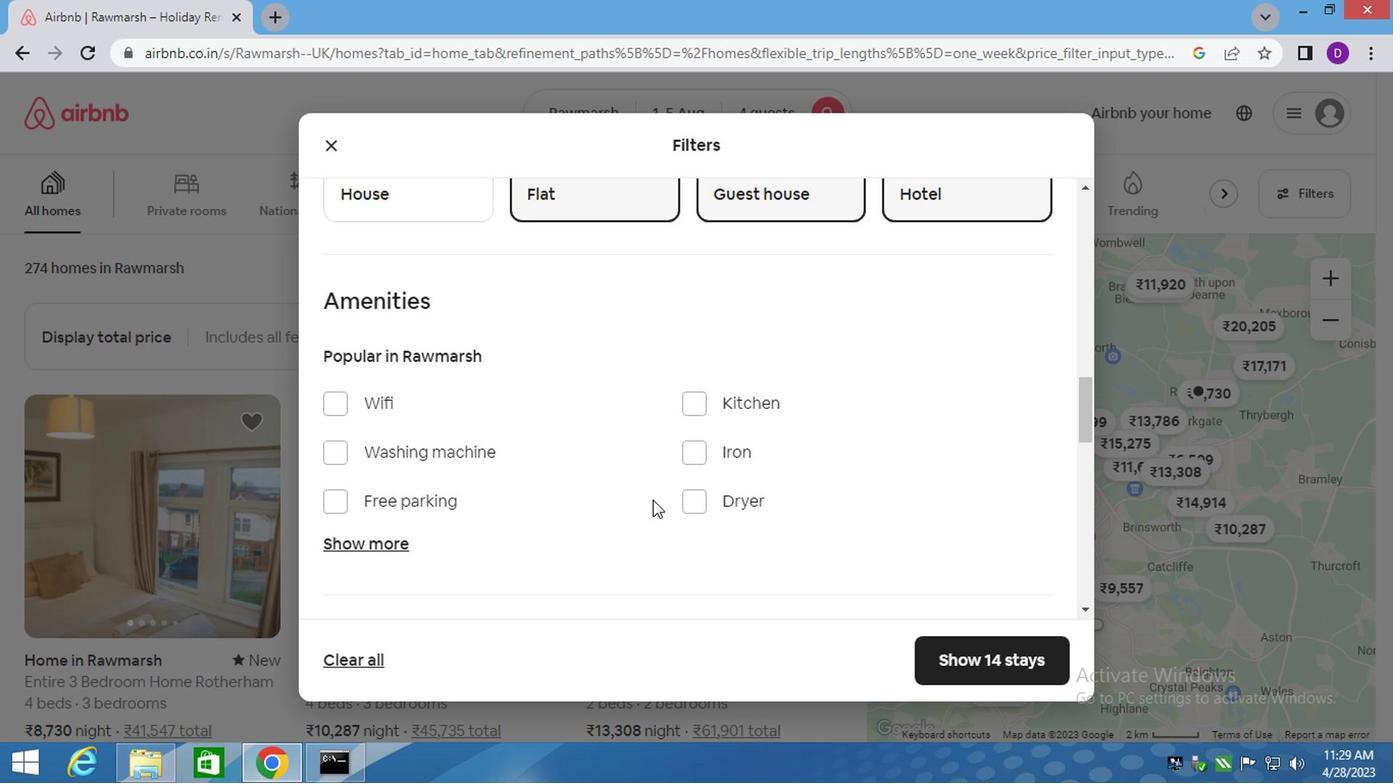 
Action: Mouse scrolled (622, 500) with delta (0, 0)
Screenshot: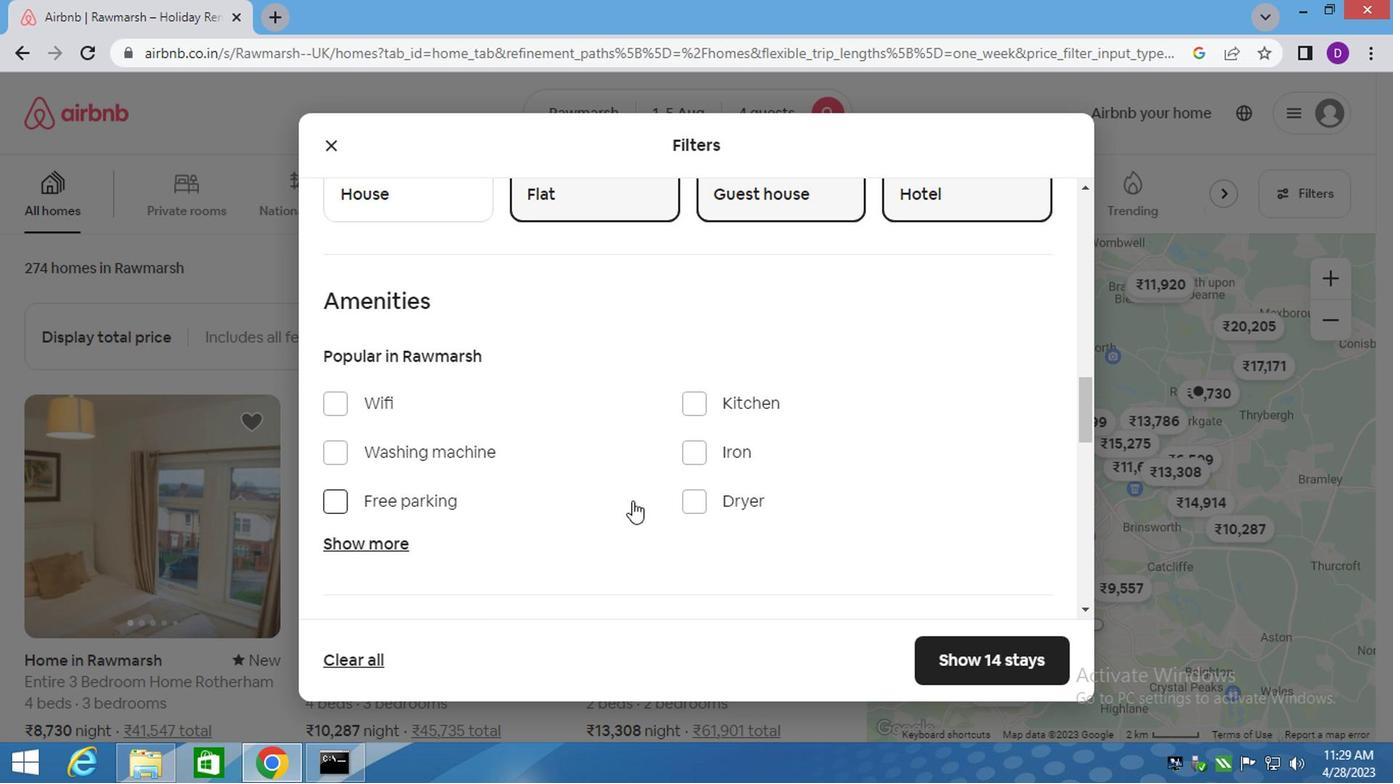 
Action: Mouse scrolled (622, 500) with delta (0, 0)
Screenshot: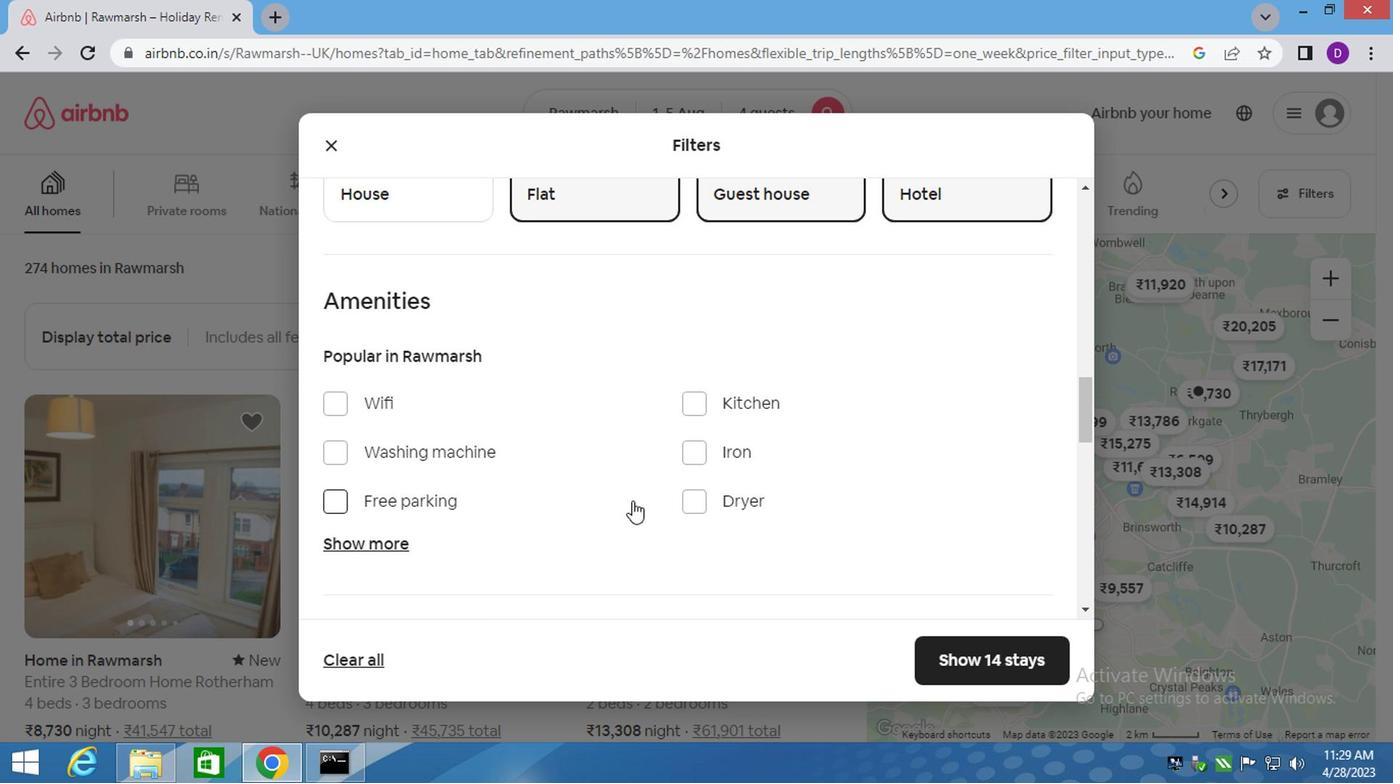 
Action: Mouse moved to (1004, 466)
Screenshot: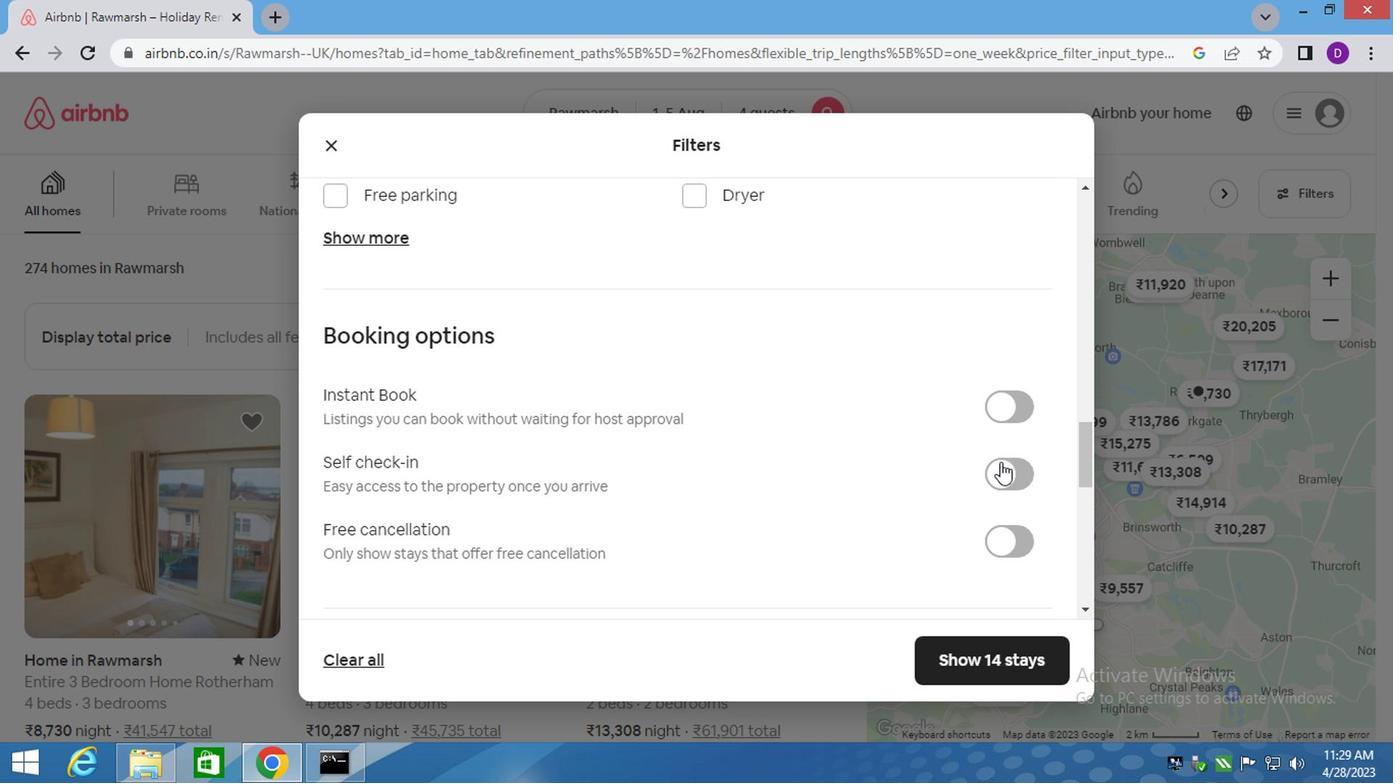 
Action: Mouse pressed left at (1004, 466)
Screenshot: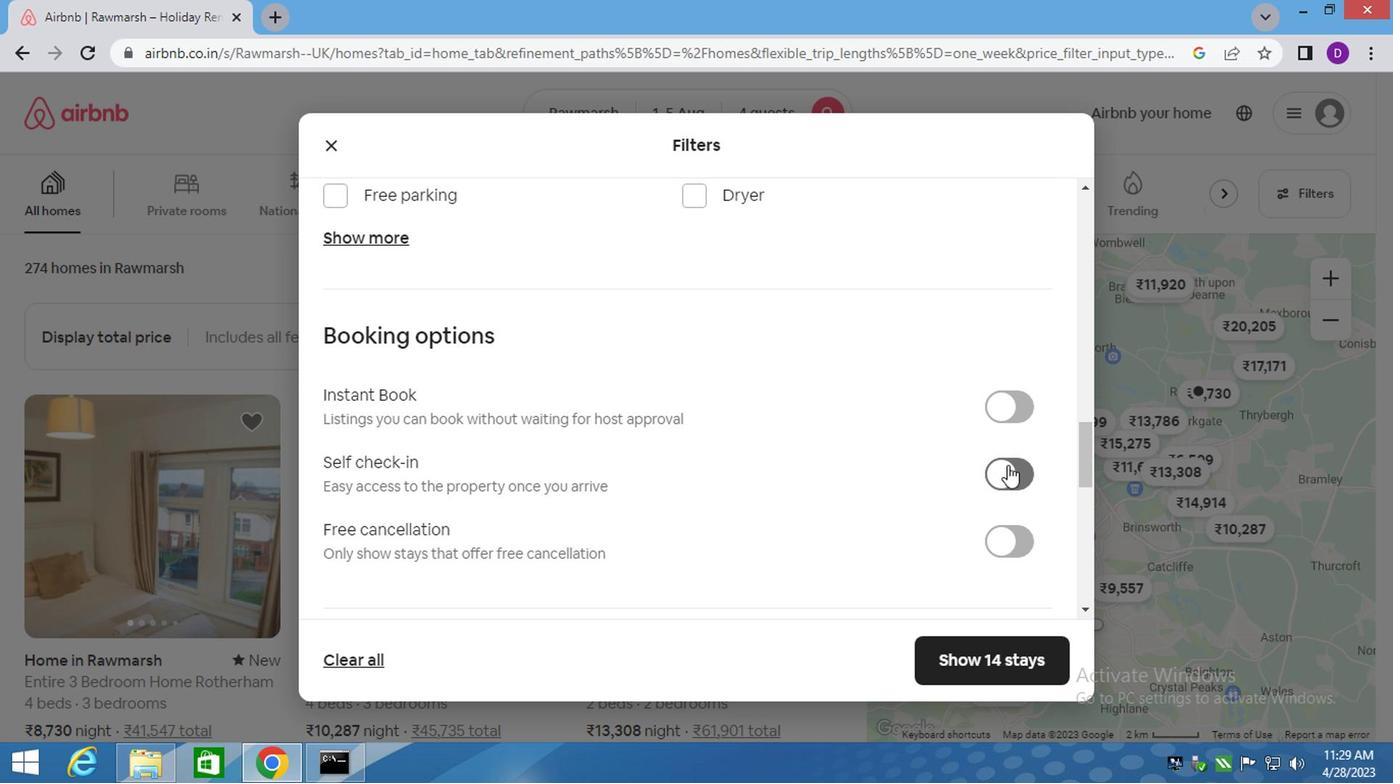 
Action: Mouse moved to (447, 435)
Screenshot: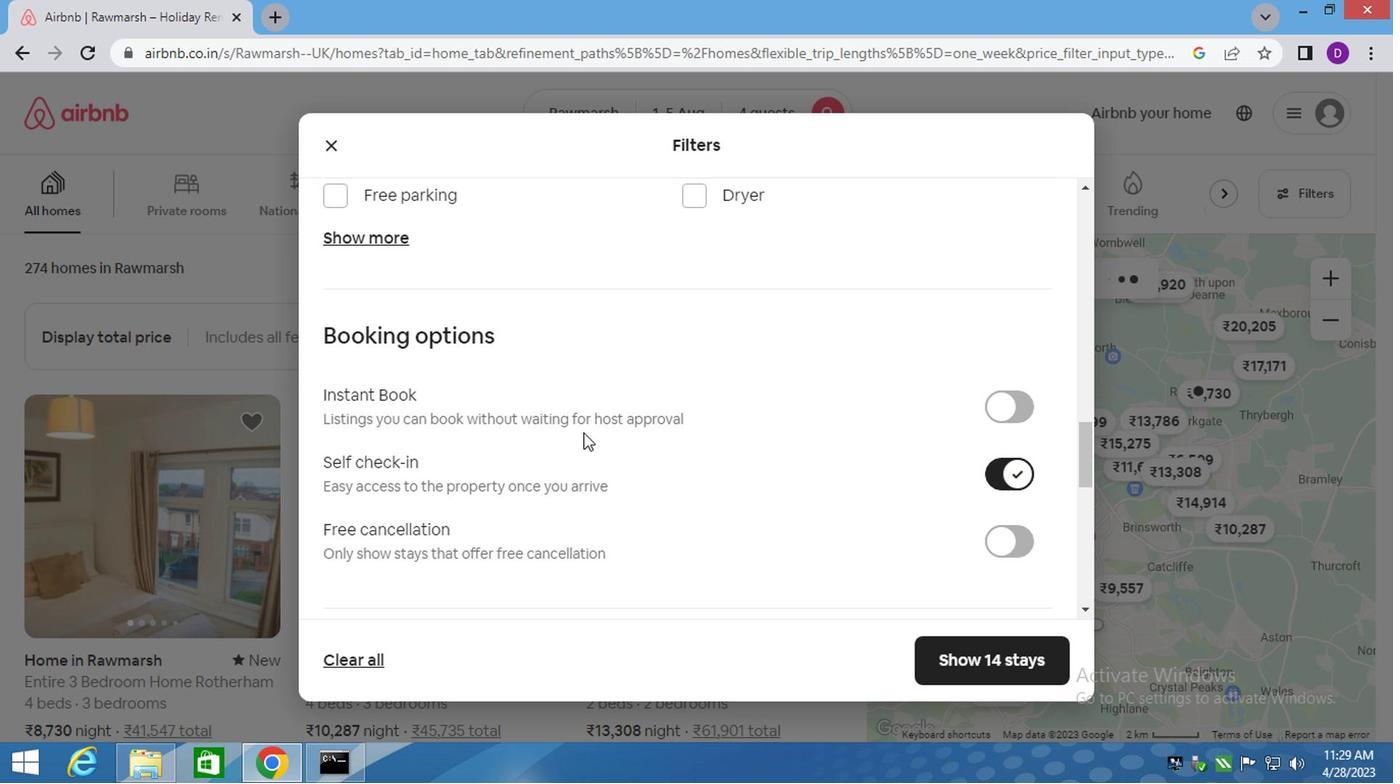 
Action: Mouse scrolled (447, 434) with delta (0, 0)
Screenshot: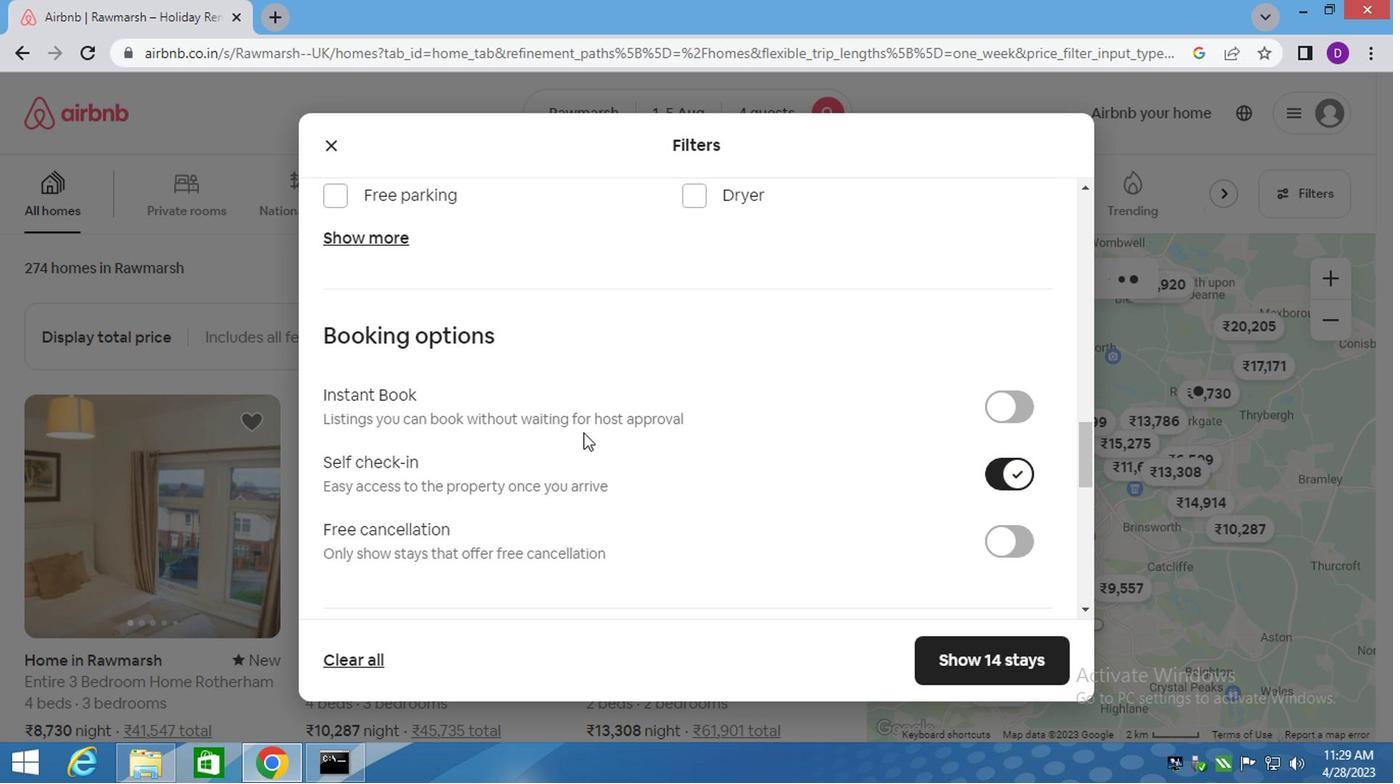
Action: Mouse moved to (440, 444)
Screenshot: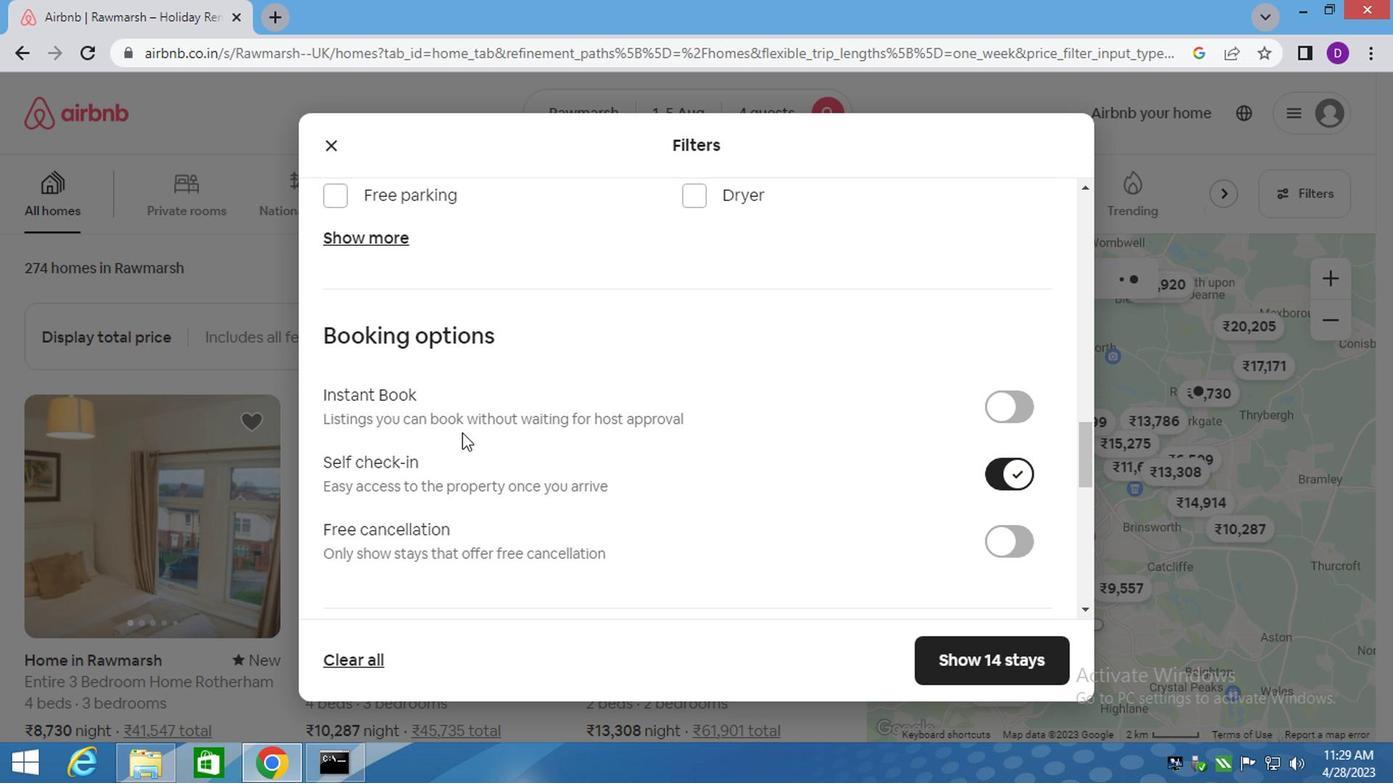 
Action: Mouse scrolled (440, 444) with delta (0, 0)
Screenshot: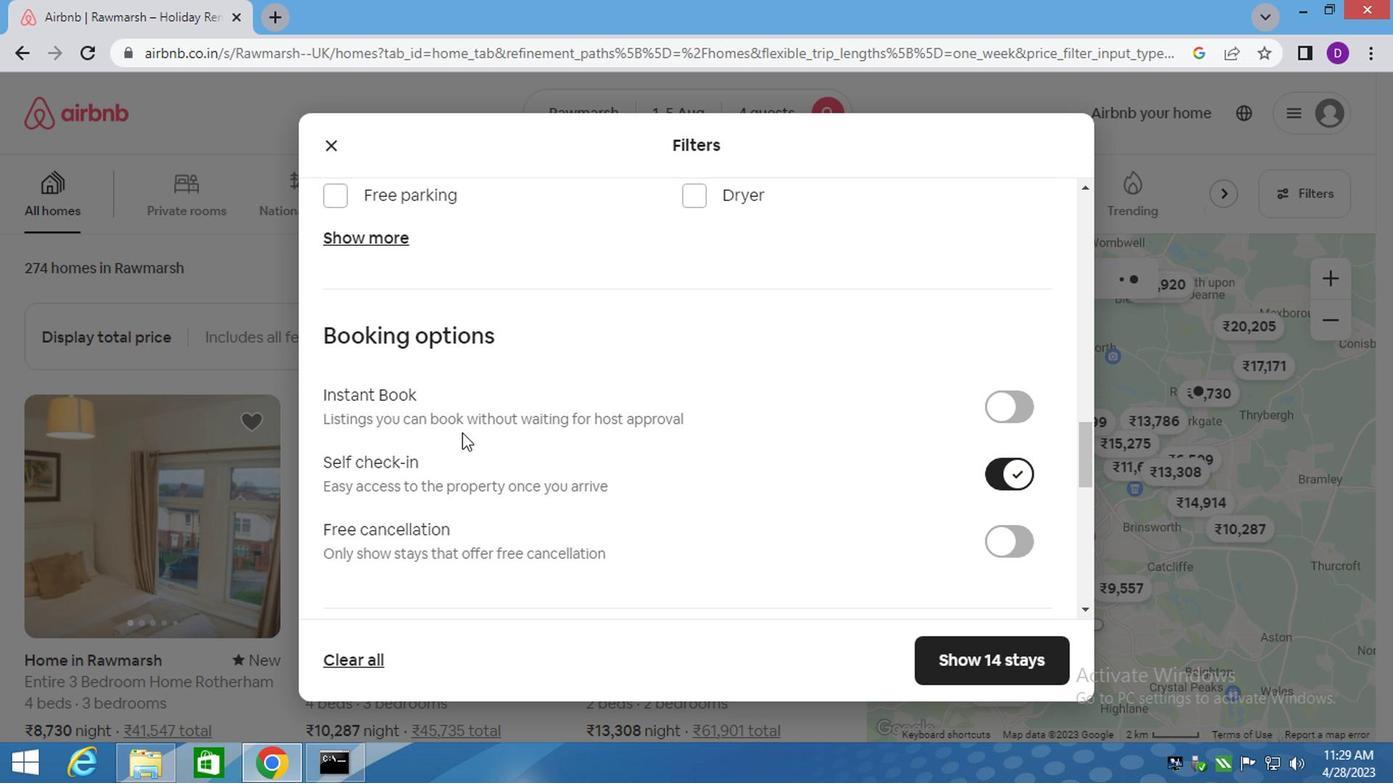 
Action: Mouse moved to (439, 445)
Screenshot: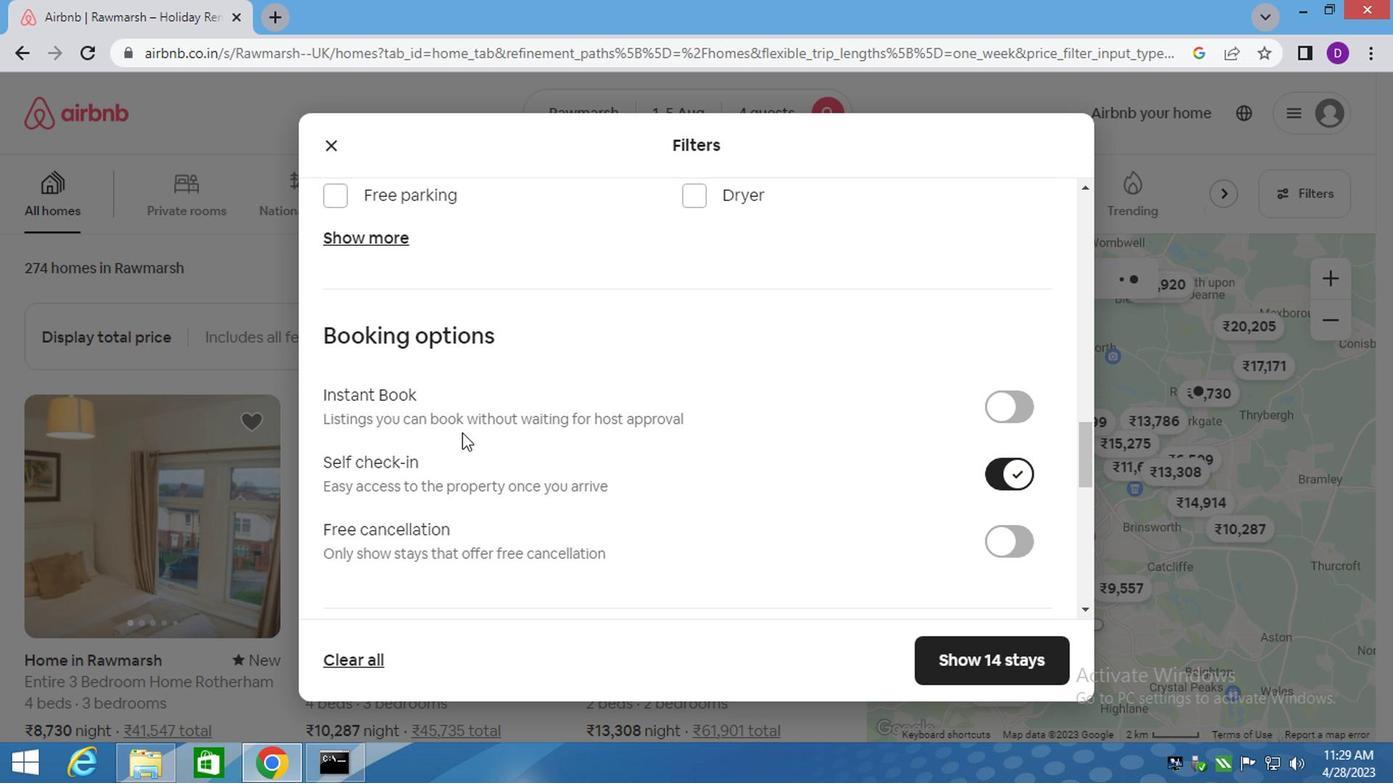 
Action: Mouse scrolled (439, 444) with delta (0, 0)
Screenshot: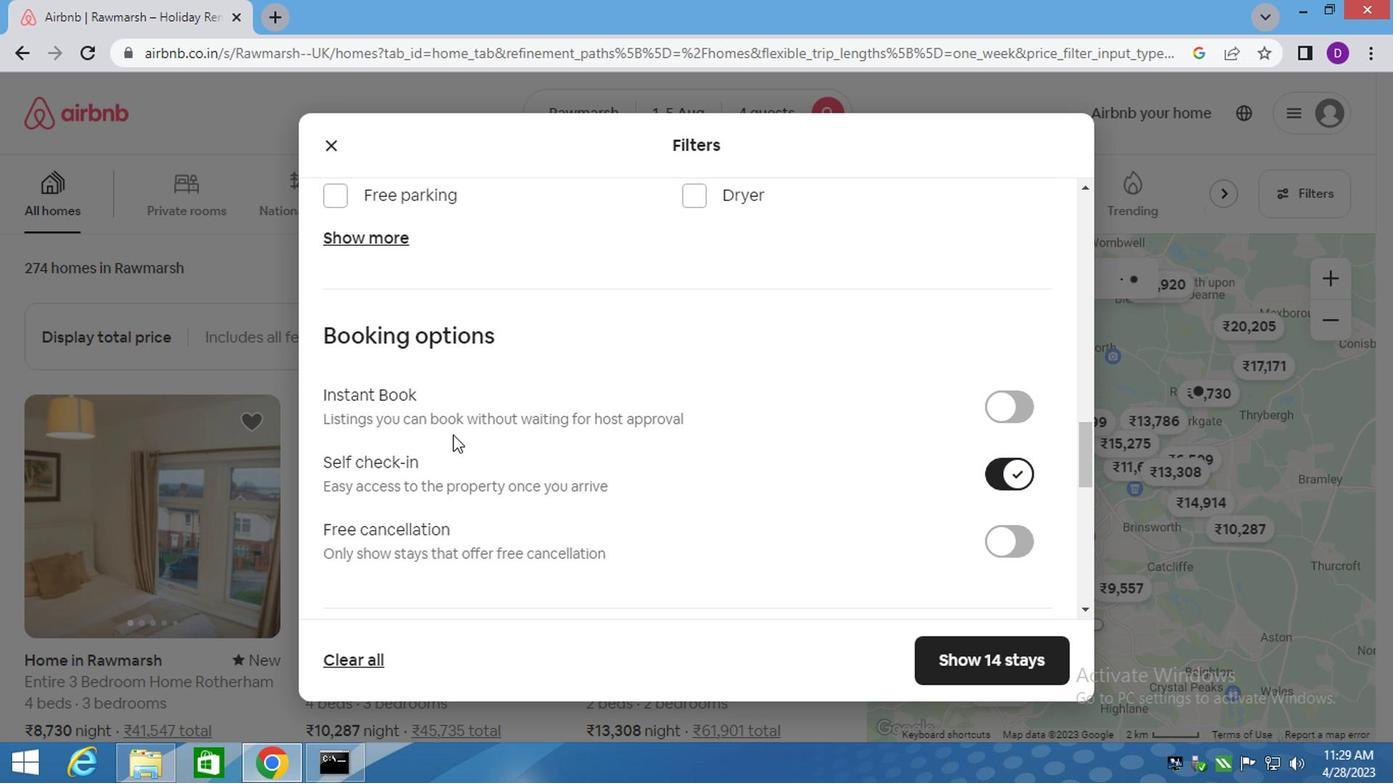 
Action: Mouse scrolled (439, 444) with delta (0, 0)
Screenshot: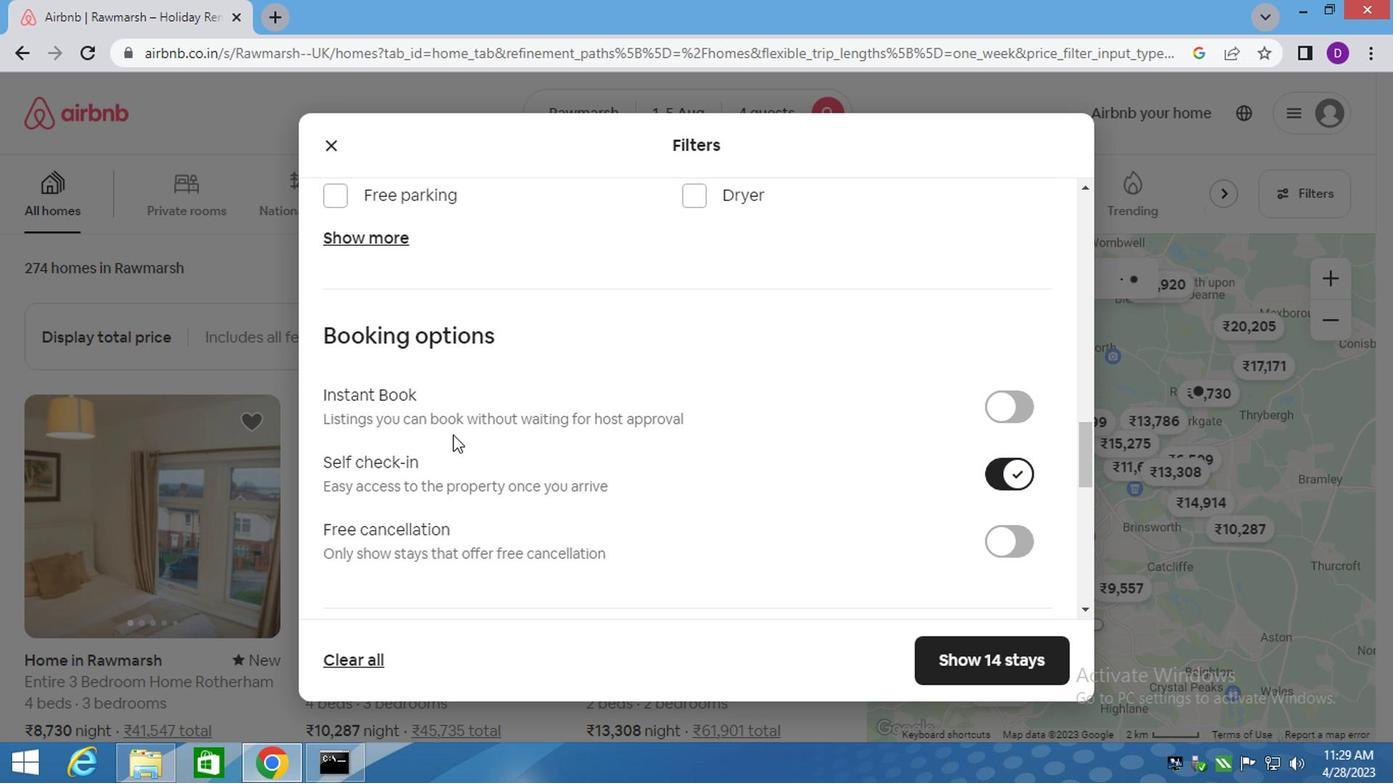 
Action: Mouse scrolled (439, 444) with delta (0, 0)
Screenshot: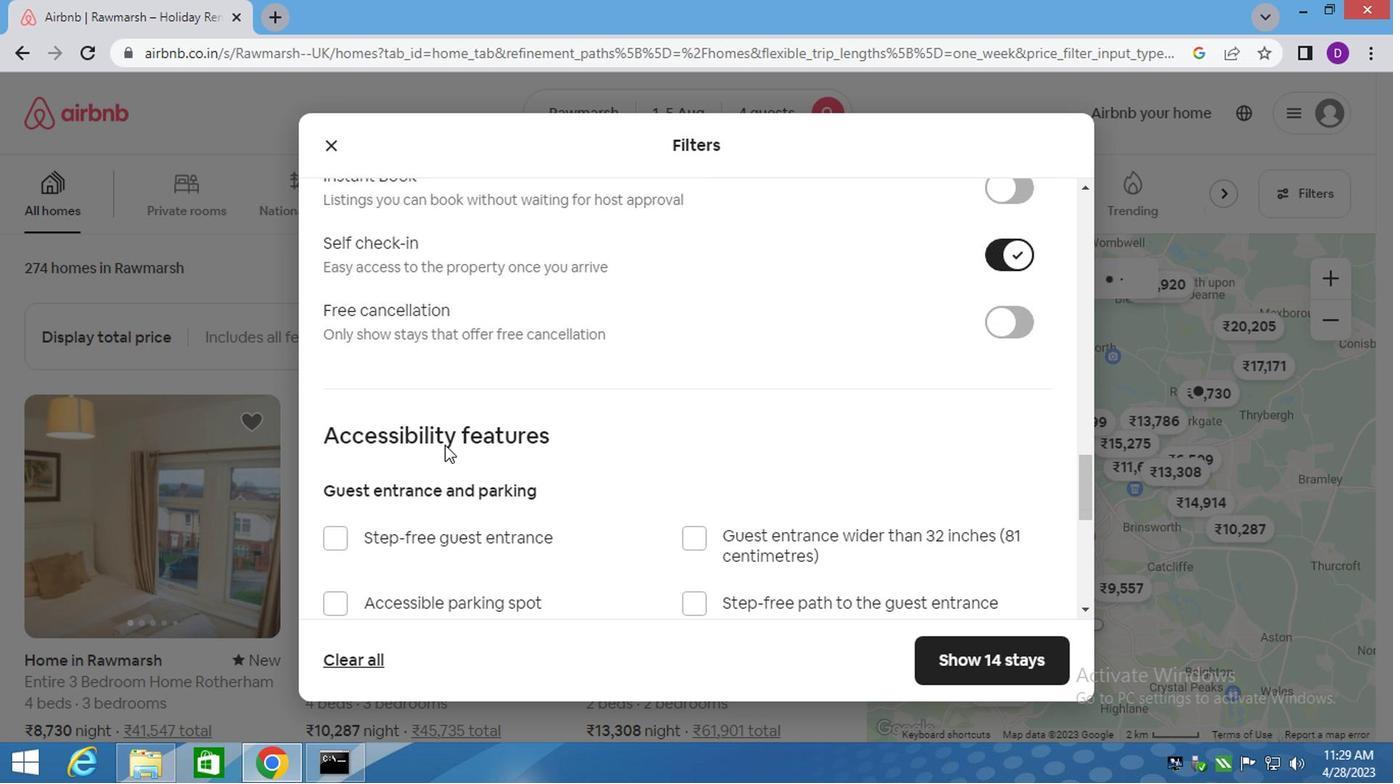
Action: Mouse scrolled (439, 444) with delta (0, 0)
Screenshot: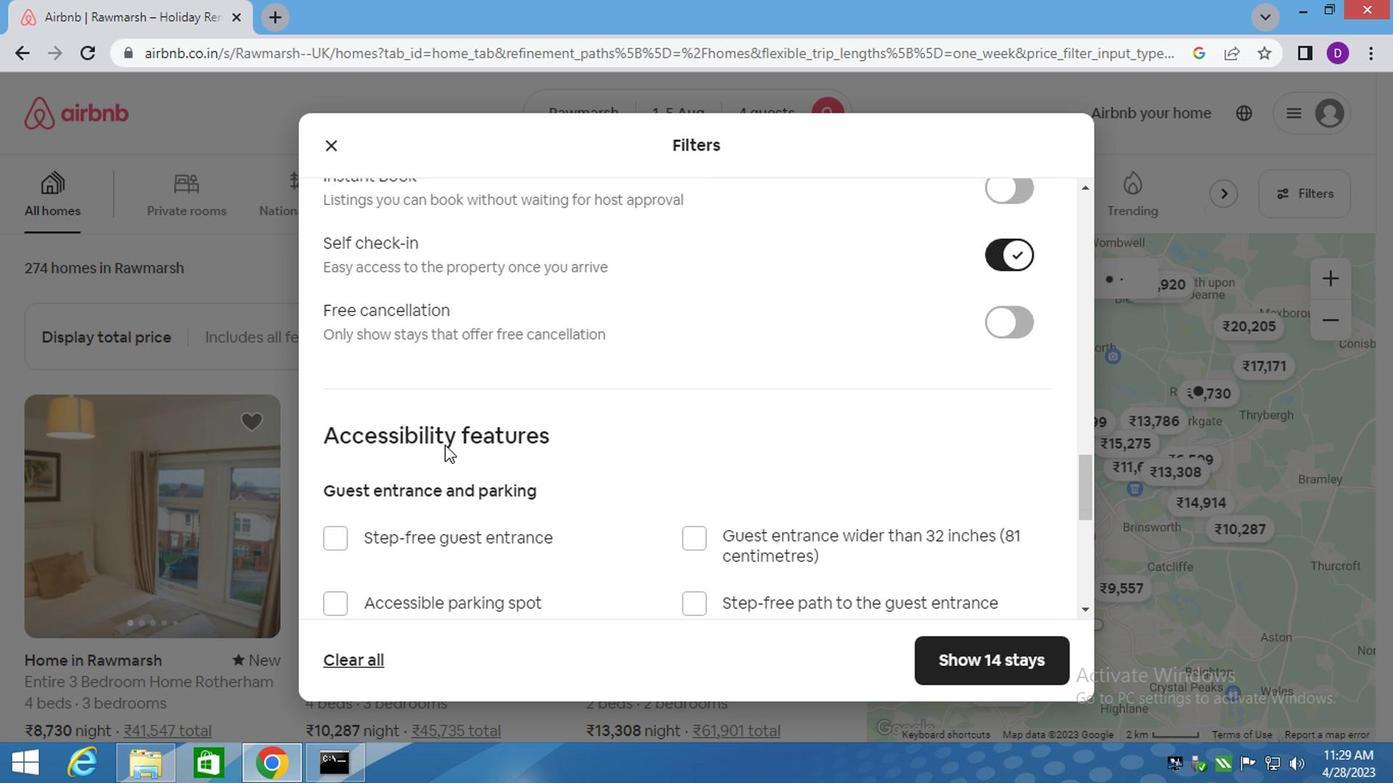 
Action: Mouse moved to (436, 450)
Screenshot: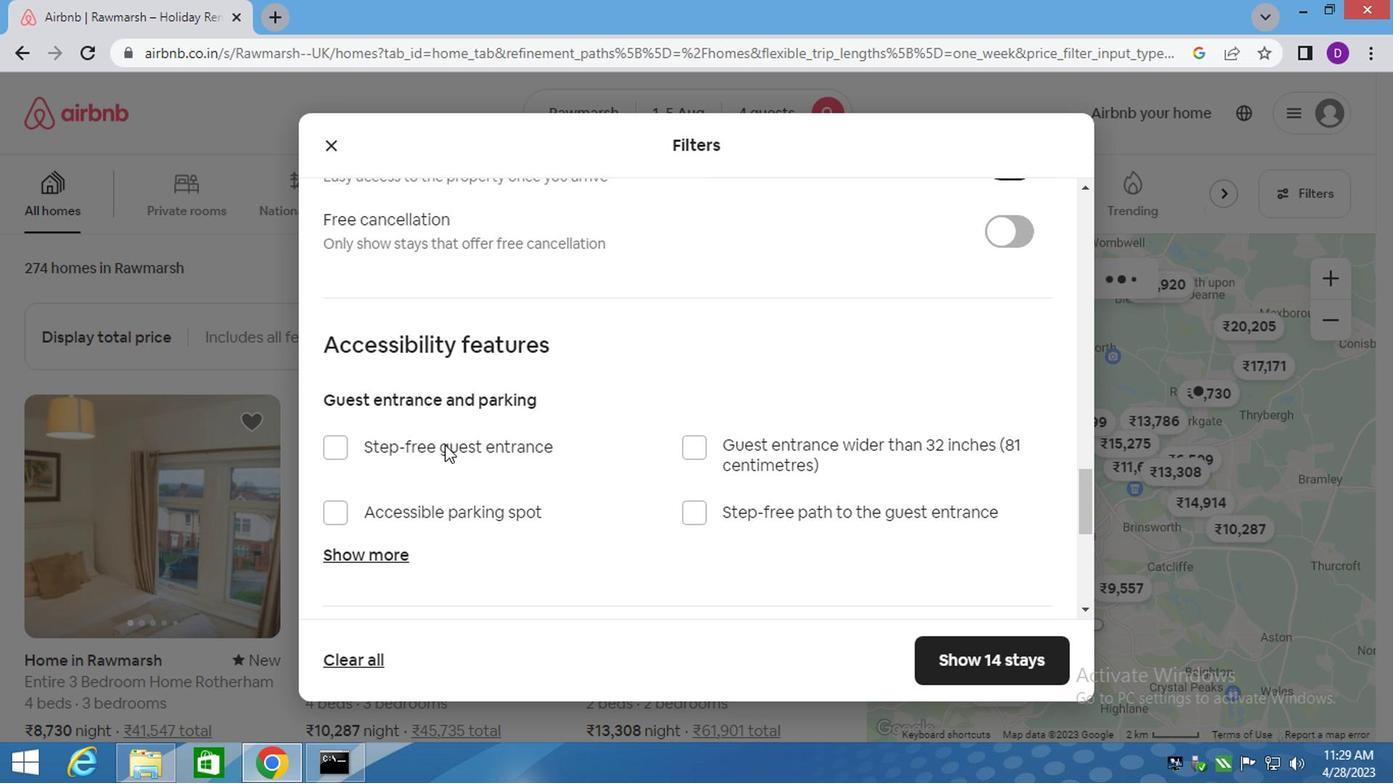 
Action: Mouse scrolled (438, 447) with delta (0, -1)
Screenshot: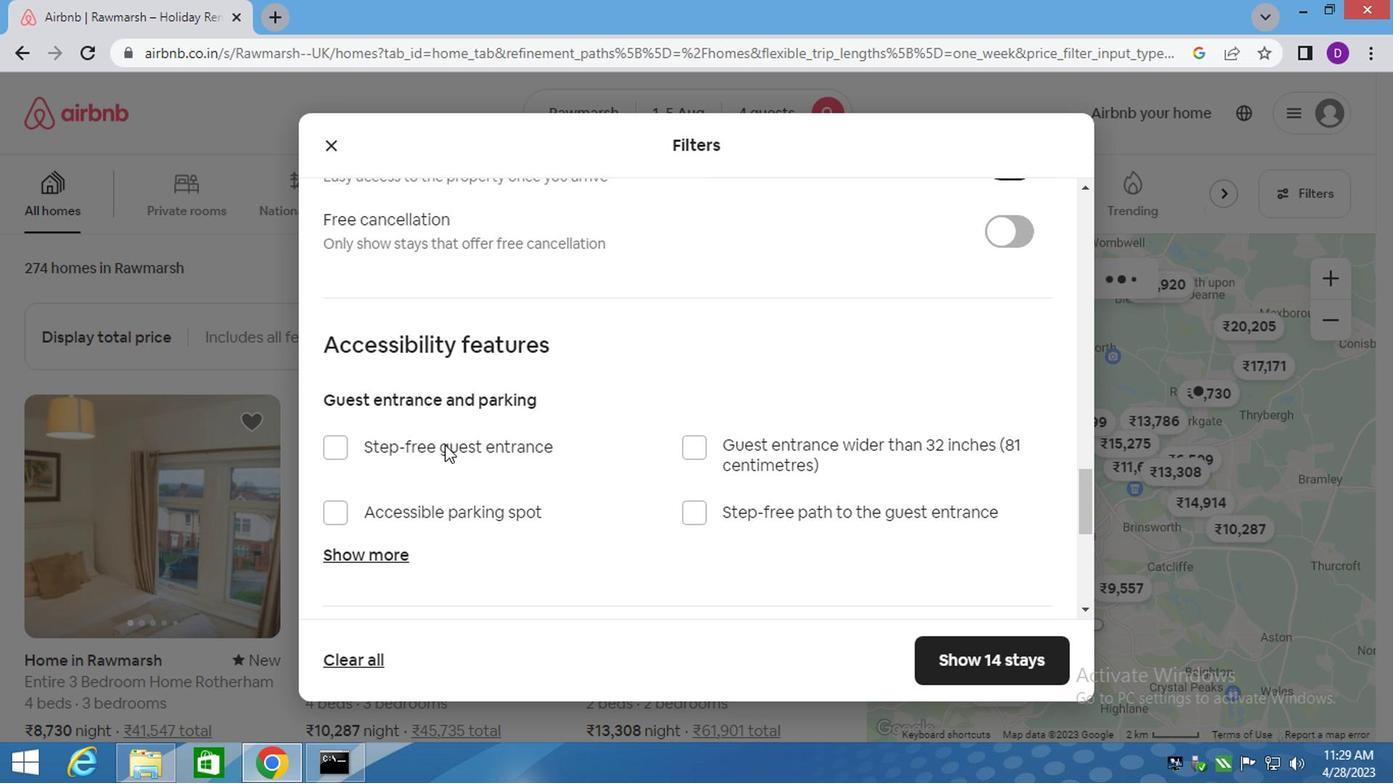 
Action: Mouse scrolled (436, 449) with delta (0, 0)
Screenshot: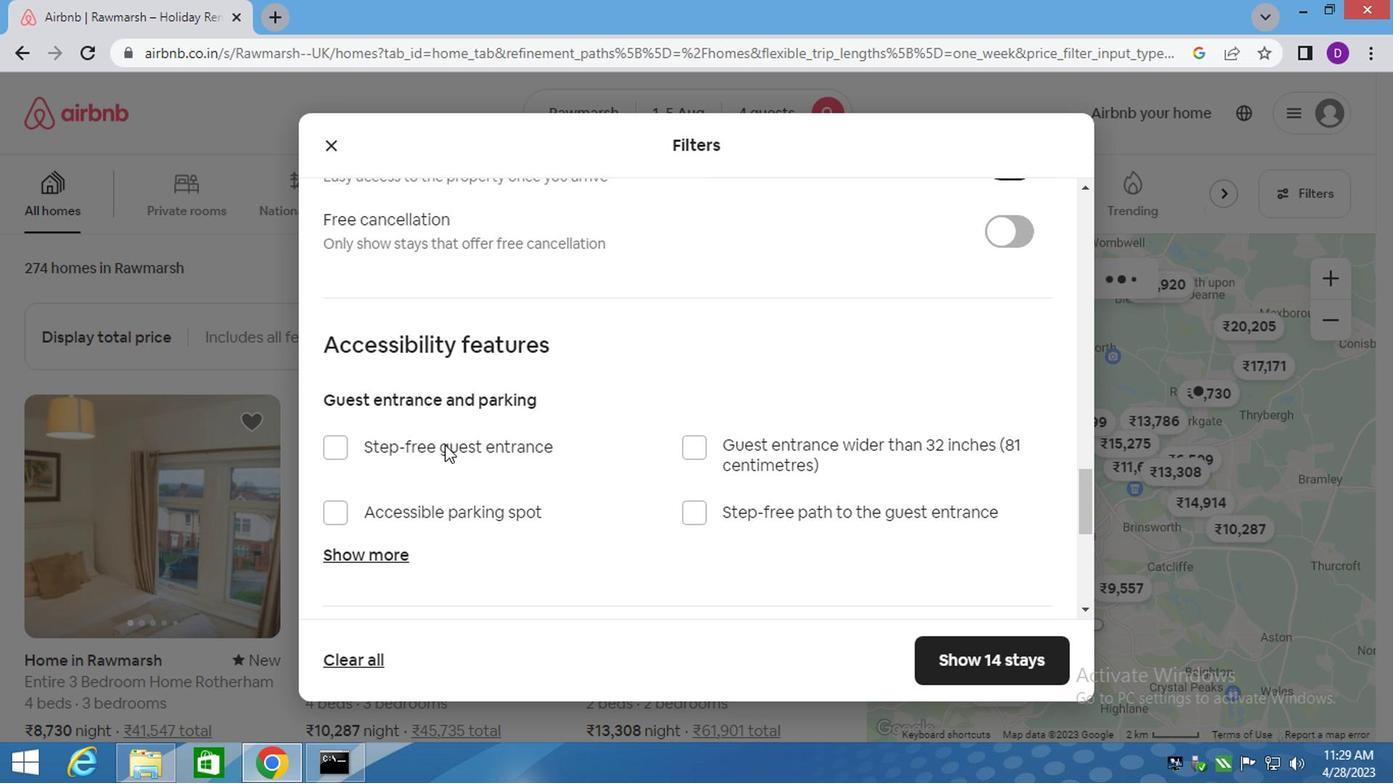 
Action: Mouse scrolled (436, 449) with delta (0, 0)
Screenshot: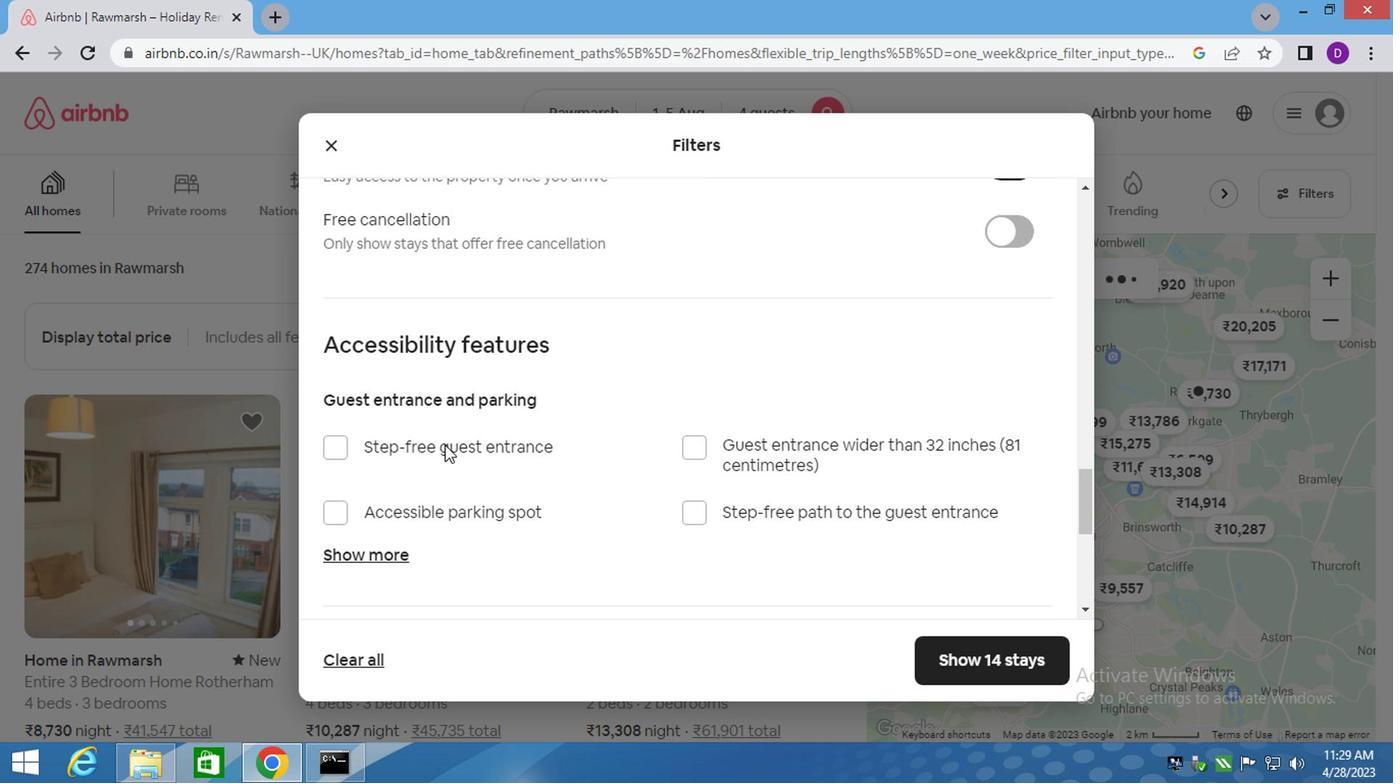 
Action: Mouse scrolled (436, 449) with delta (0, 0)
Screenshot: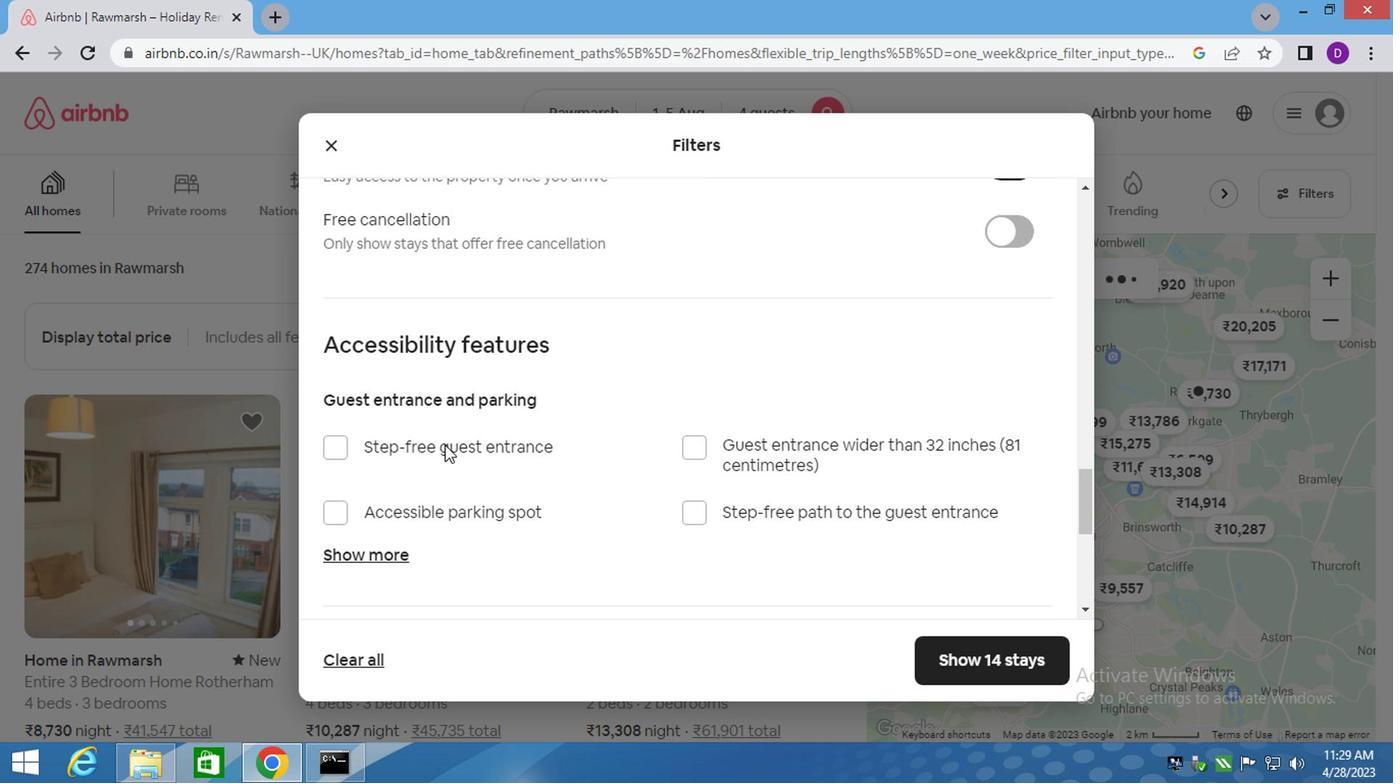 
Action: Mouse scrolled (436, 449) with delta (0, 0)
Screenshot: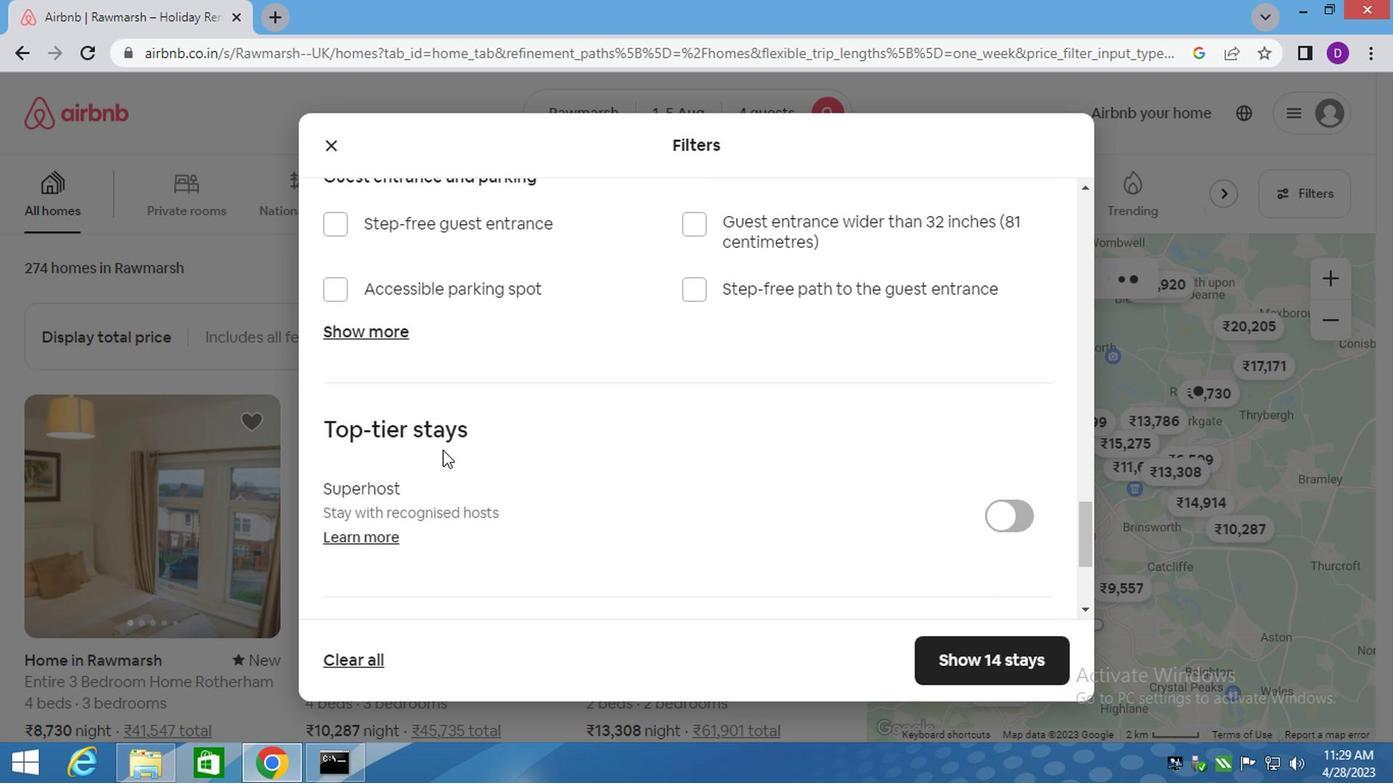 
Action: Mouse moved to (430, 466)
Screenshot: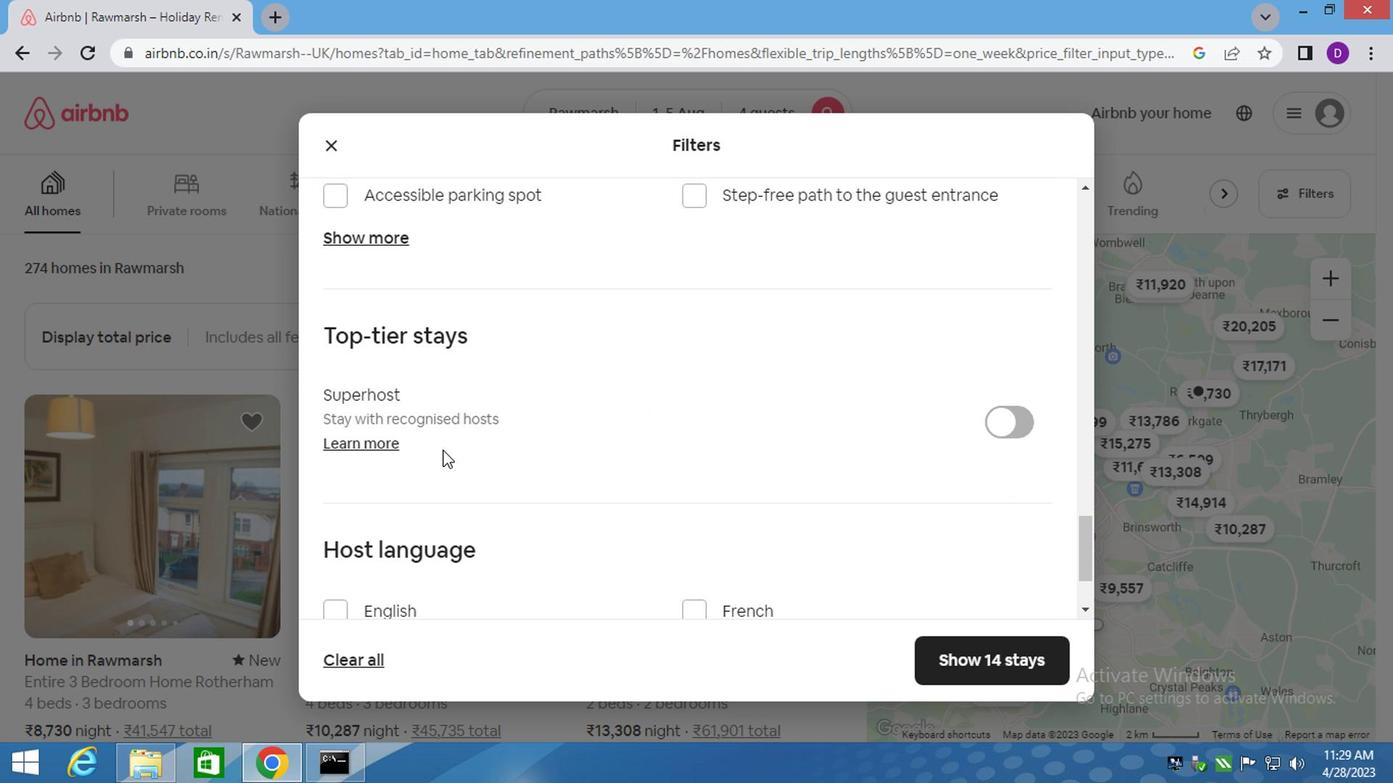 
Action: Mouse scrolled (436, 455) with delta (0, 0)
Screenshot: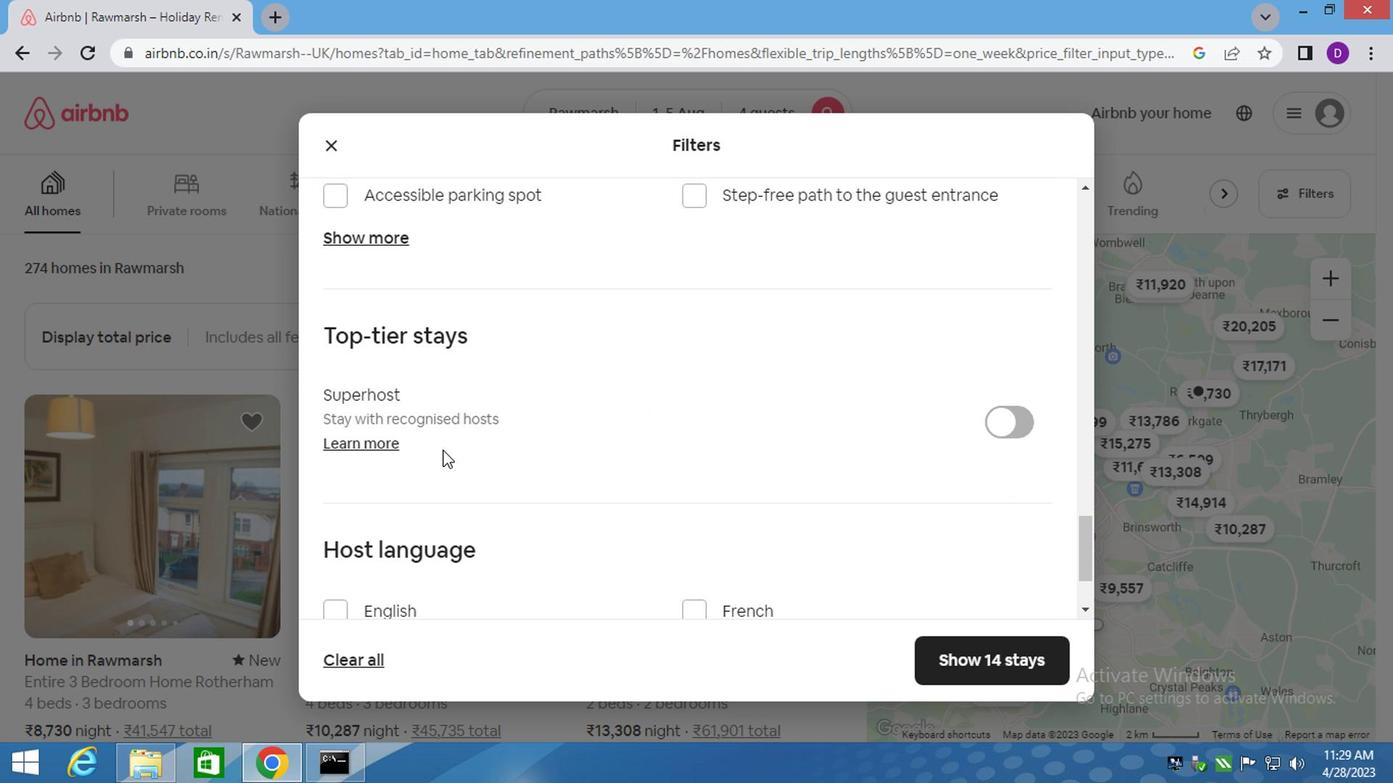 
Action: Mouse moved to (426, 468)
Screenshot: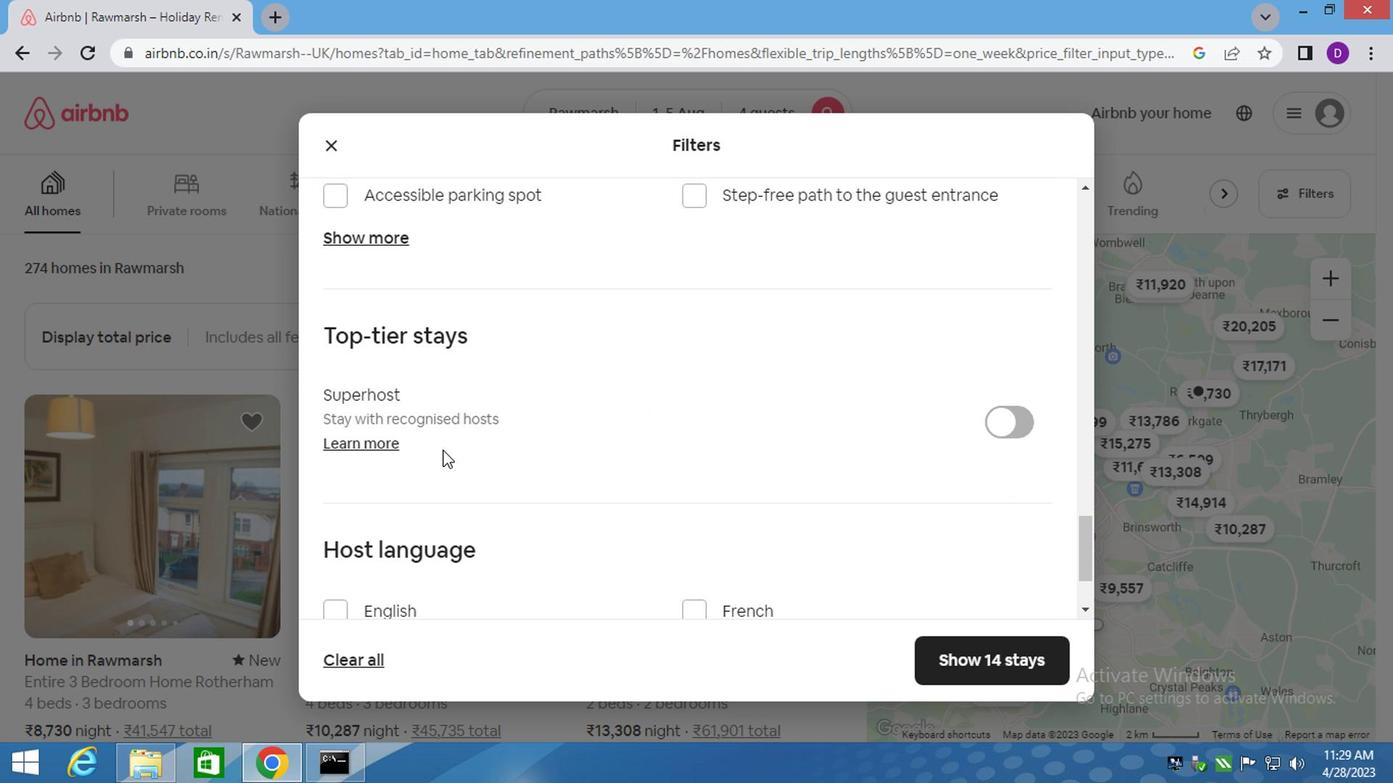 
Action: Mouse scrolled (435, 457) with delta (0, -1)
Screenshot: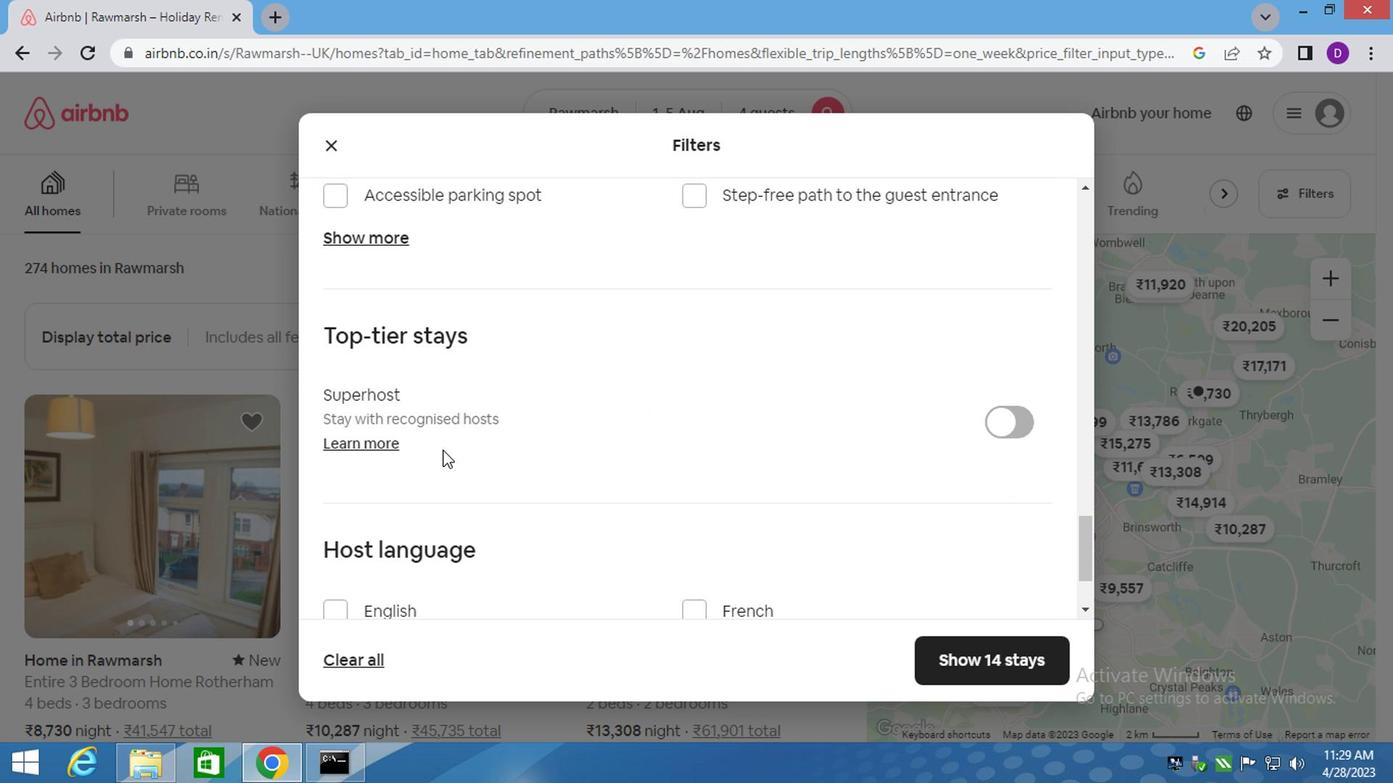 
Action: Mouse moved to (426, 468)
Screenshot: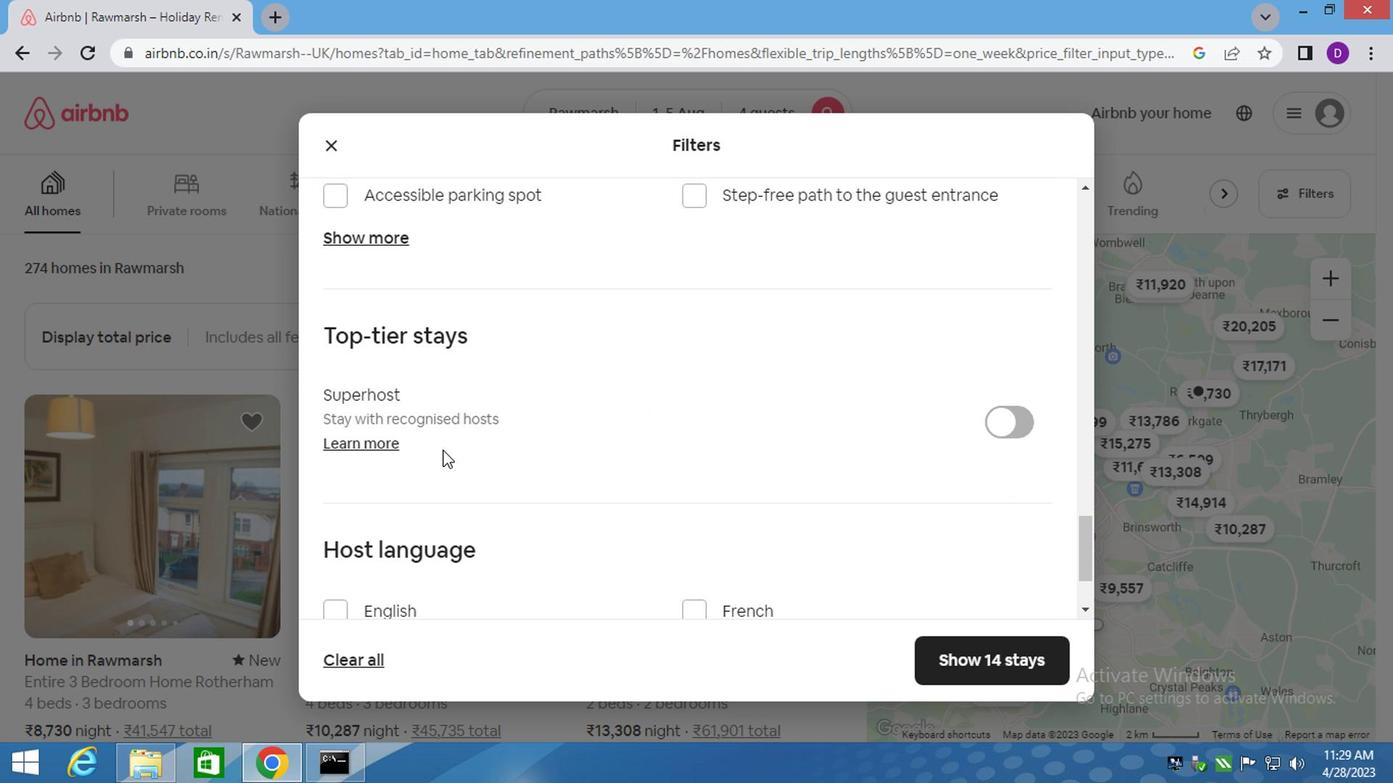 
Action: Mouse scrolled (431, 463) with delta (0, -1)
Screenshot: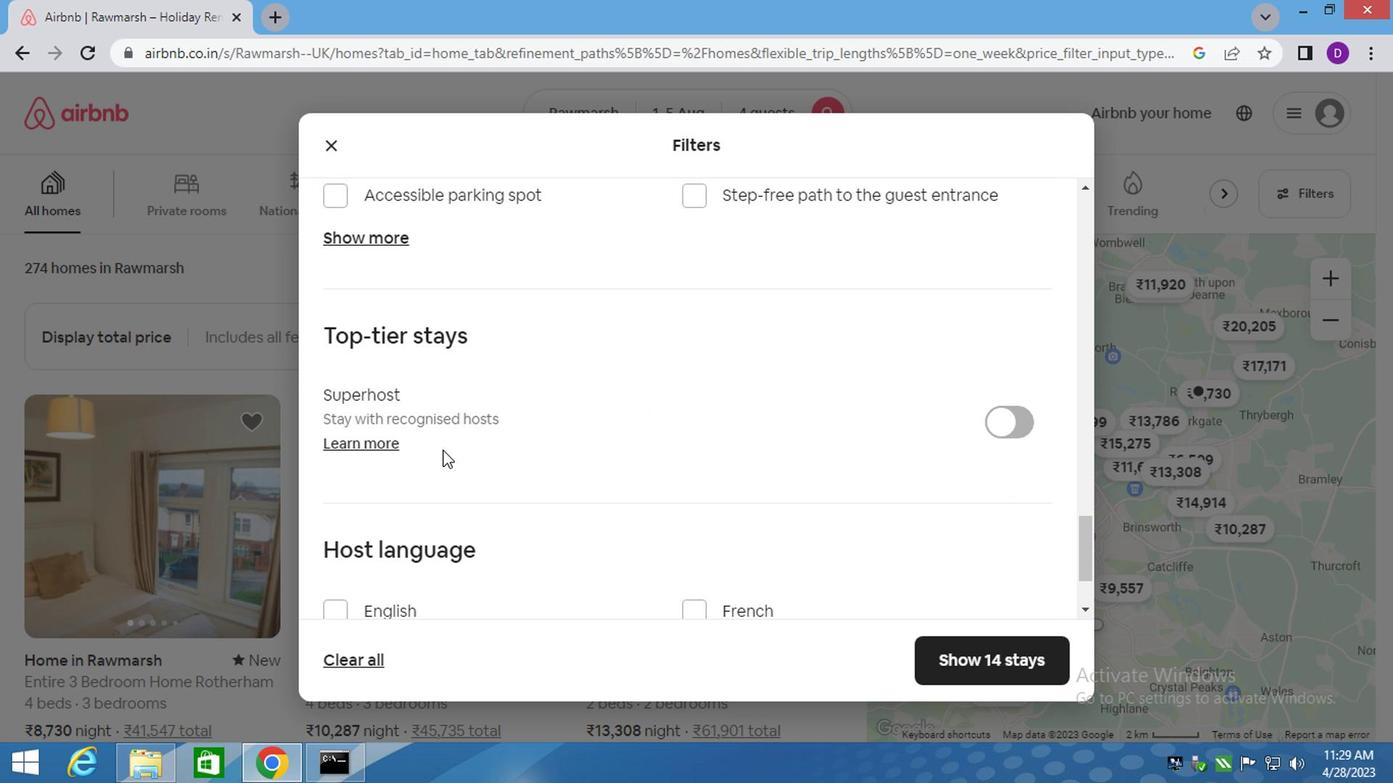 
Action: Mouse scrolled (430, 465) with delta (0, -1)
Screenshot: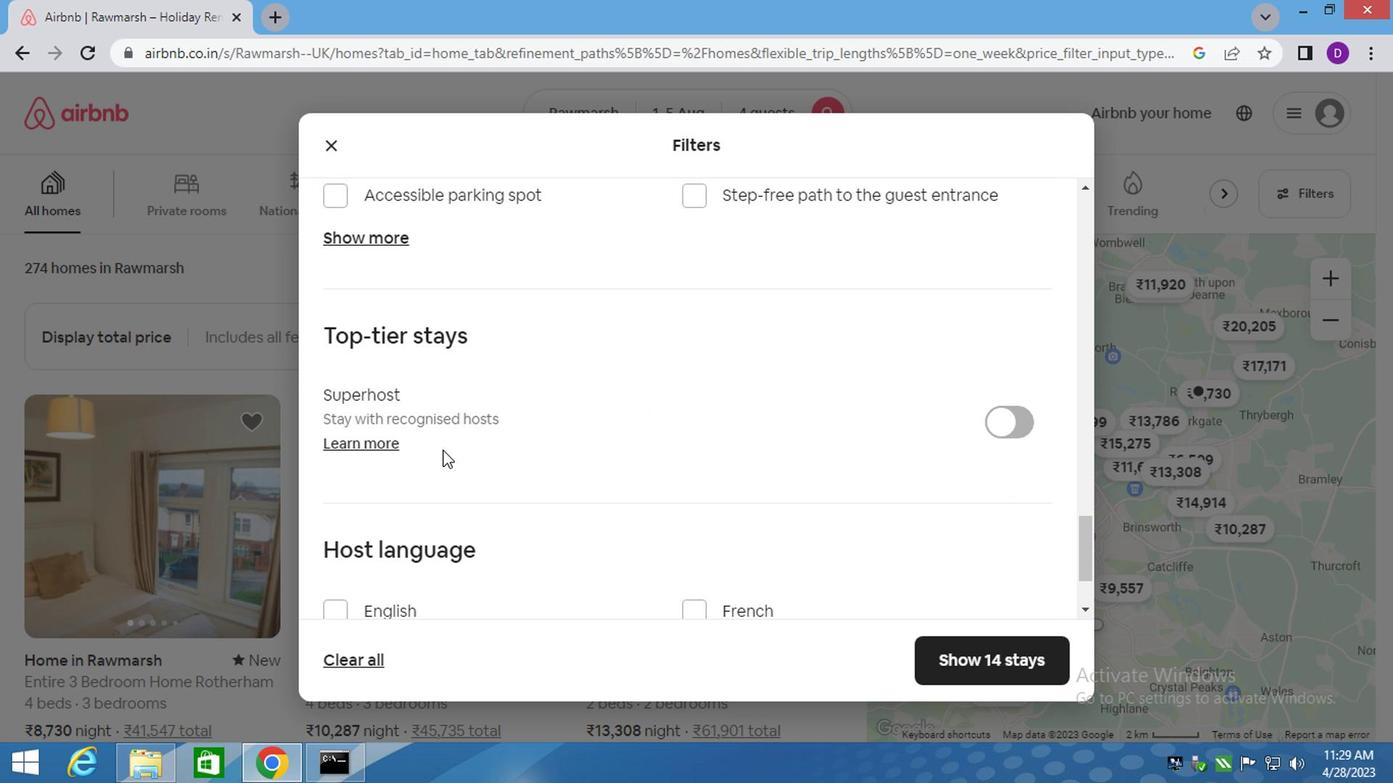 
Action: Mouse moved to (423, 469)
Screenshot: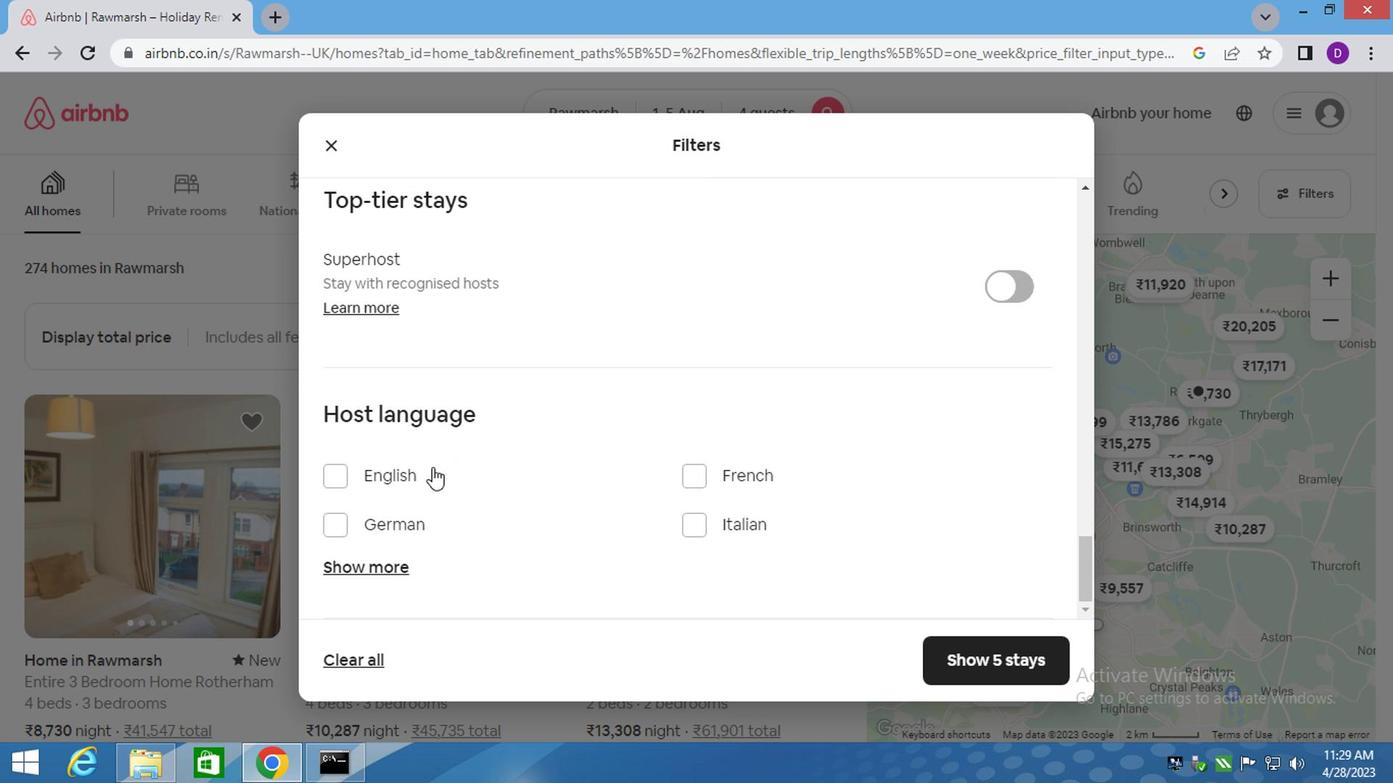 
Action: Mouse scrolled (423, 468) with delta (0, -1)
Screenshot: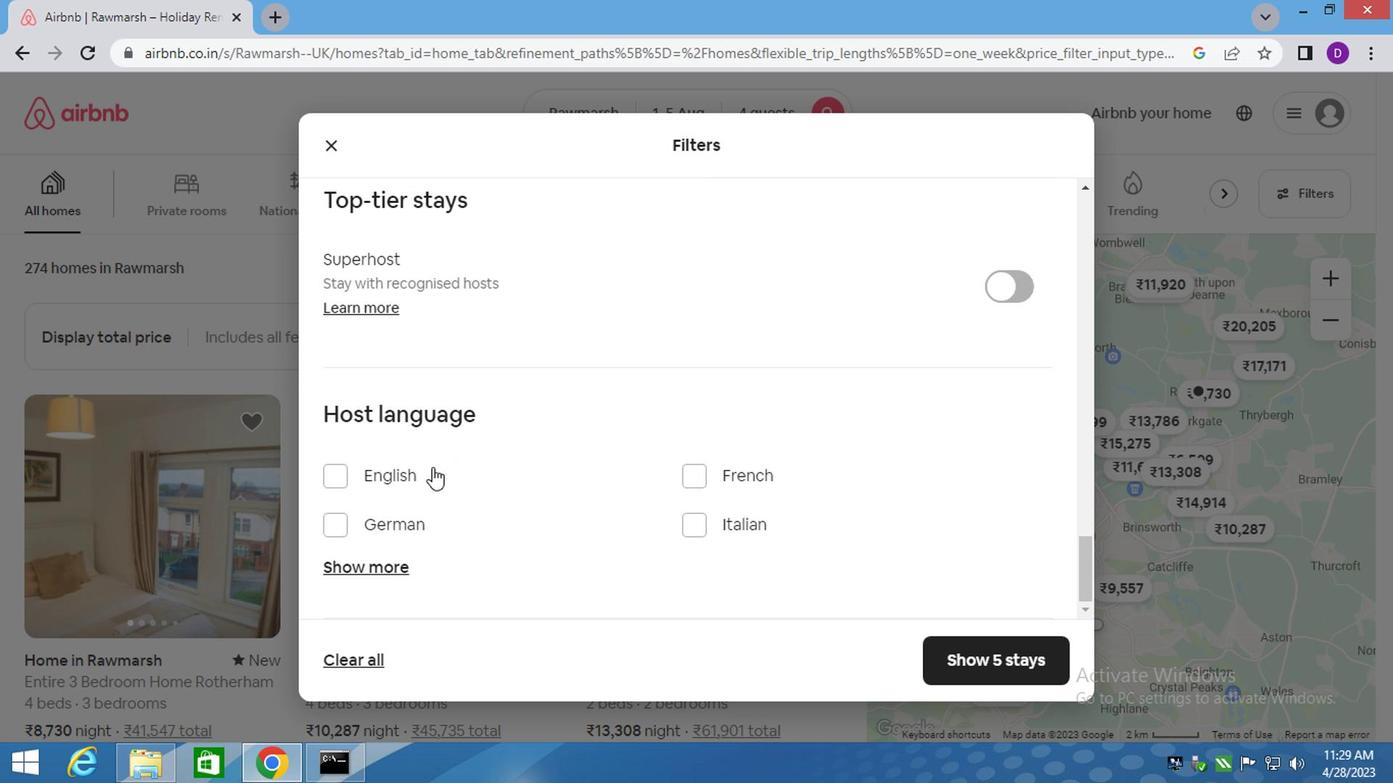 
Action: Mouse moved to (423, 469)
Screenshot: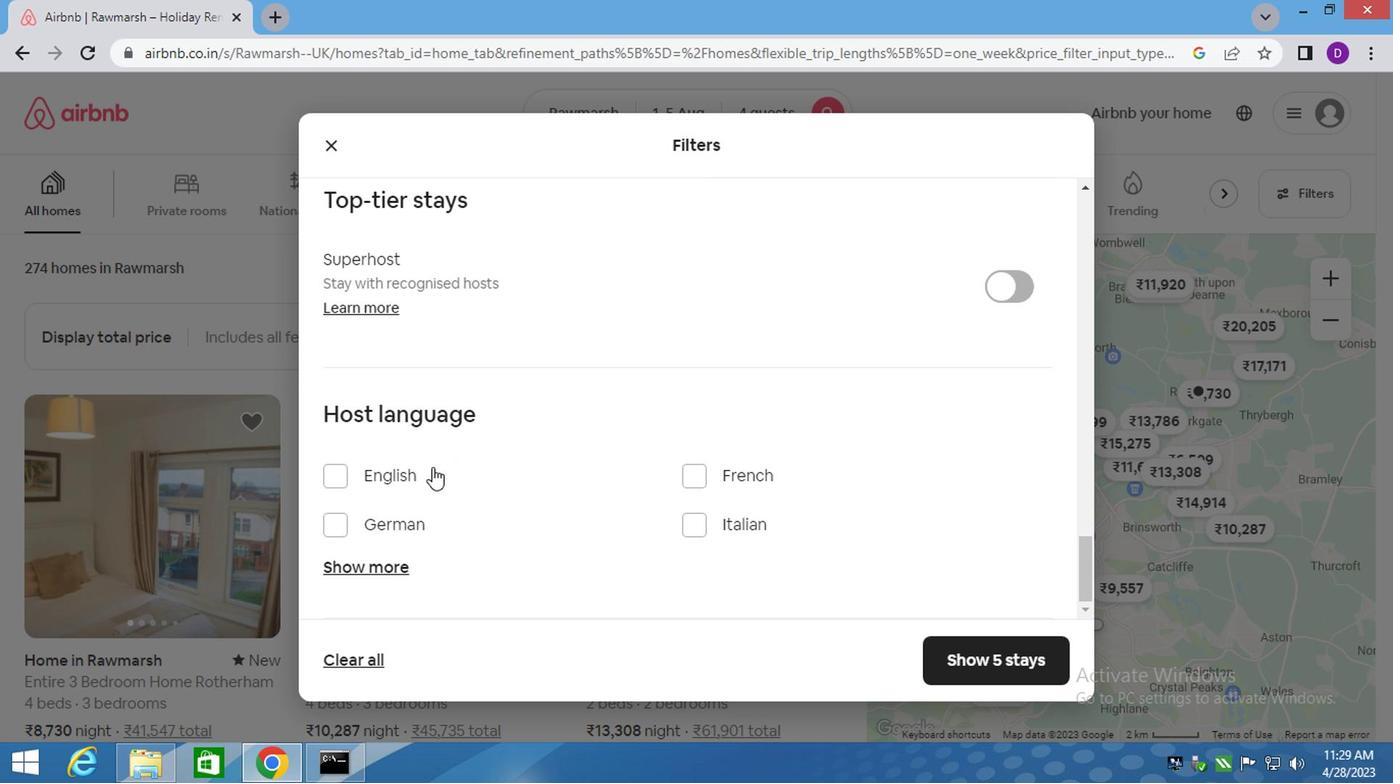 
Action: Mouse scrolled (423, 468) with delta (0, -1)
Screenshot: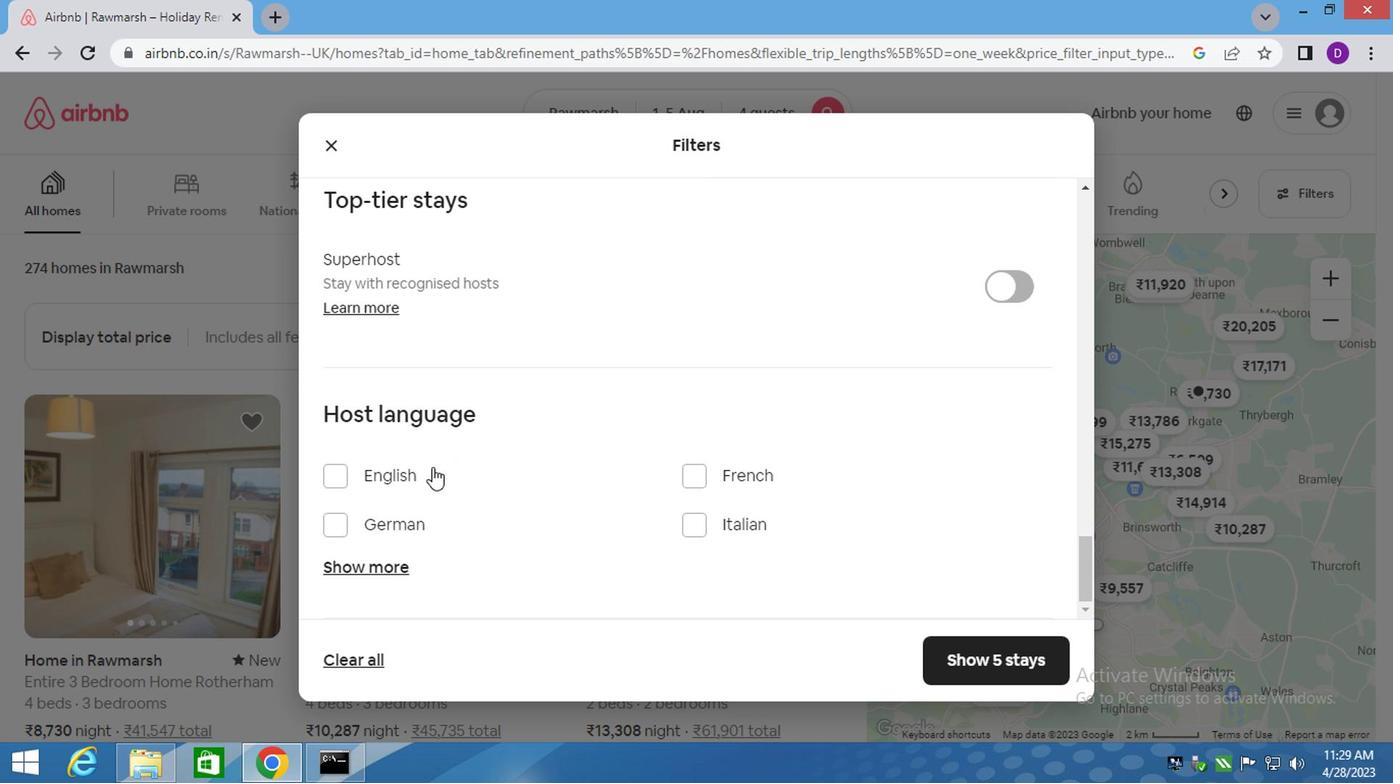 
Action: Mouse moved to (423, 469)
Screenshot: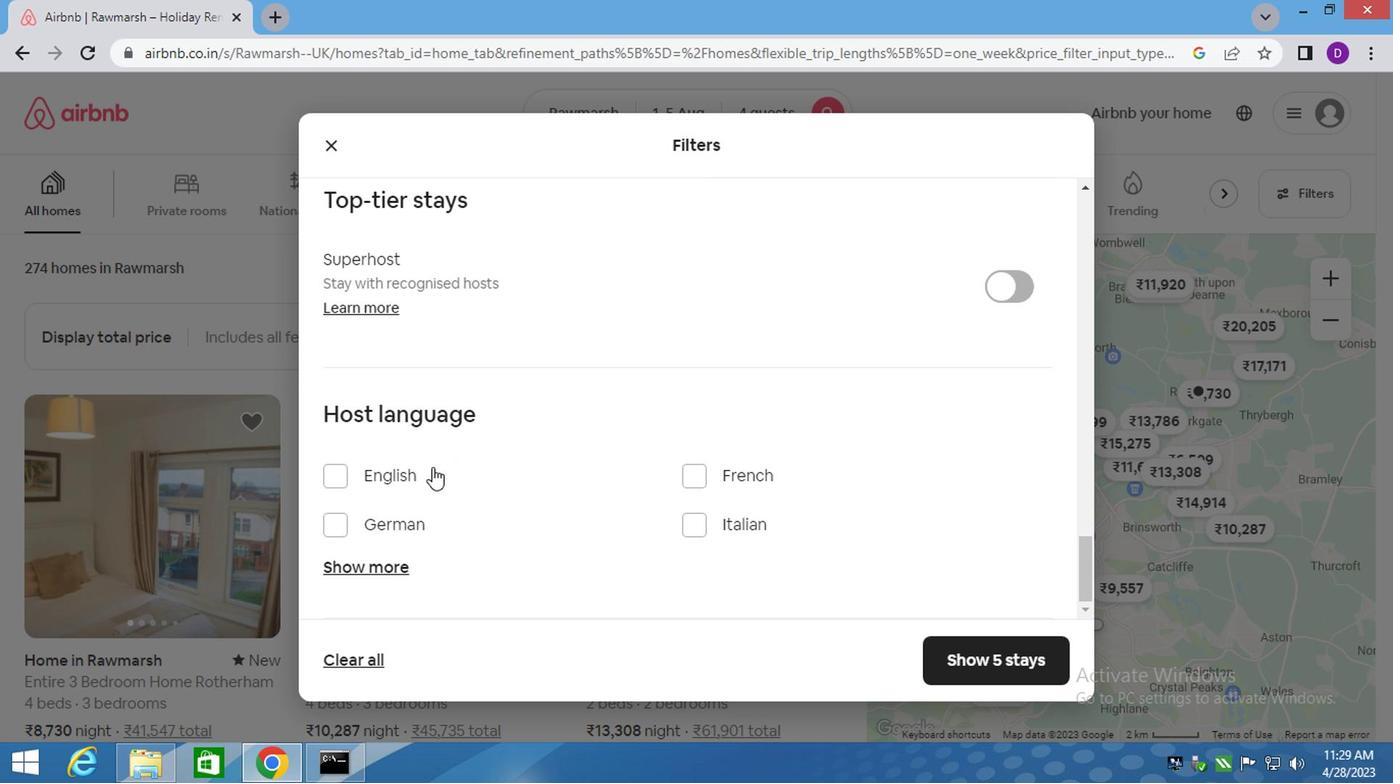 
Action: Mouse scrolled (423, 468) with delta (0, -1)
Screenshot: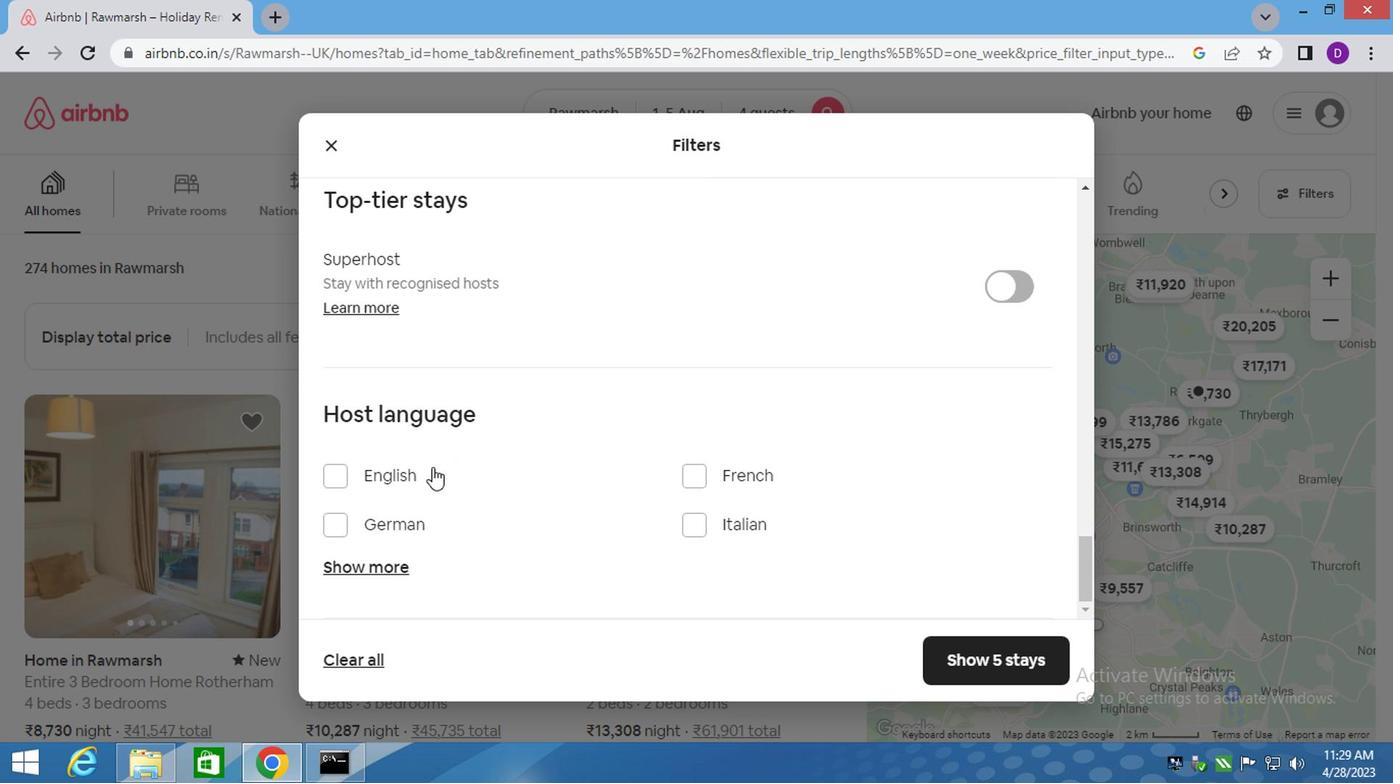 
Action: Mouse moved to (414, 469)
Screenshot: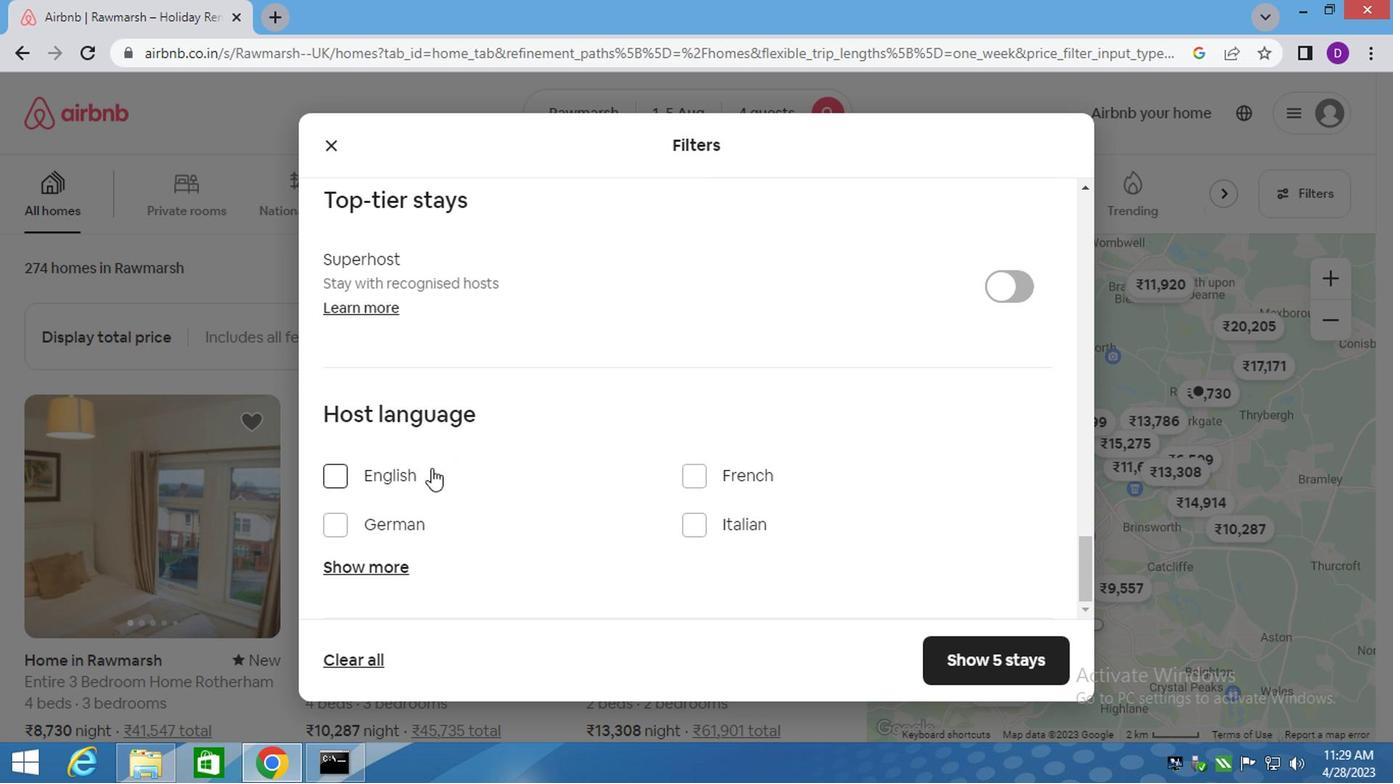 
Action: Mouse scrolled (414, 468) with delta (0, -1)
Screenshot: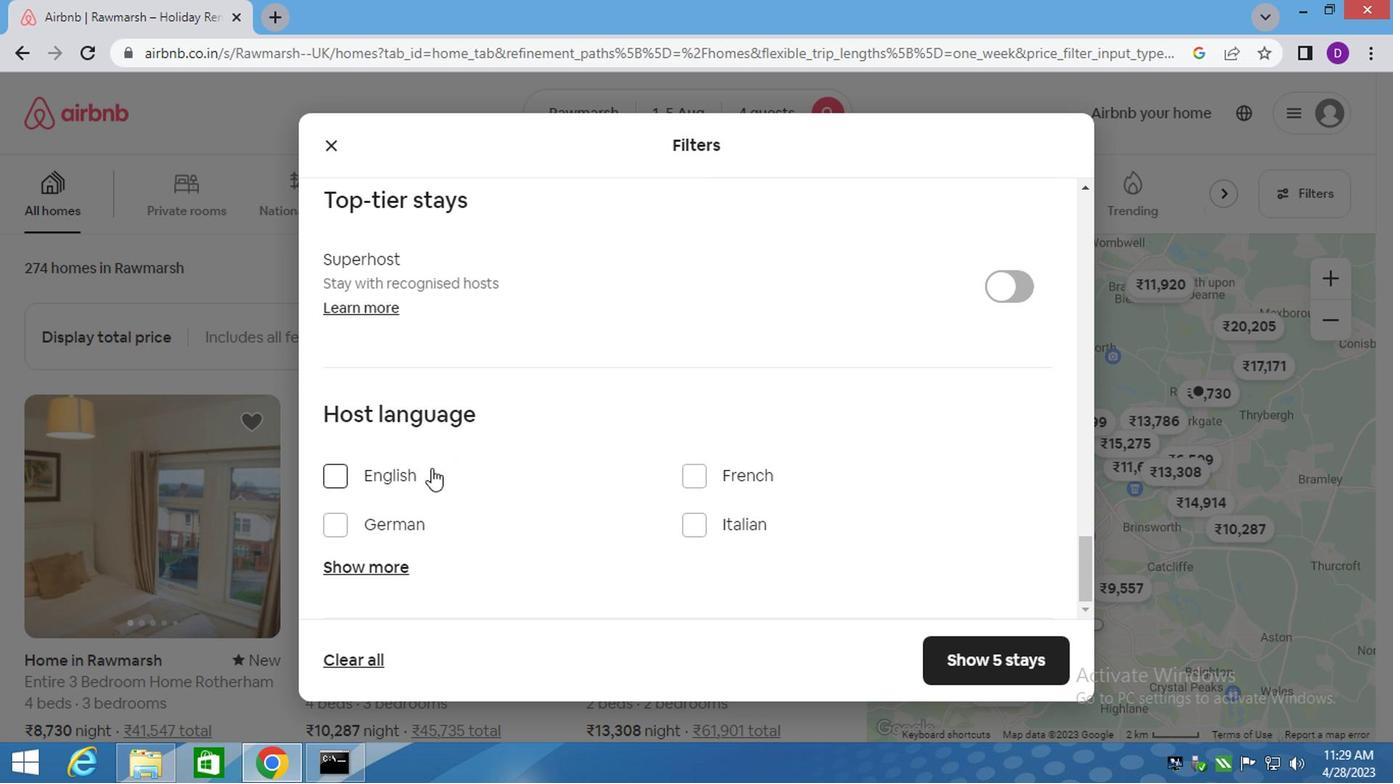 
Action: Mouse moved to (330, 476)
Screenshot: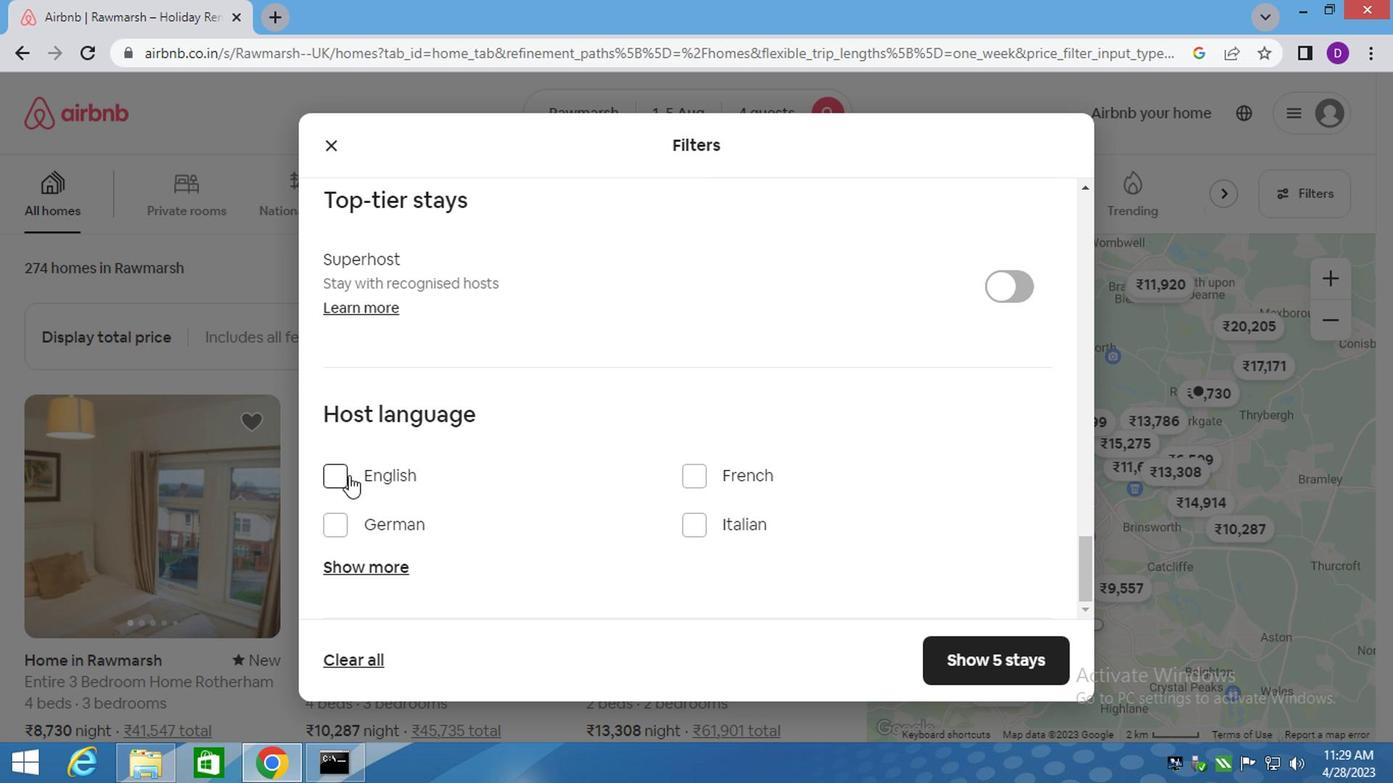 
Action: Mouse pressed left at (330, 476)
Screenshot: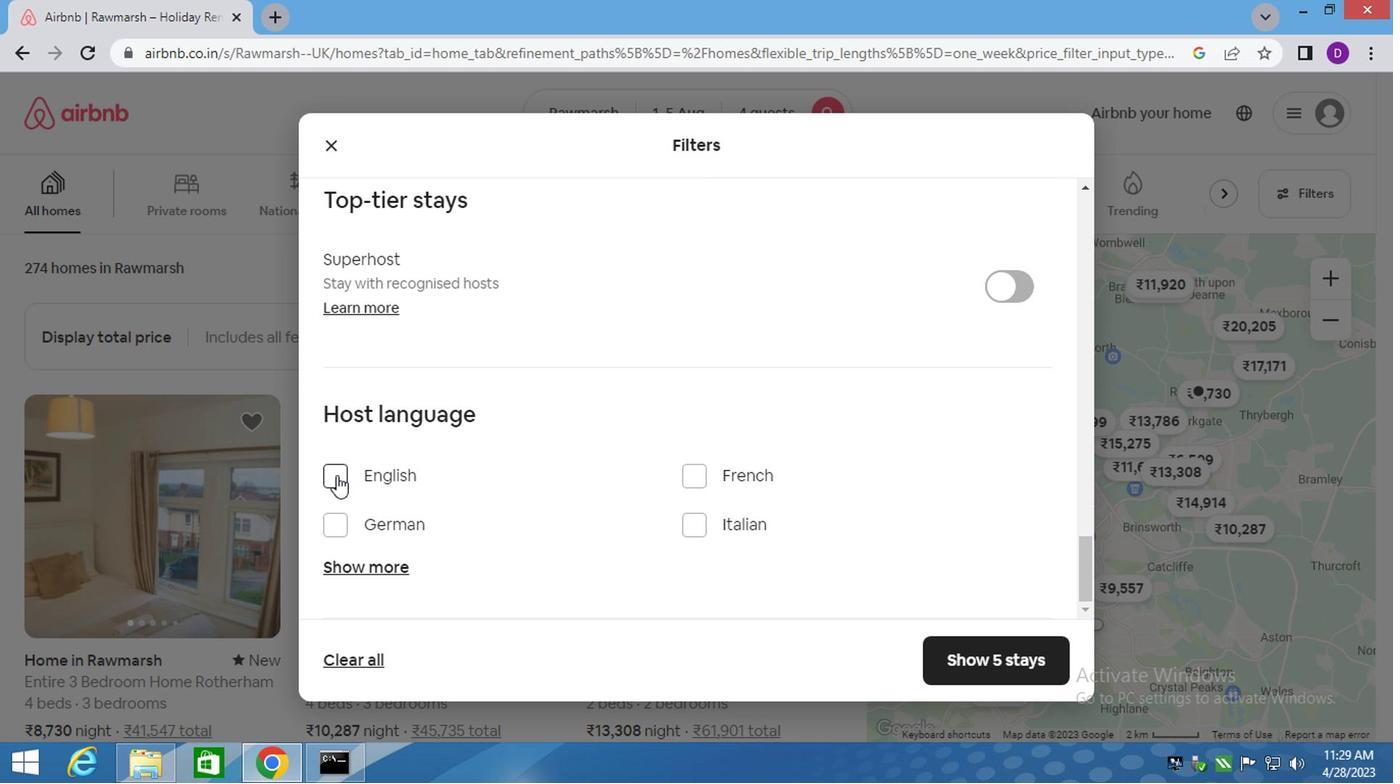 
Action: Mouse moved to (987, 662)
Screenshot: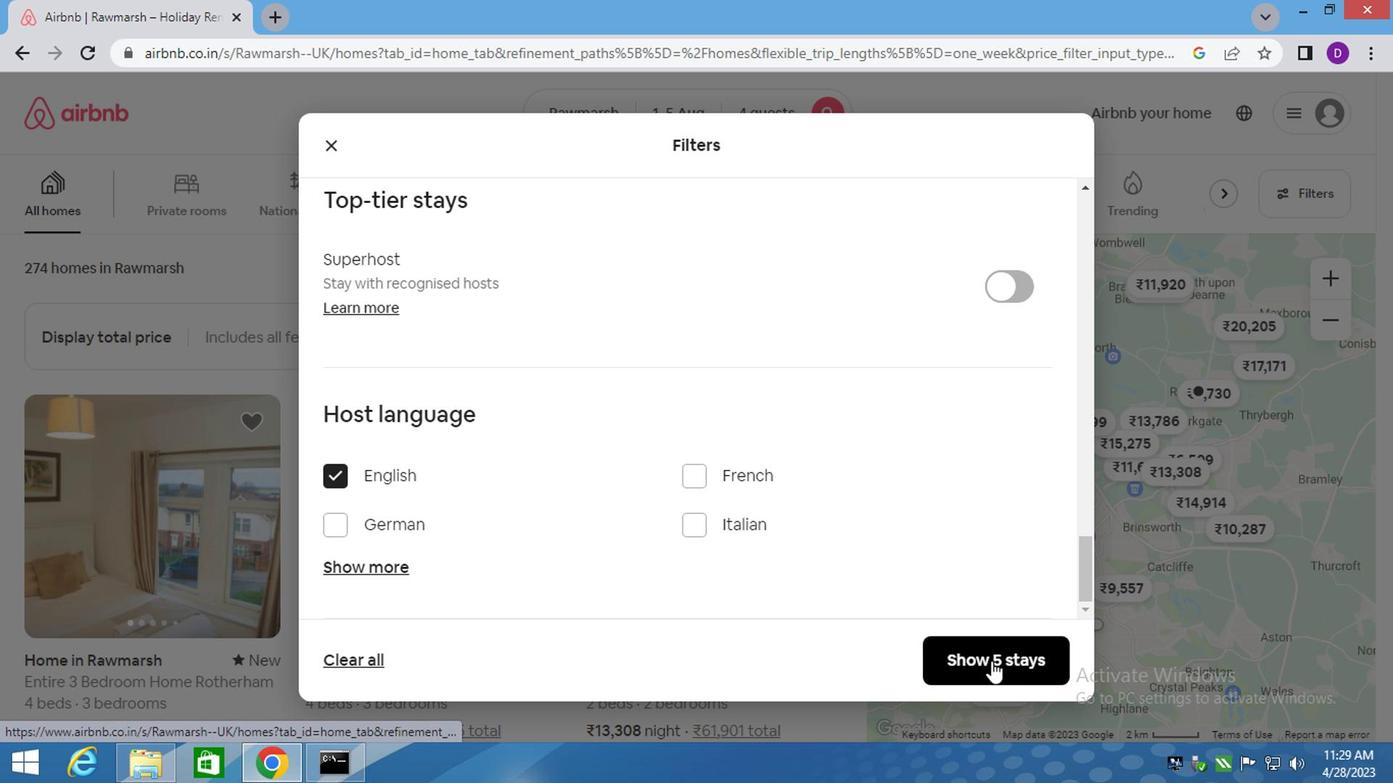 
Action: Mouse pressed left at (987, 662)
Screenshot: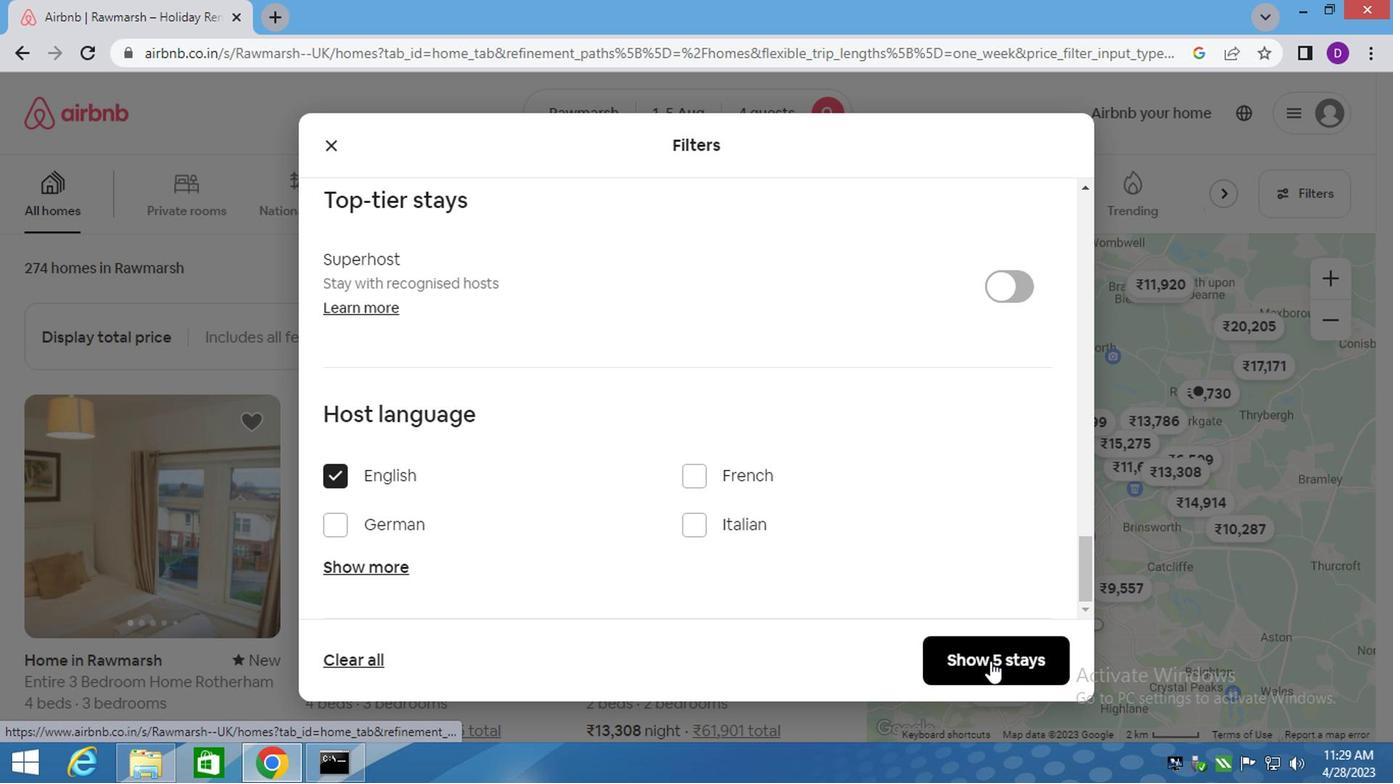 
